 Task: Find connections with filter location Neubrück with filter topic #constructionwith filter profile language Potuguese with filter current company Rayden Interactive with filter school Lloyd Law College - India with filter industry Rail Transportation with filter service category DUI Law with filter keywords title Accounts Payable/Receivable Clerk
Action: Mouse moved to (644, 90)
Screenshot: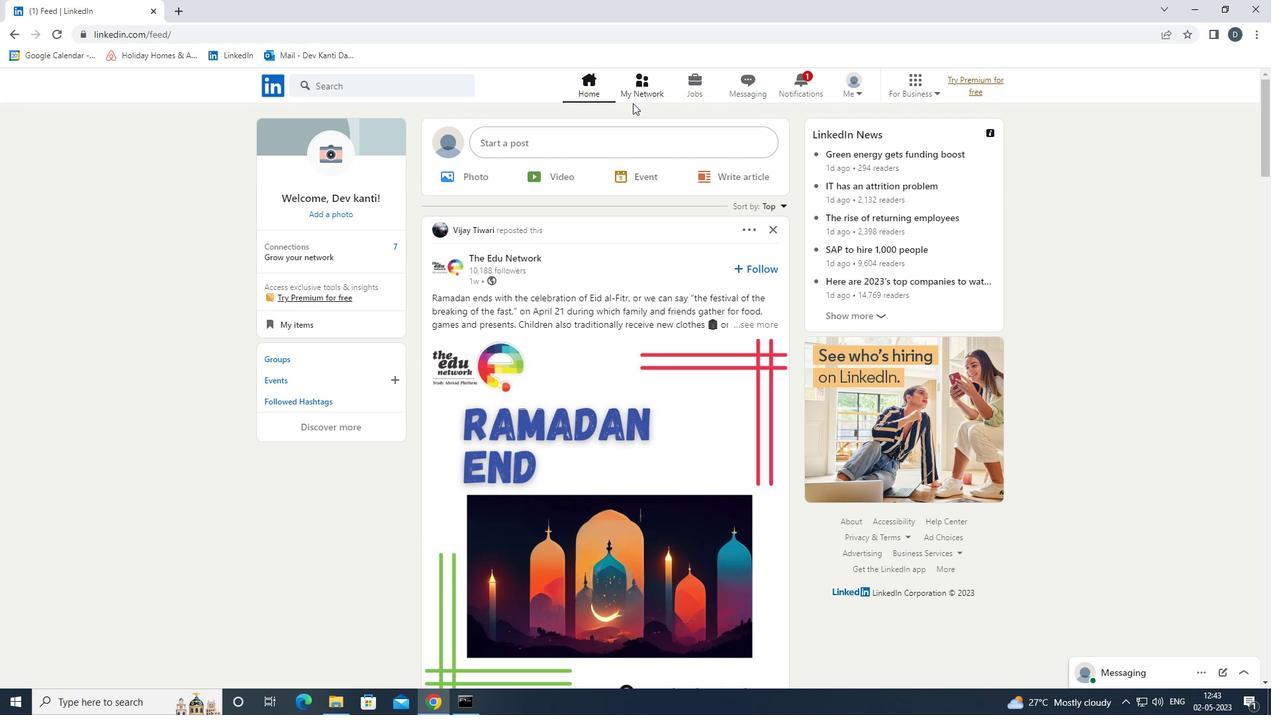
Action: Mouse pressed left at (644, 90)
Screenshot: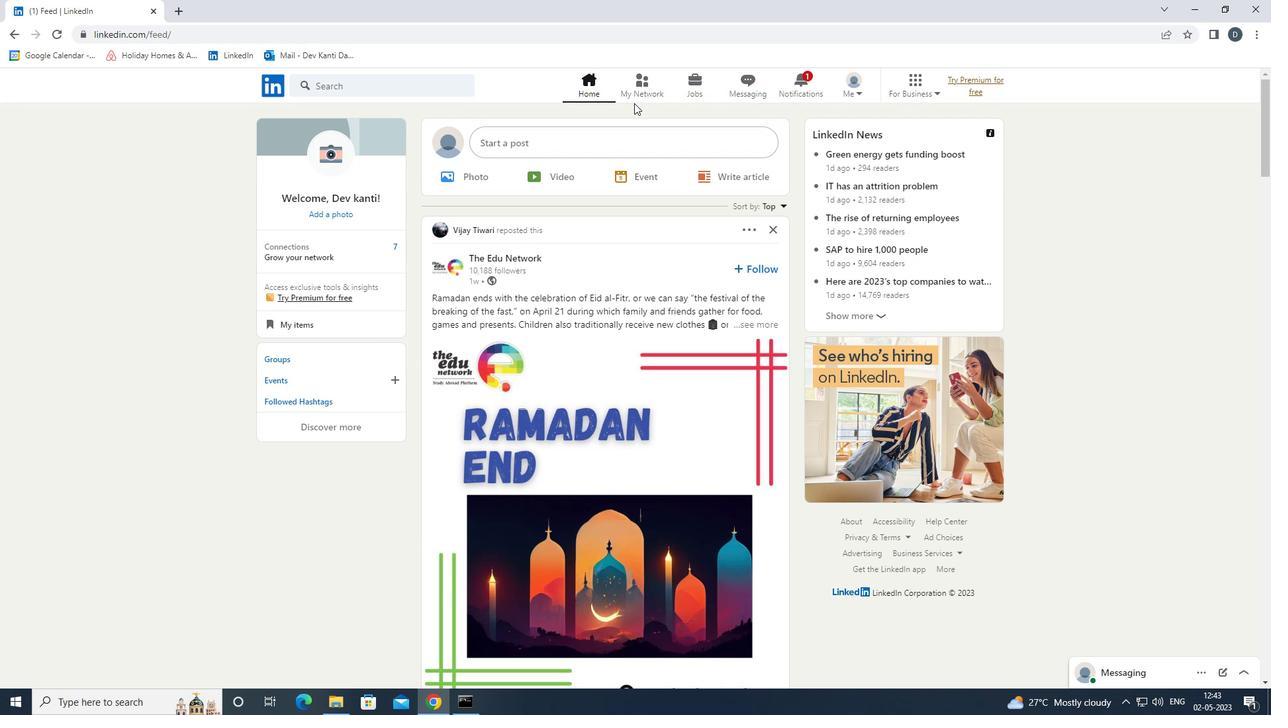 
Action: Mouse moved to (439, 160)
Screenshot: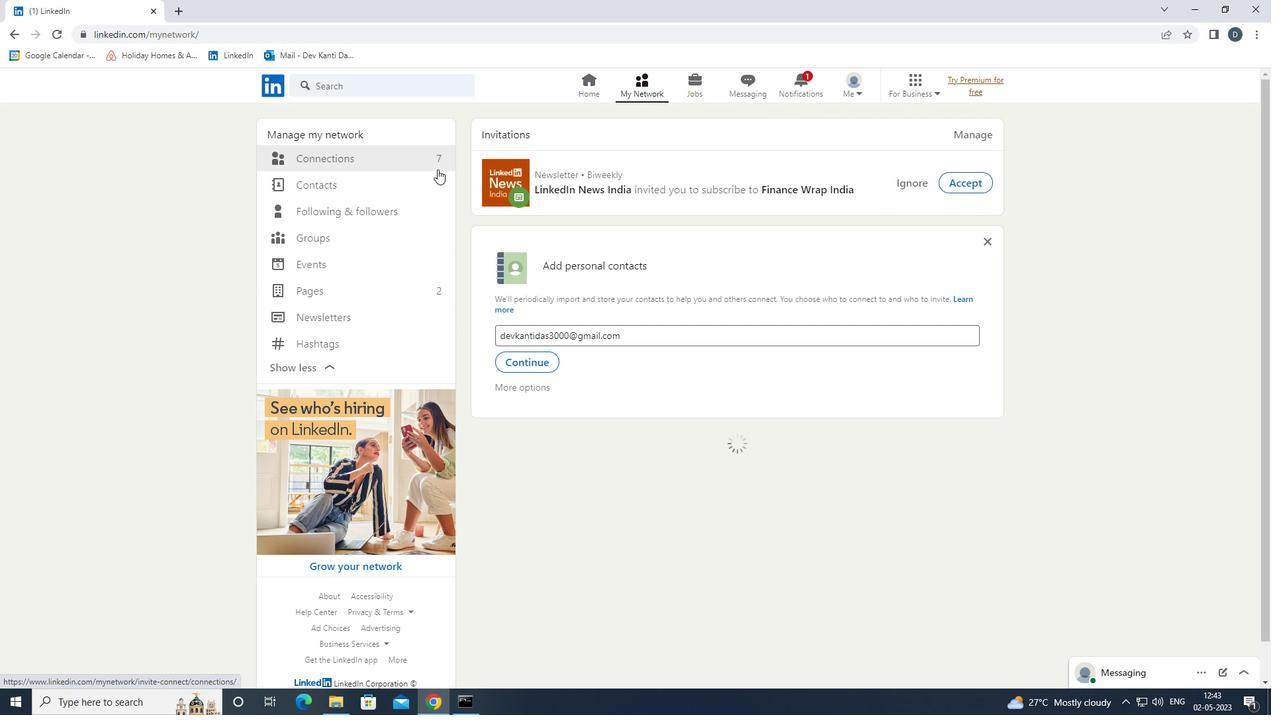 
Action: Mouse pressed left at (439, 160)
Screenshot: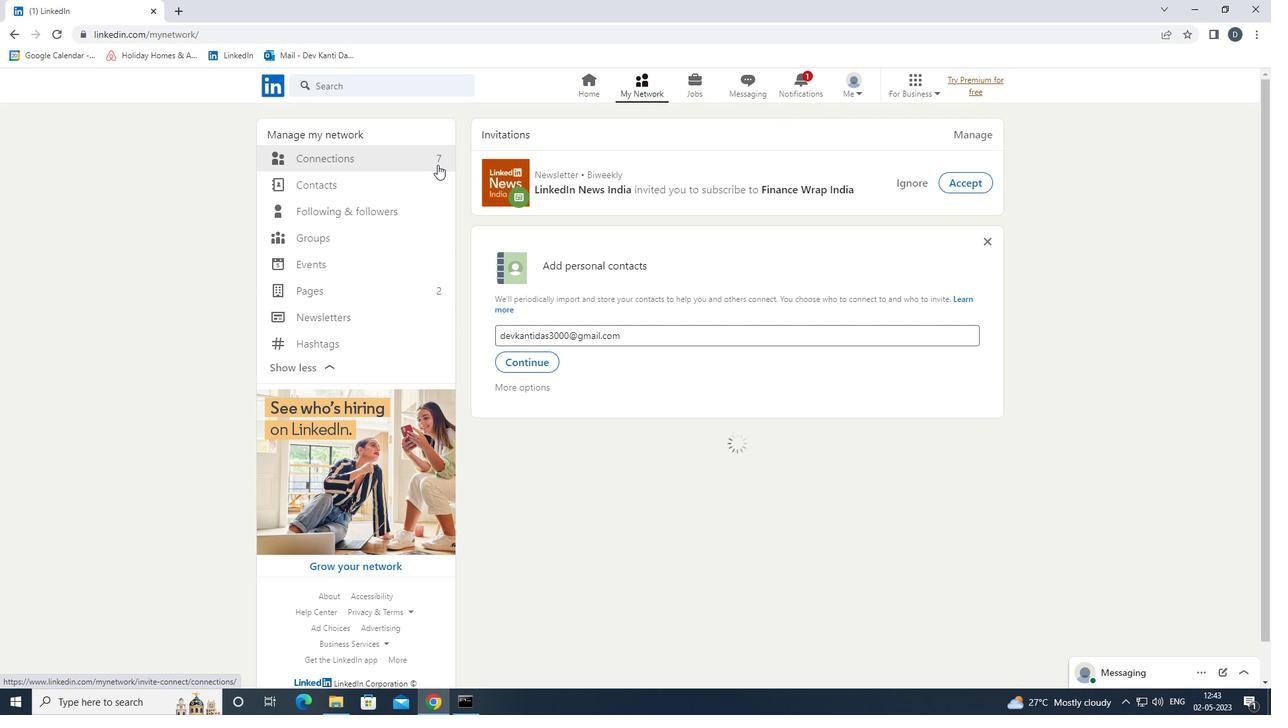
Action: Mouse moved to (730, 160)
Screenshot: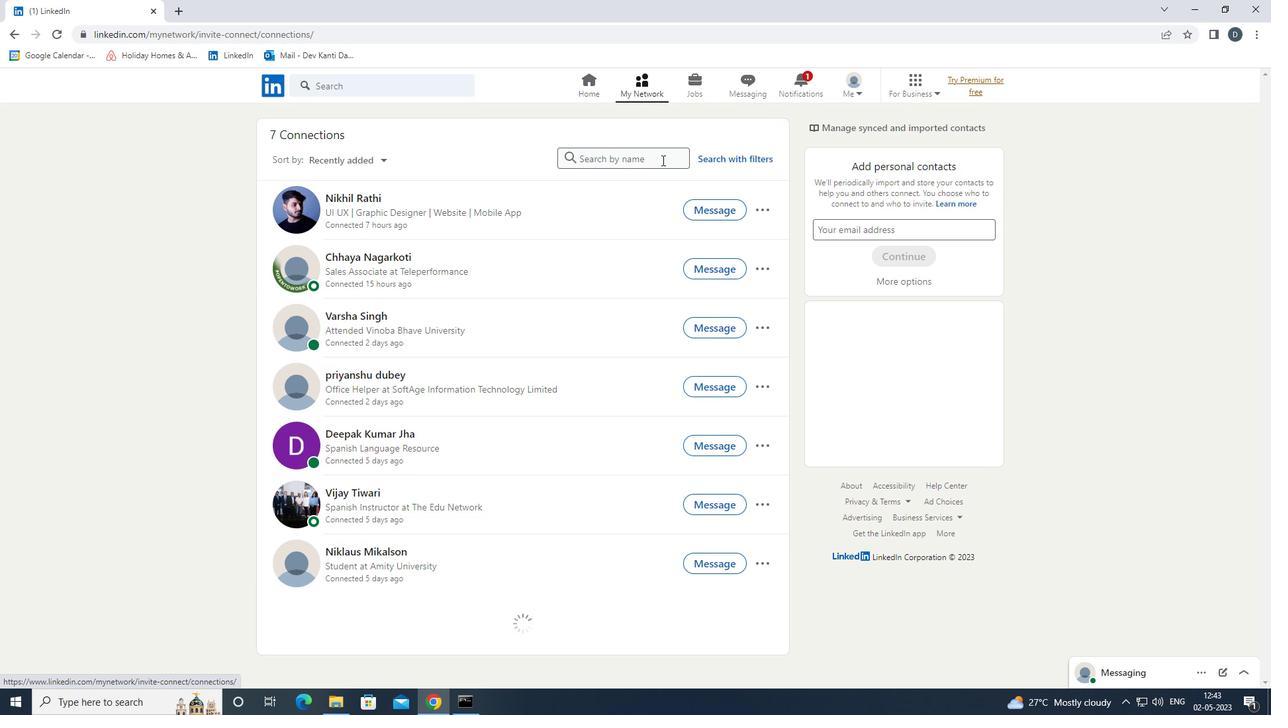 
Action: Mouse pressed left at (730, 160)
Screenshot: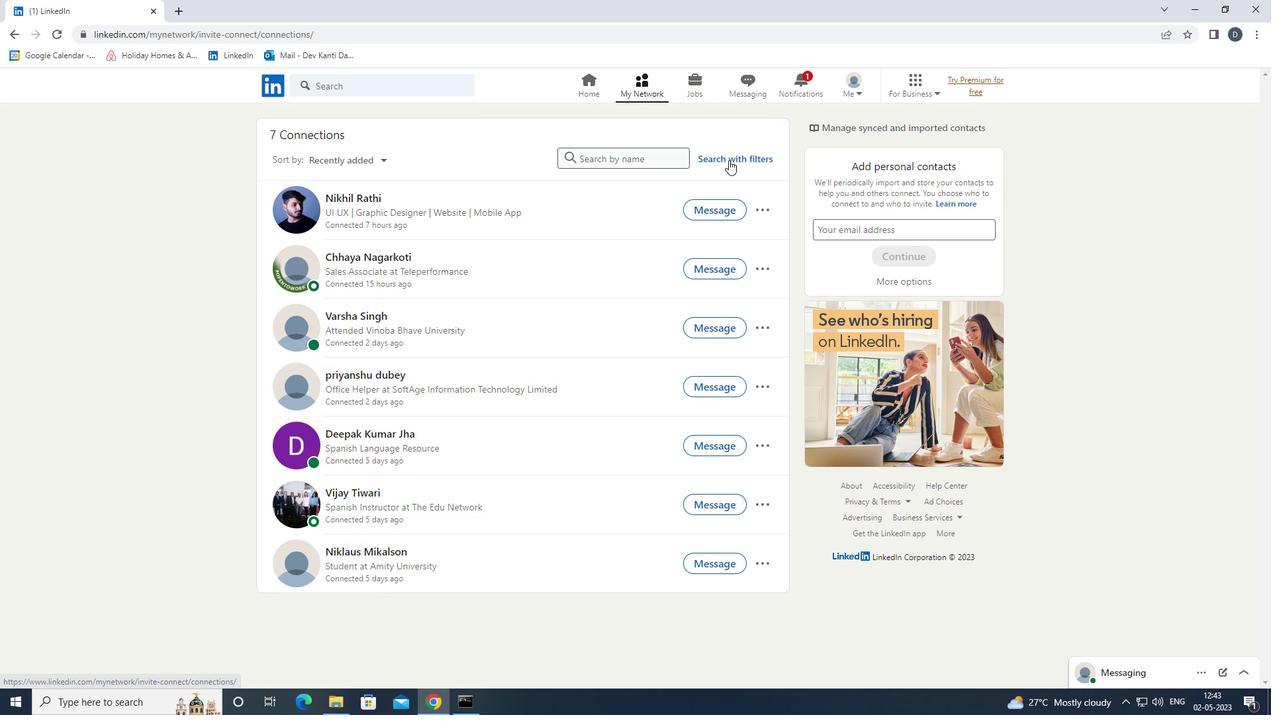 
Action: Mouse moved to (672, 122)
Screenshot: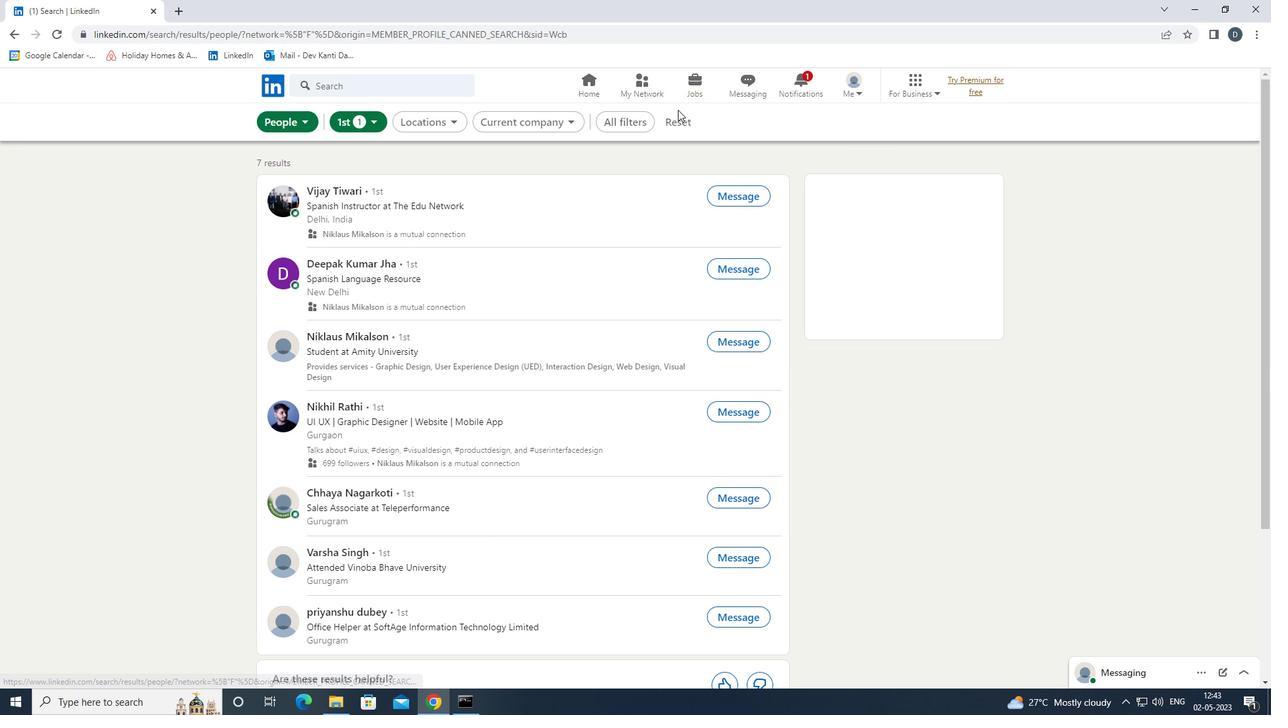 
Action: Mouse pressed left at (672, 122)
Screenshot: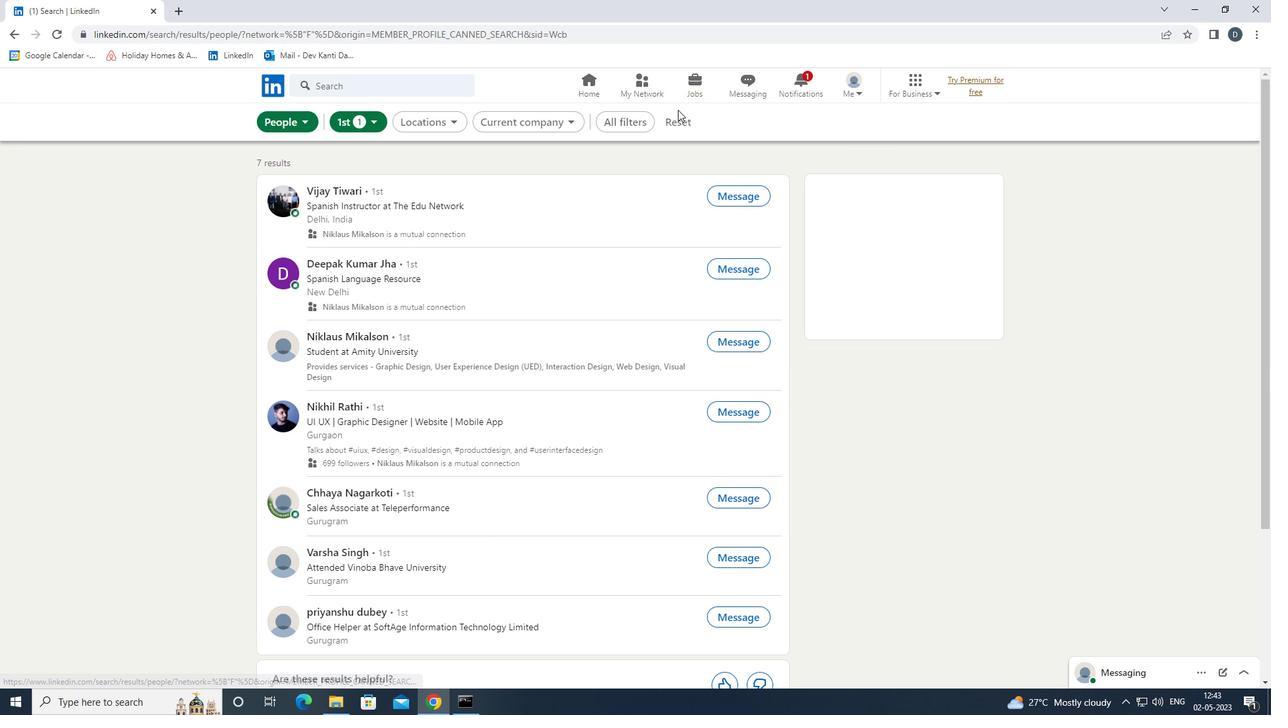 
Action: Mouse moved to (644, 121)
Screenshot: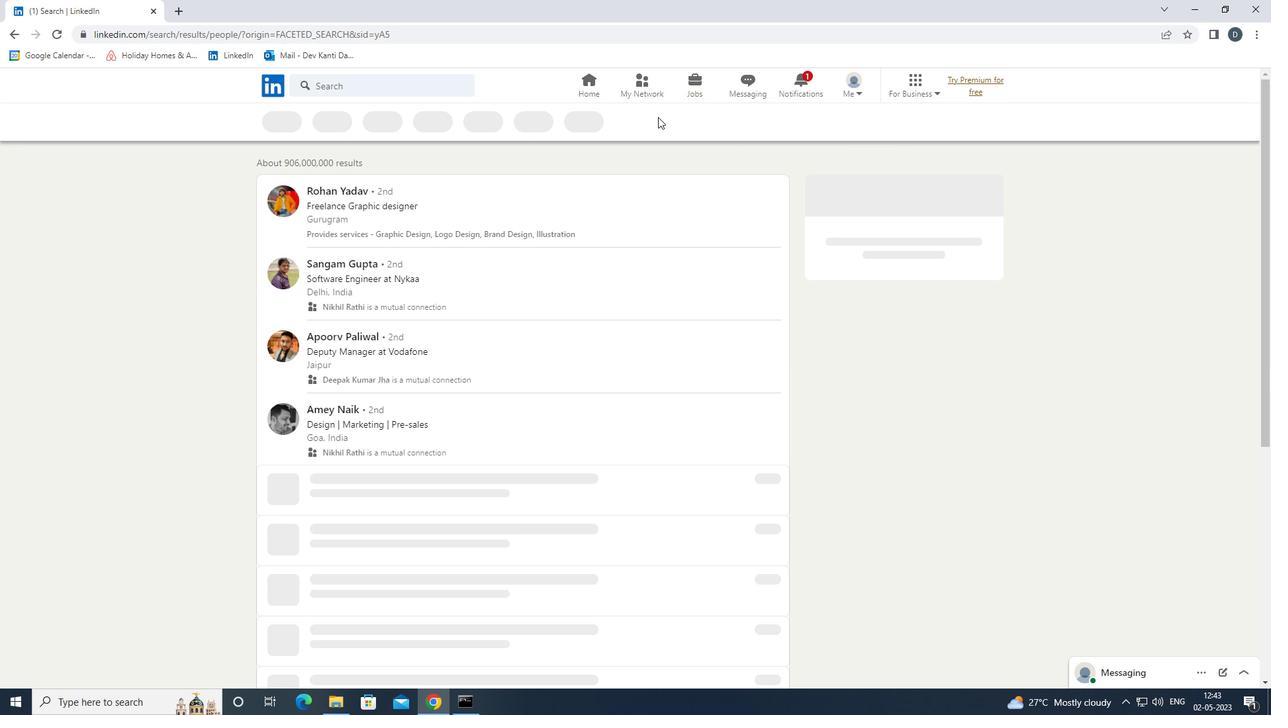 
Action: Mouse pressed left at (644, 121)
Screenshot: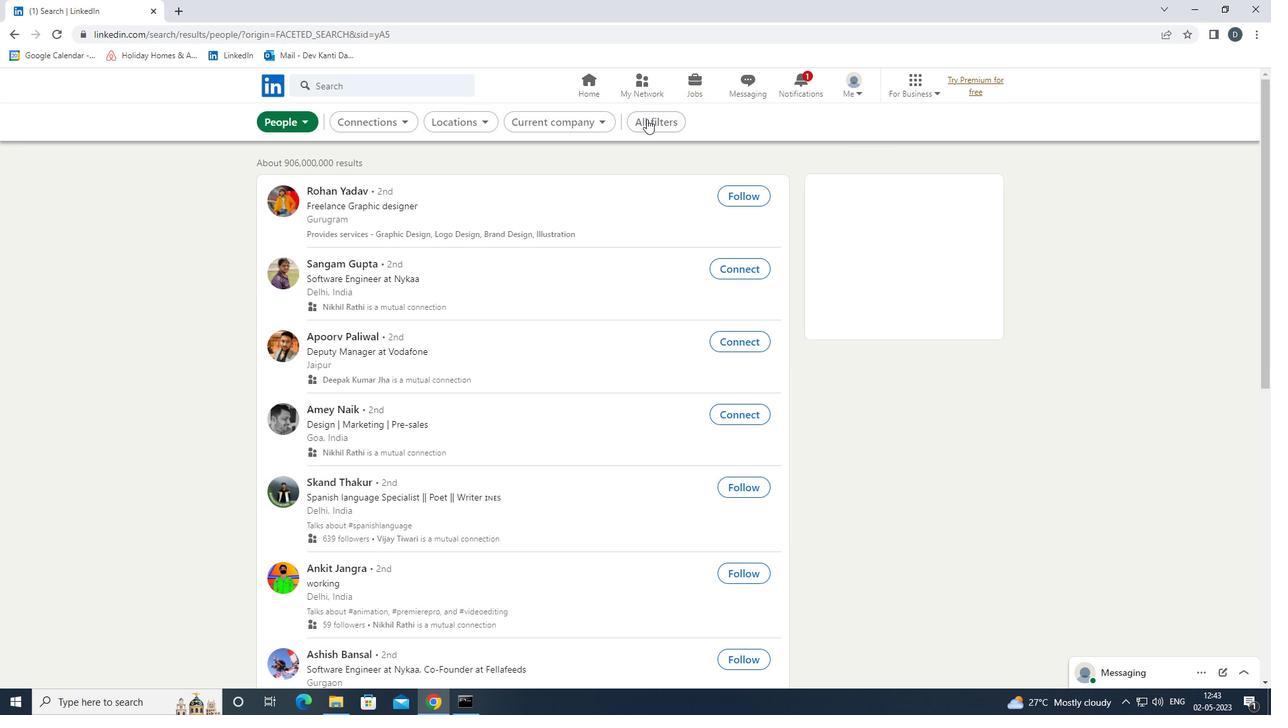
Action: Mouse moved to (1155, 591)
Screenshot: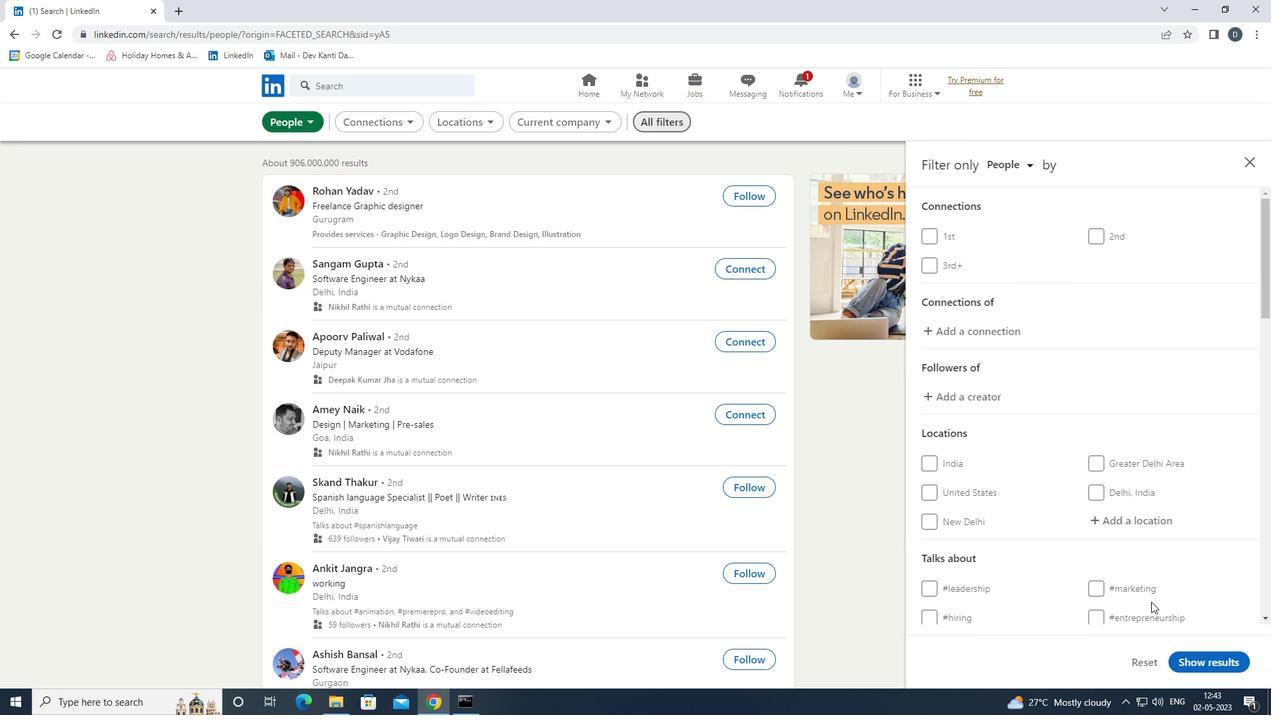 
Action: Mouse scrolled (1155, 591) with delta (0, 0)
Screenshot: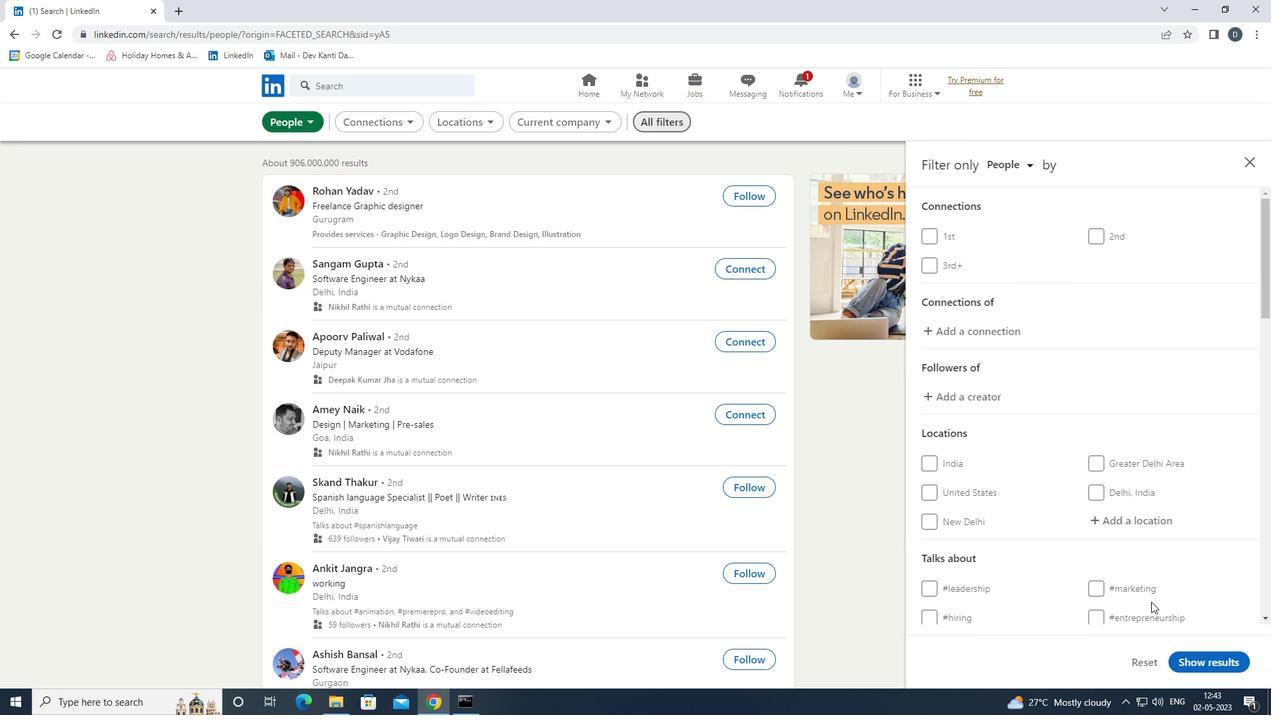 
Action: Mouse moved to (1156, 591)
Screenshot: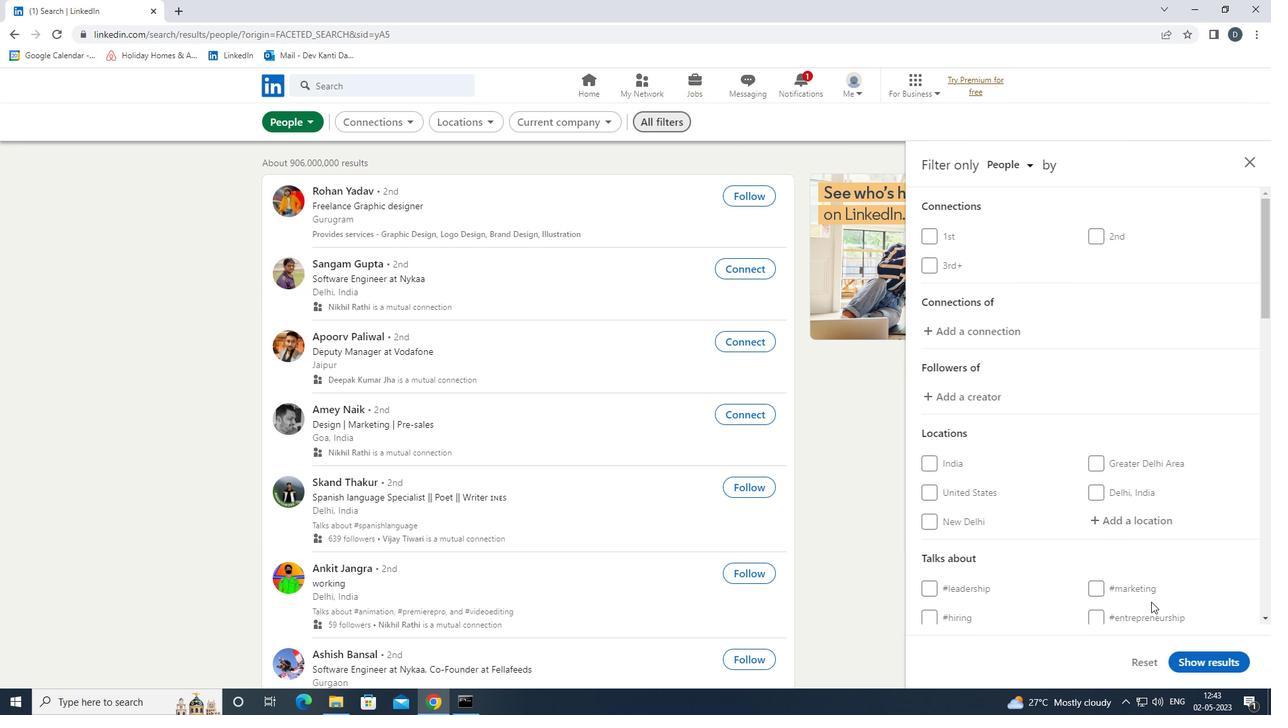 
Action: Mouse scrolled (1156, 590) with delta (0, 0)
Screenshot: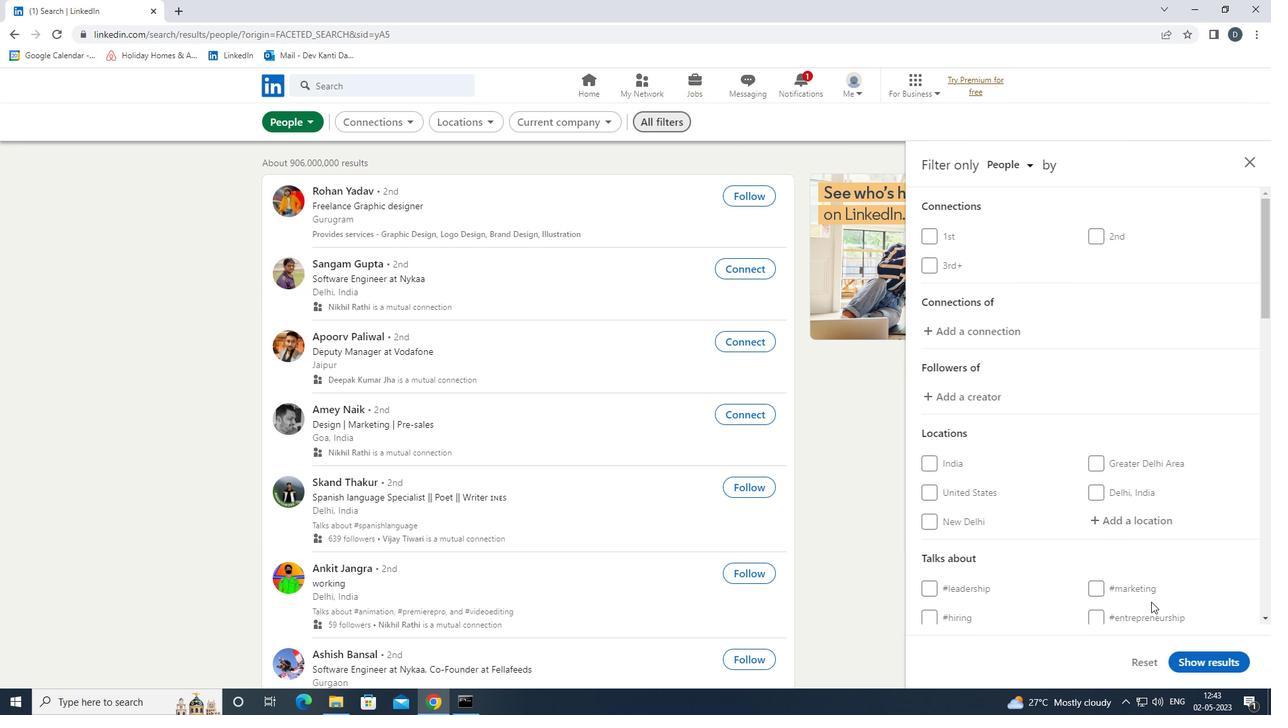 
Action: Mouse moved to (1143, 386)
Screenshot: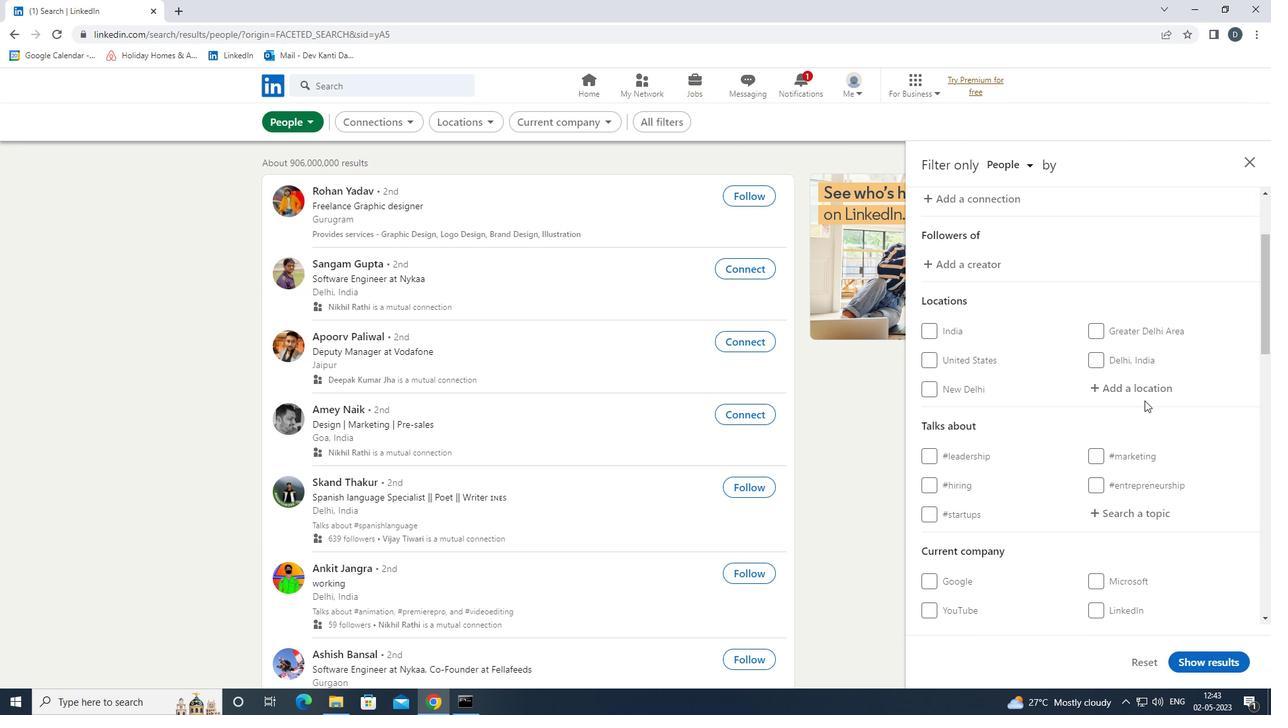 
Action: Mouse pressed left at (1143, 386)
Screenshot: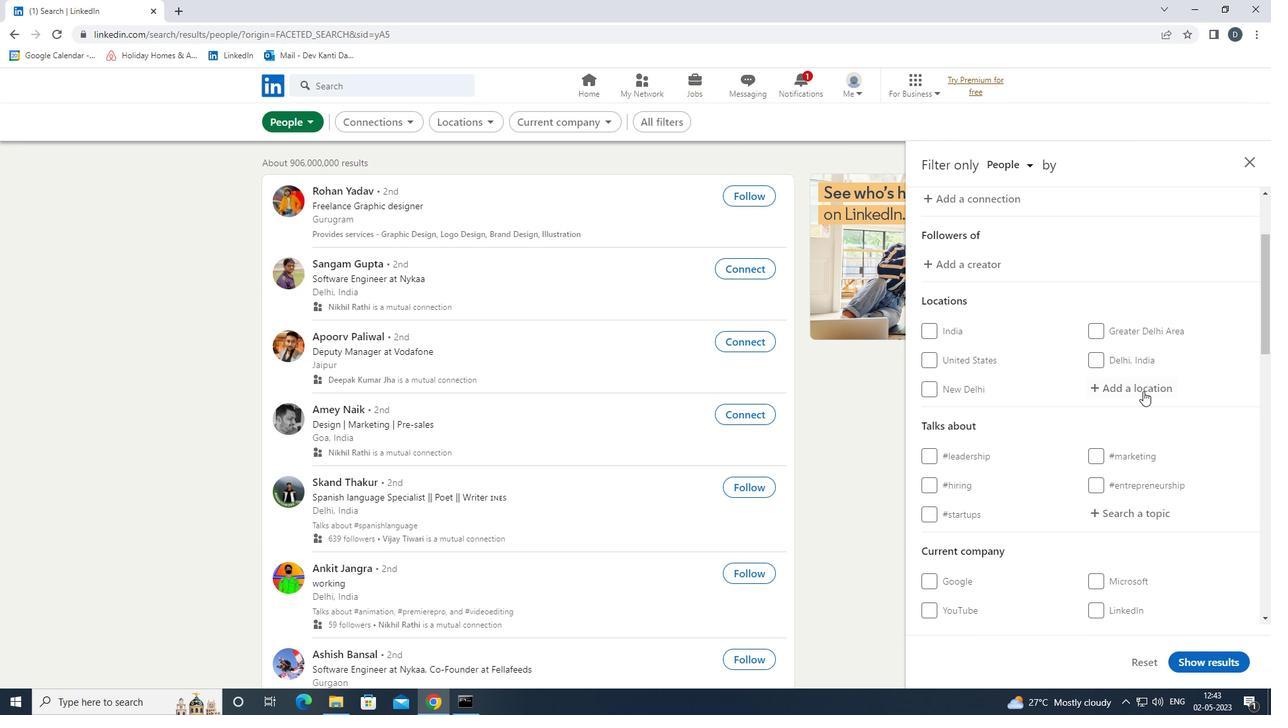 
Action: Mouse moved to (1141, 390)
Screenshot: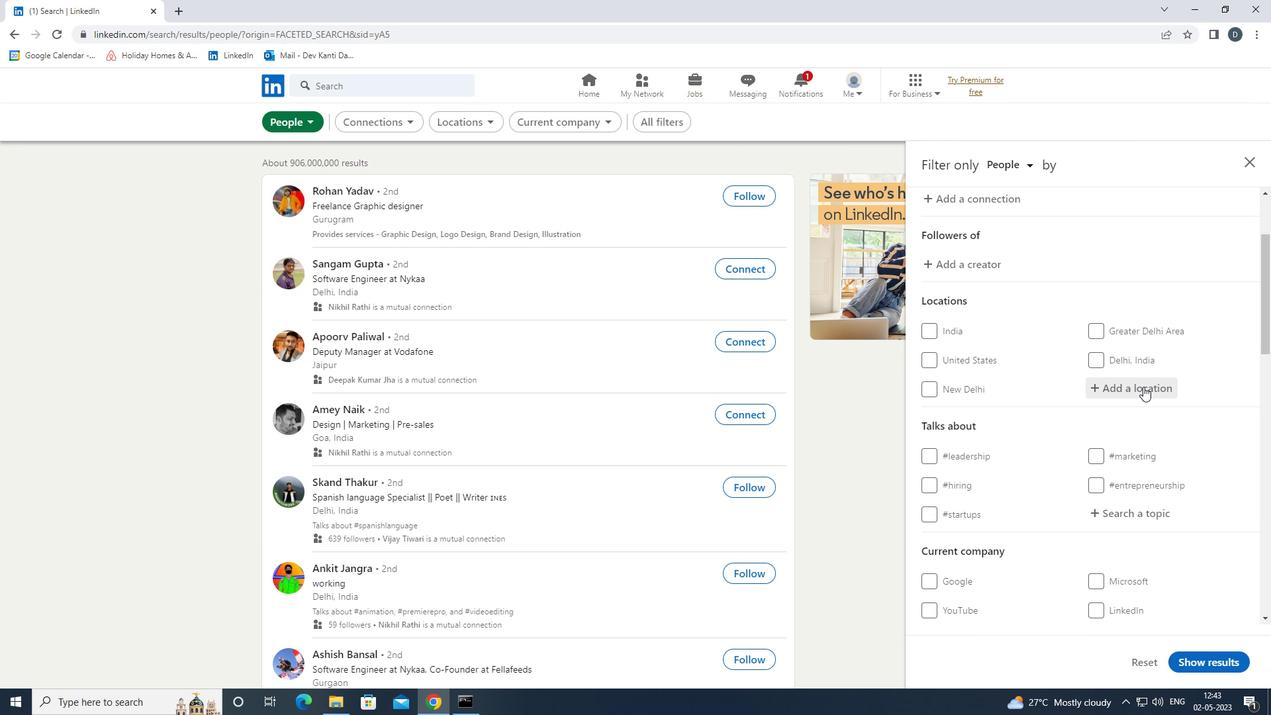 
Action: Key pressed <Key.shift><Key.shift><Key.shift>NEUBRUCK
Screenshot: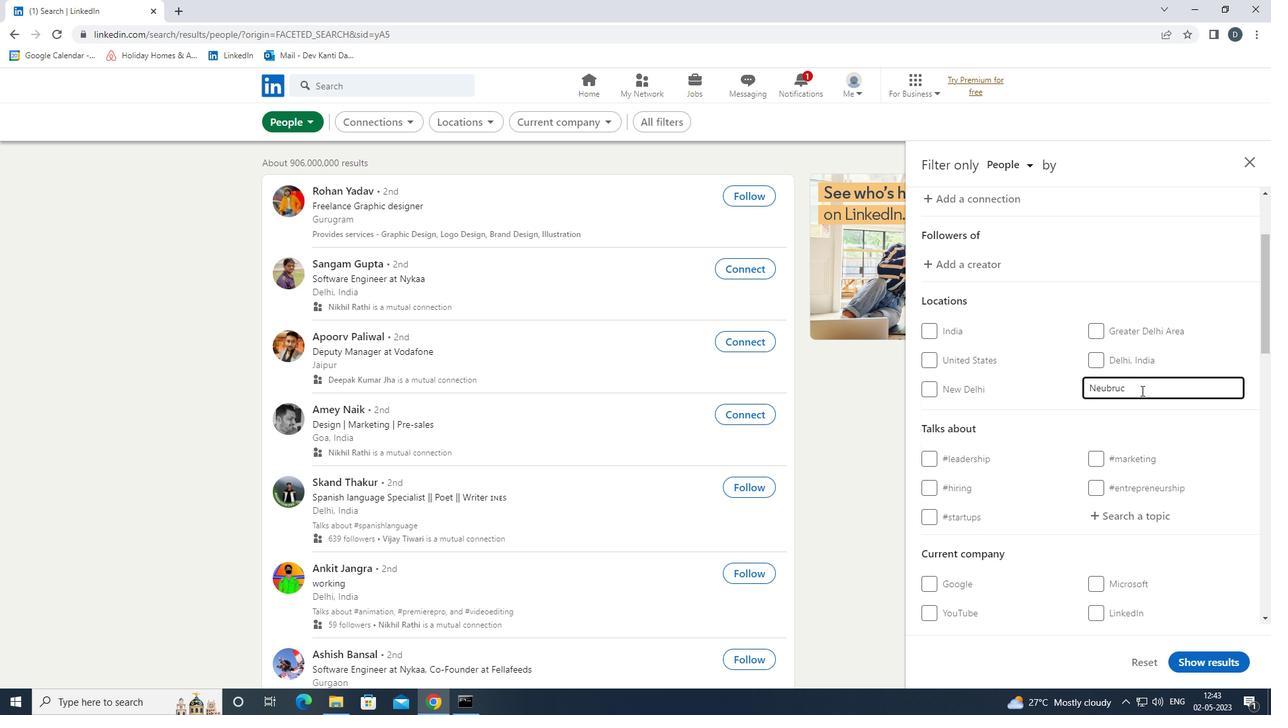 
Action: Mouse scrolled (1141, 390) with delta (0, 0)
Screenshot: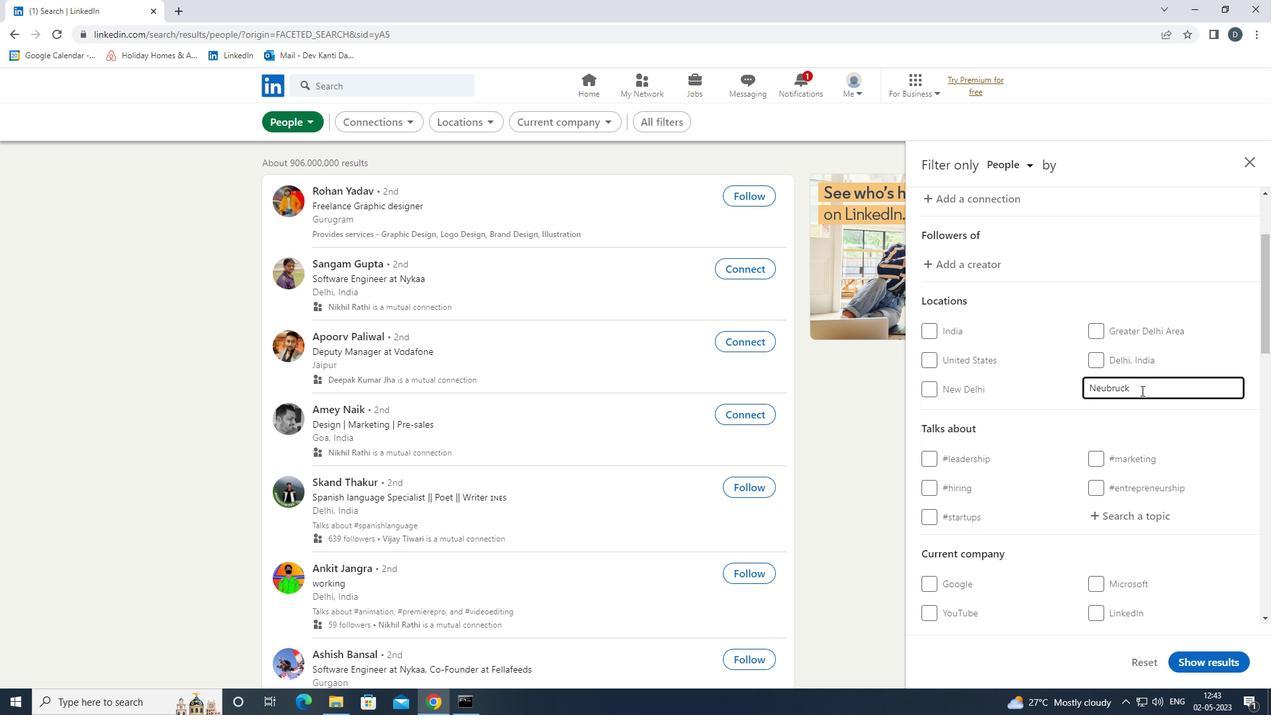 
Action: Mouse moved to (1140, 447)
Screenshot: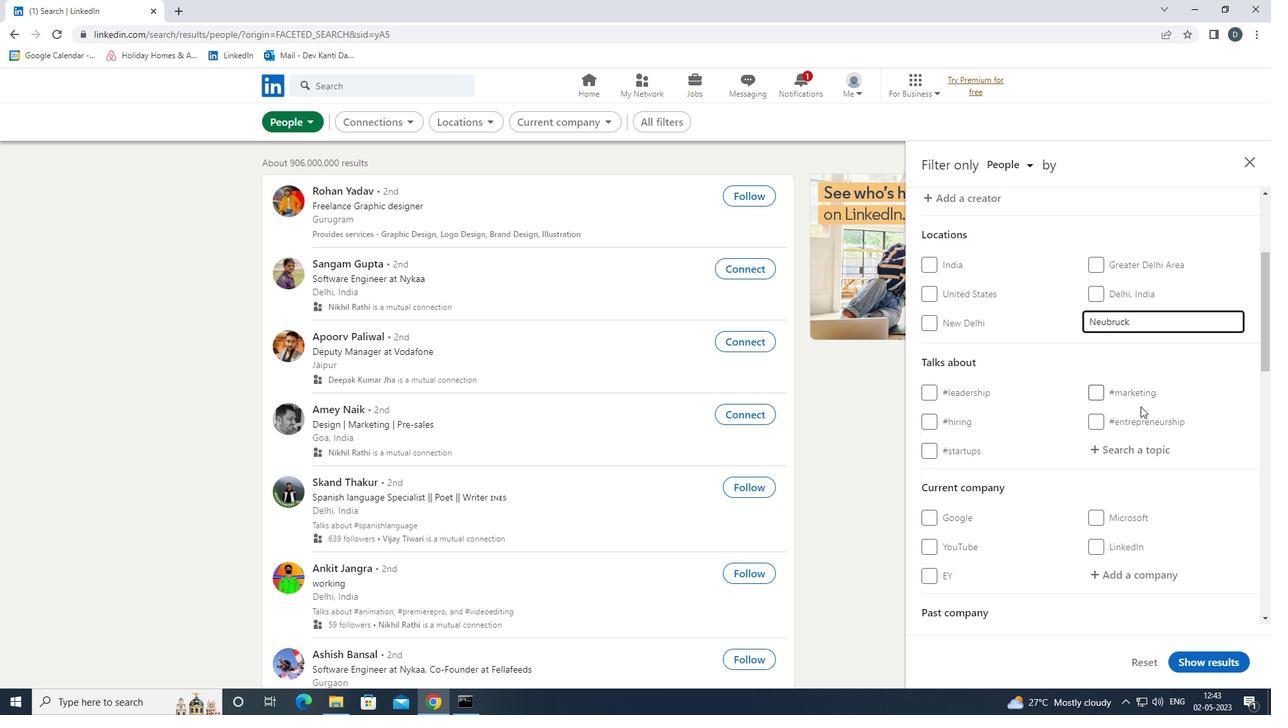 
Action: Mouse pressed left at (1140, 447)
Screenshot: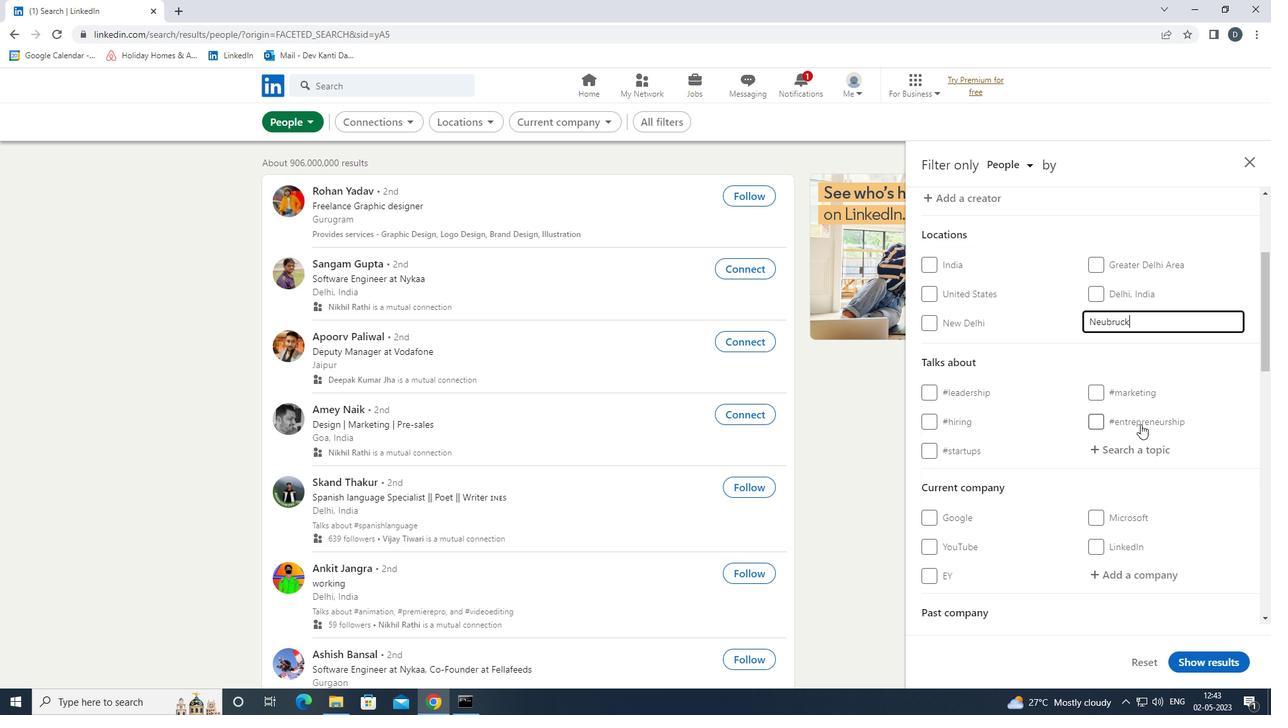 
Action: Key pressed <Key.shift>CON<Key.backspace><Key.backspace><Key.backspace><Key.backspace>CONSTRU<Key.down><Key.enter>
Screenshot: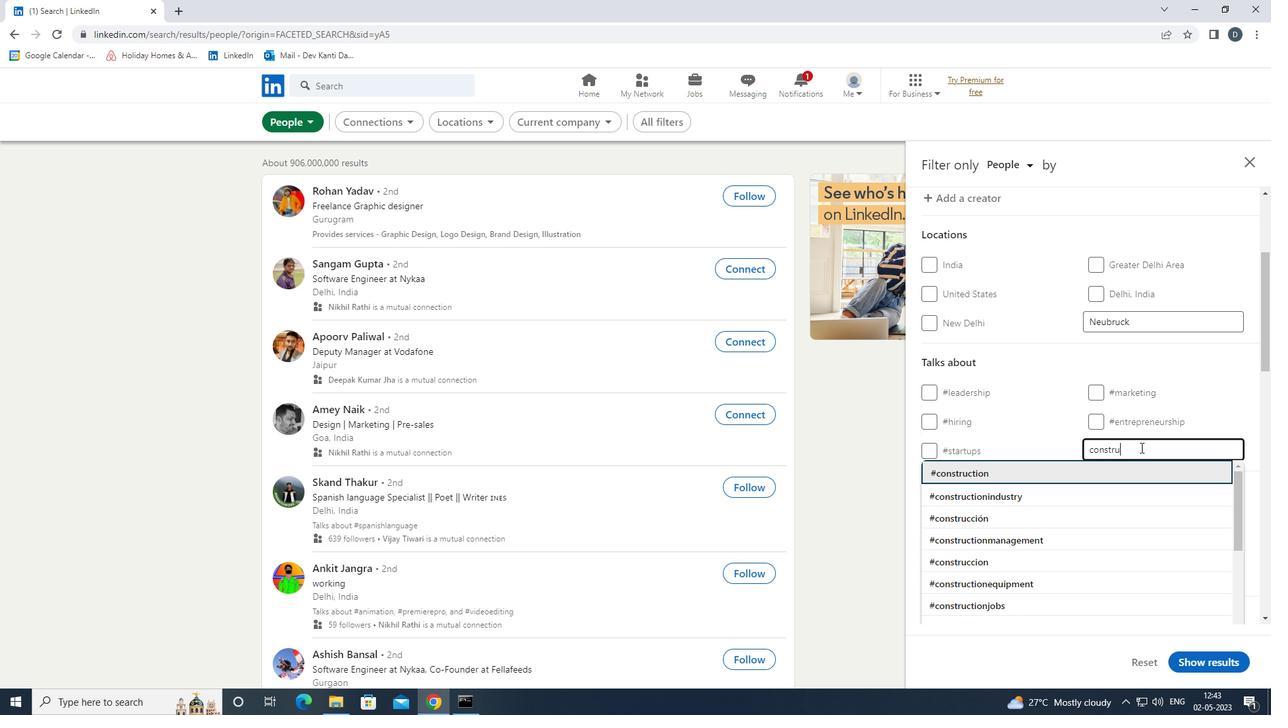 
Action: Mouse moved to (1147, 464)
Screenshot: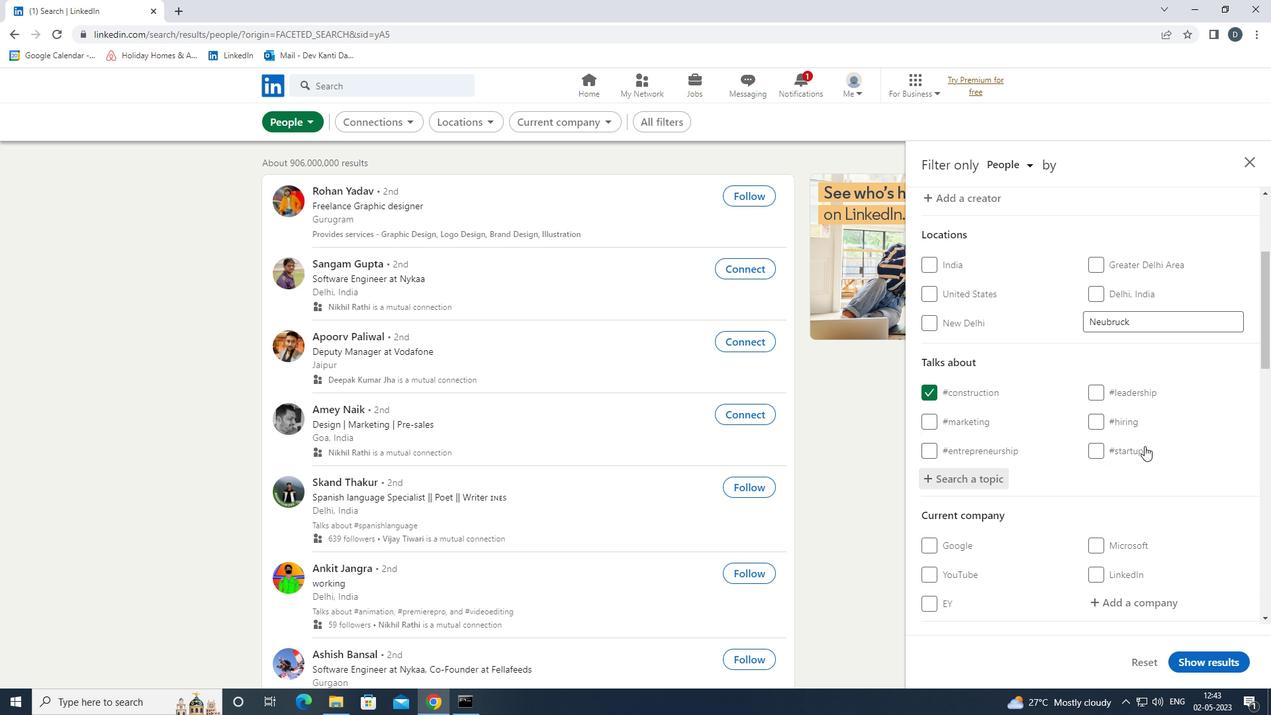 
Action: Mouse scrolled (1147, 464) with delta (0, 0)
Screenshot: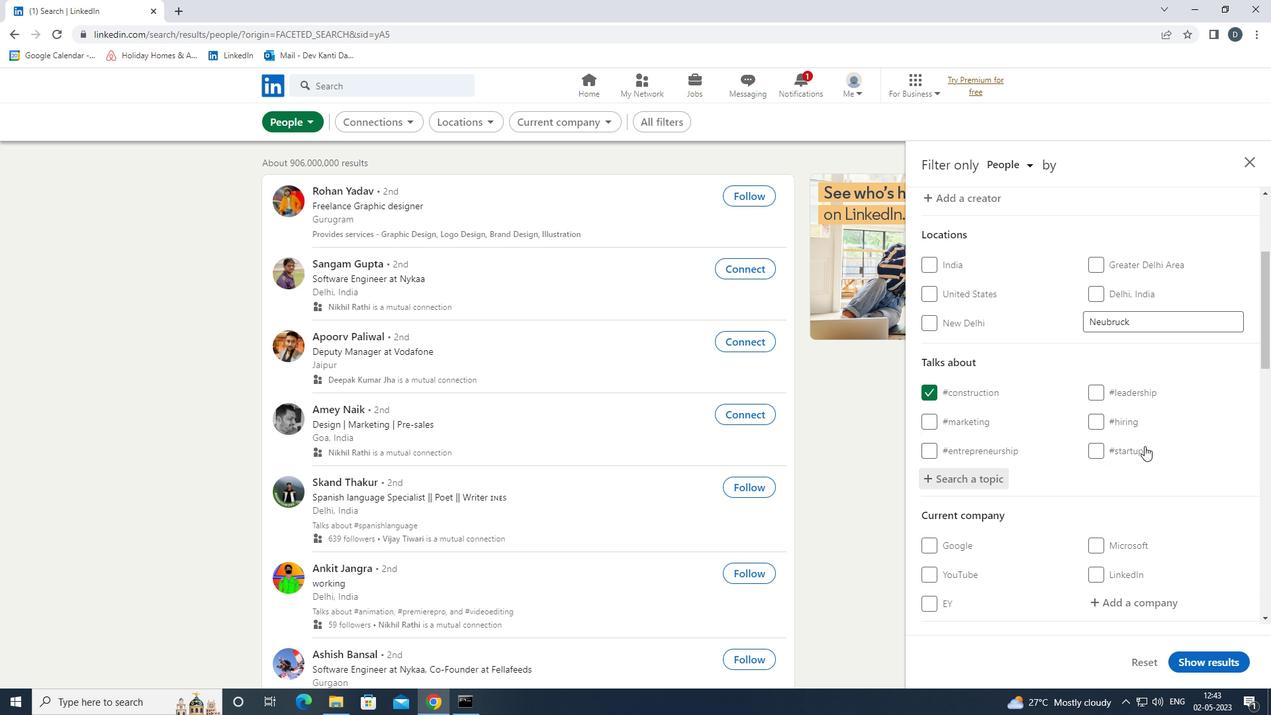 
Action: Mouse moved to (1147, 467)
Screenshot: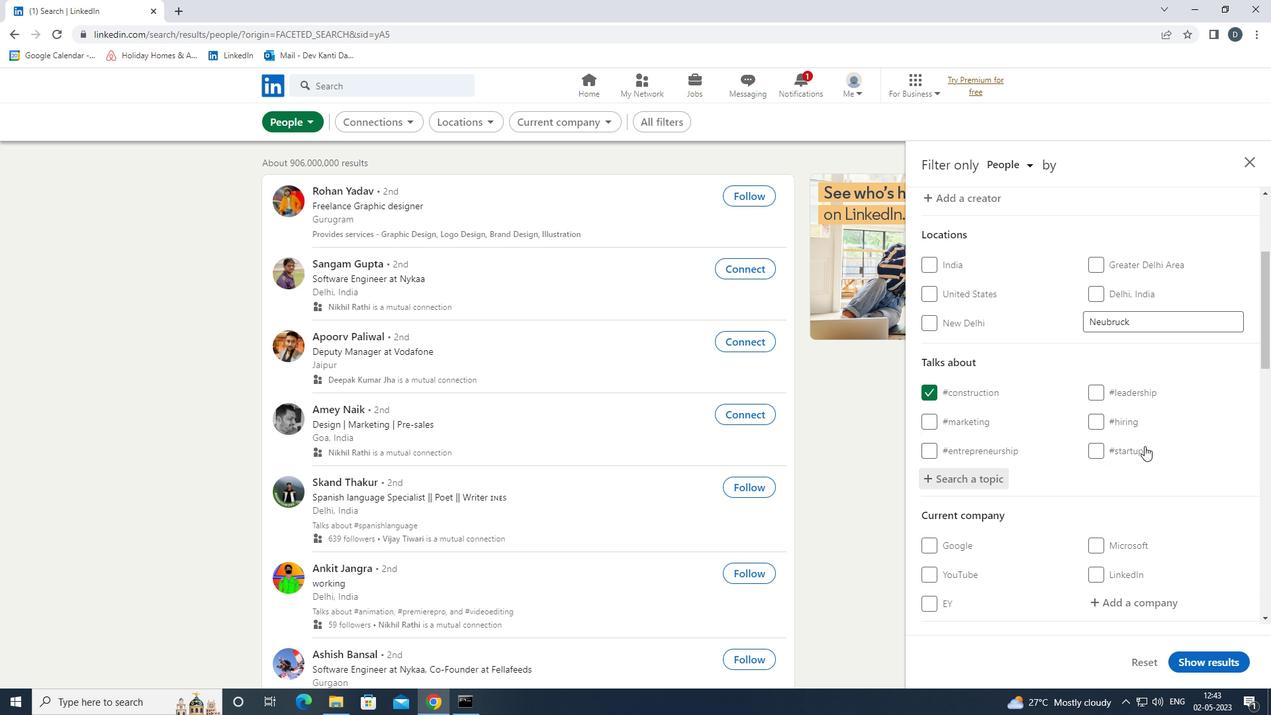 
Action: Mouse scrolled (1147, 466) with delta (0, 0)
Screenshot: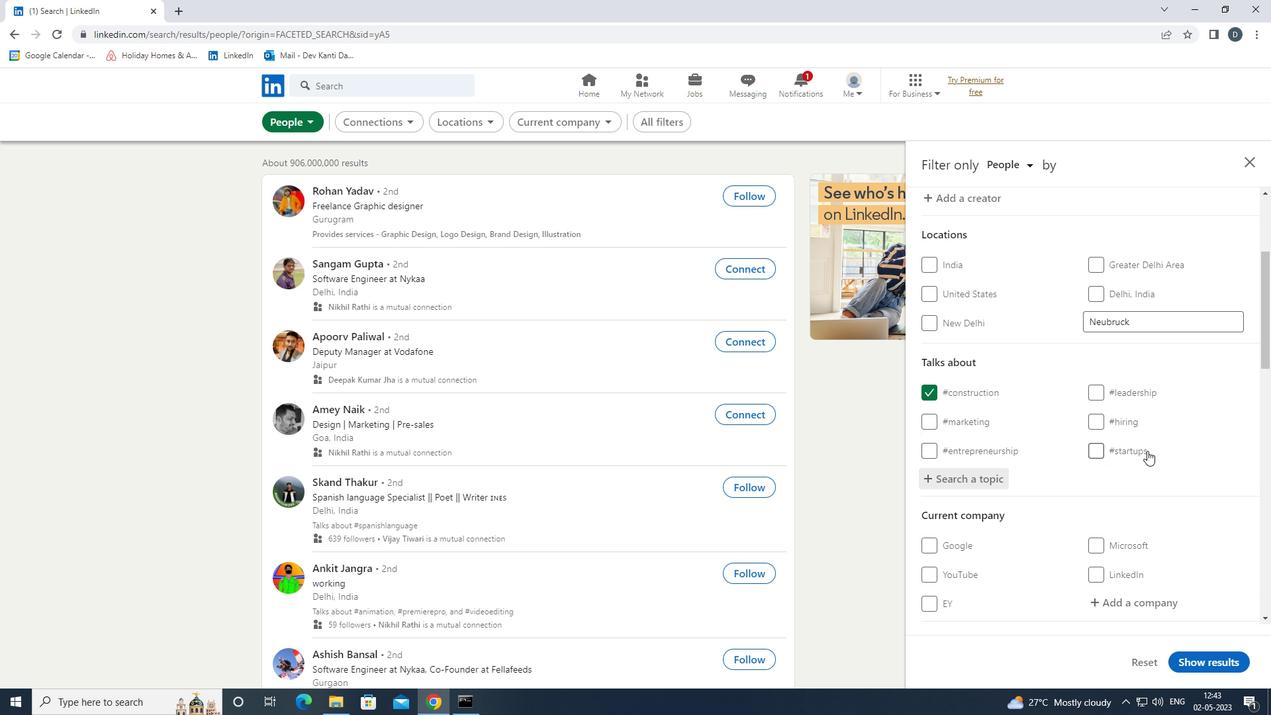 
Action: Mouse scrolled (1147, 466) with delta (0, 0)
Screenshot: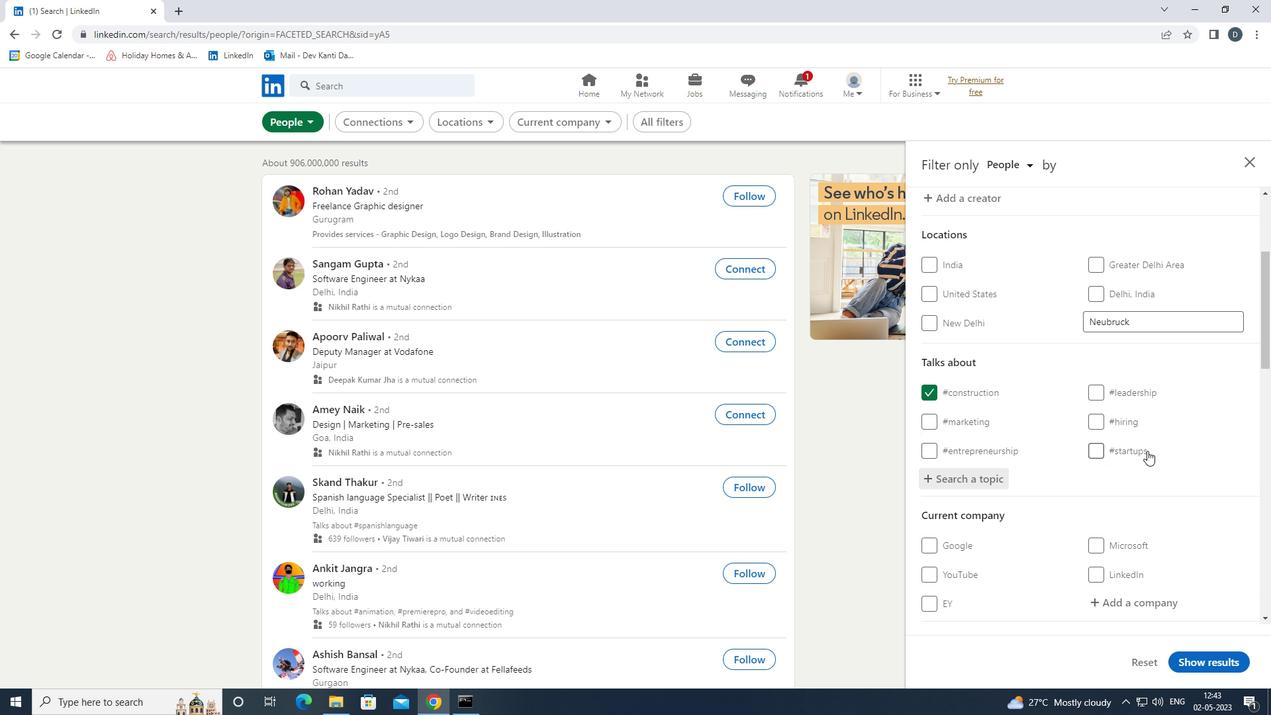 
Action: Mouse scrolled (1147, 466) with delta (0, 0)
Screenshot: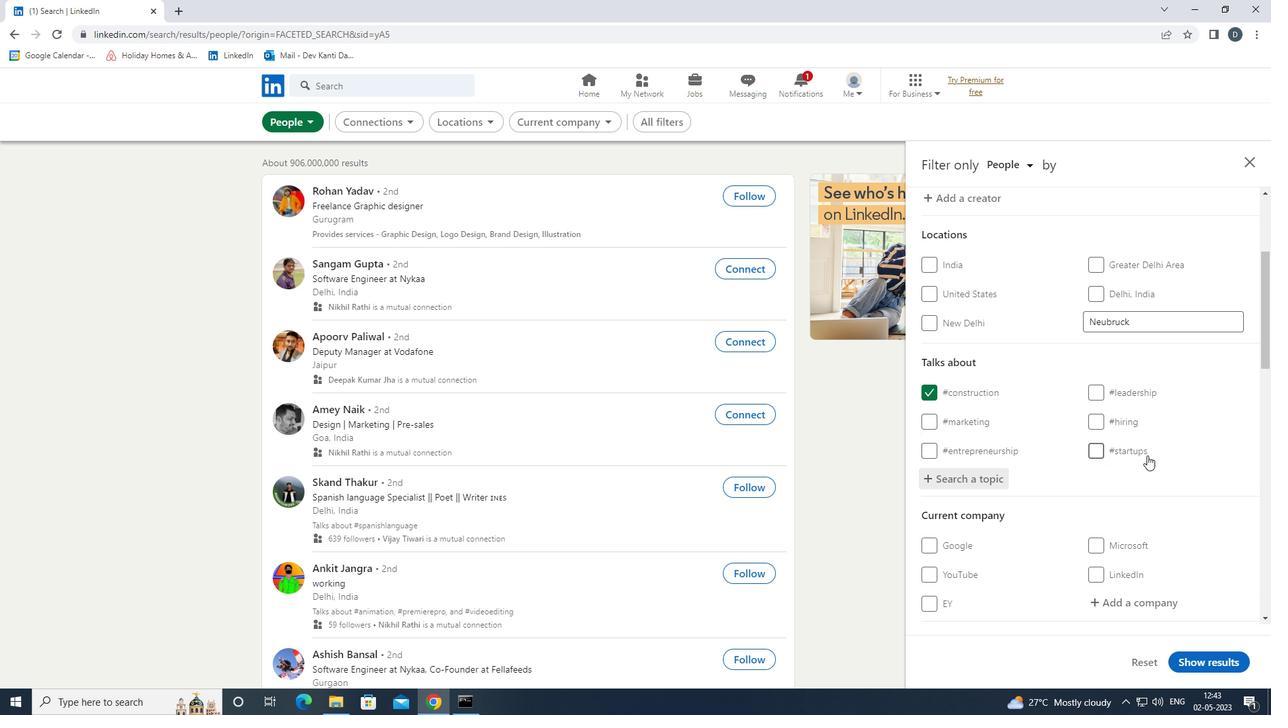 
Action: Mouse moved to (1140, 429)
Screenshot: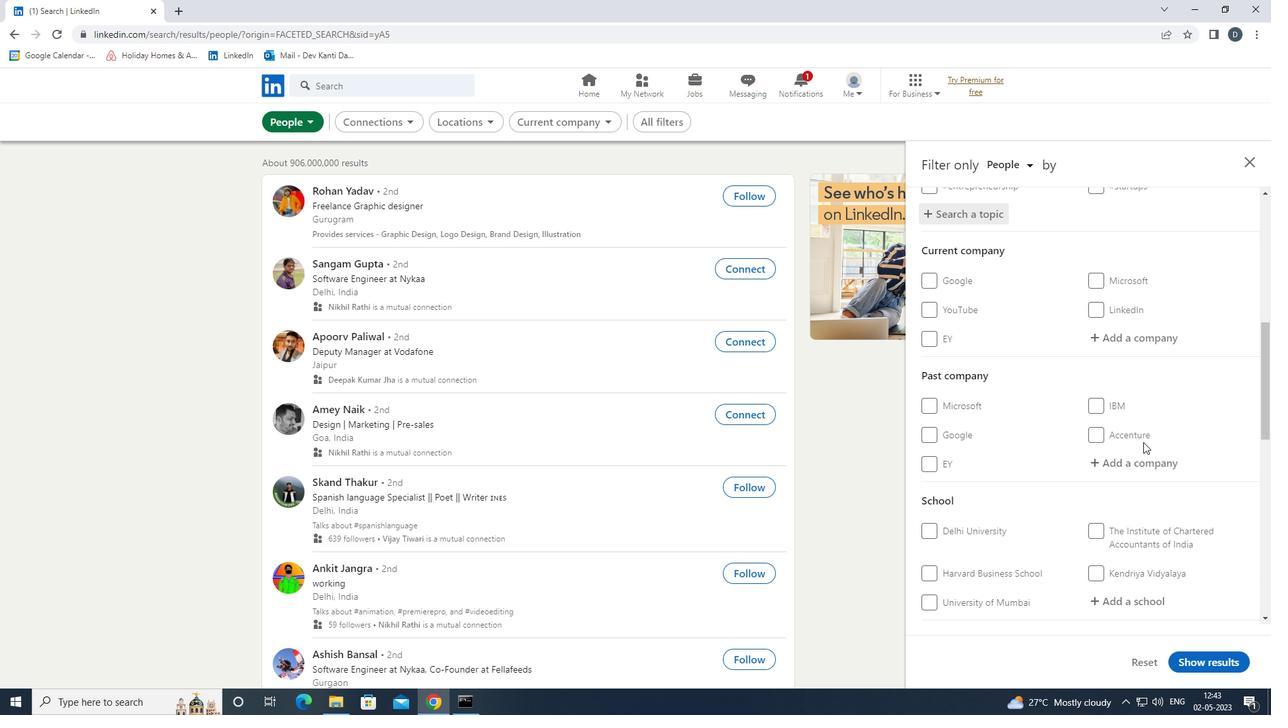 
Action: Mouse scrolled (1140, 428) with delta (0, 0)
Screenshot: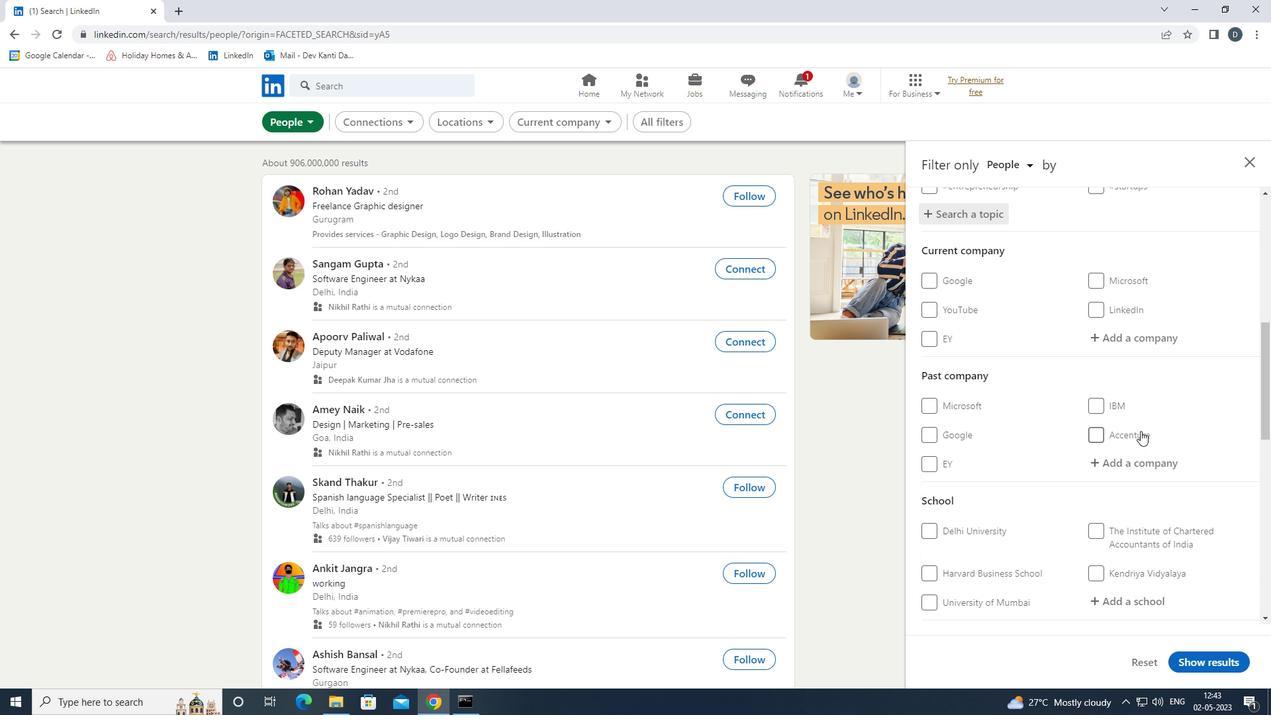 
Action: Mouse scrolled (1140, 428) with delta (0, 0)
Screenshot: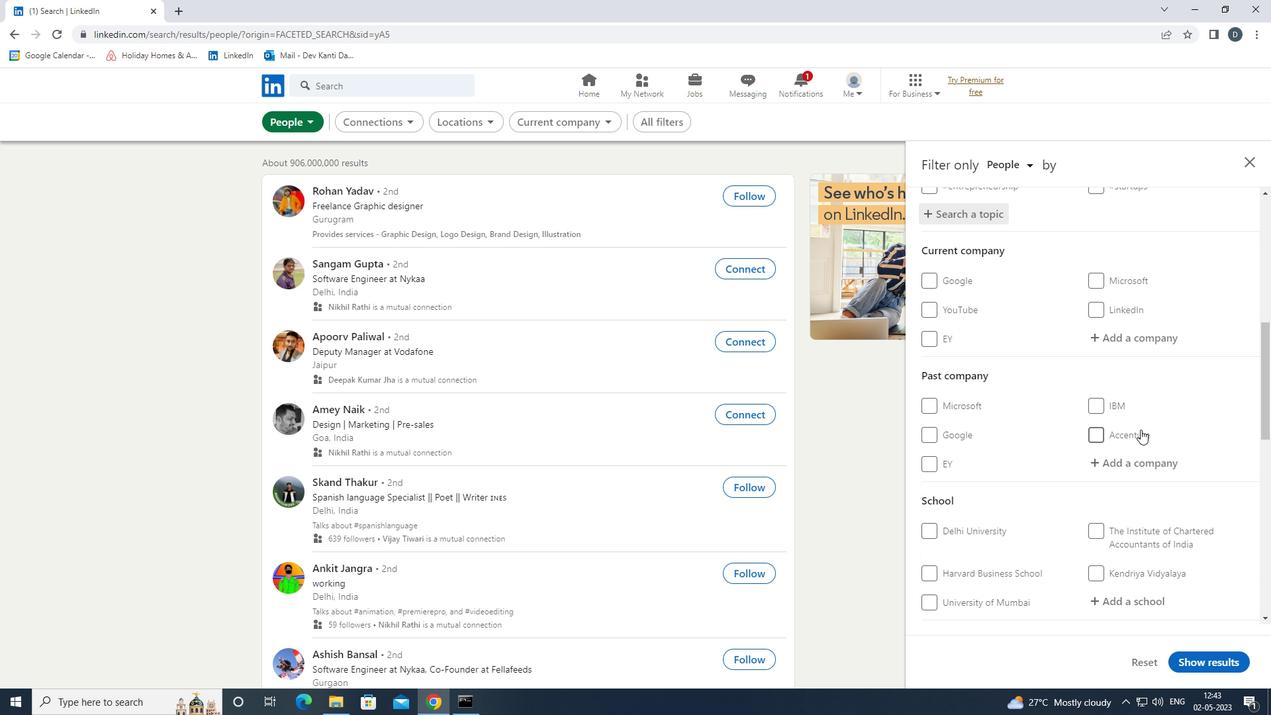 
Action: Mouse scrolled (1140, 428) with delta (0, 0)
Screenshot: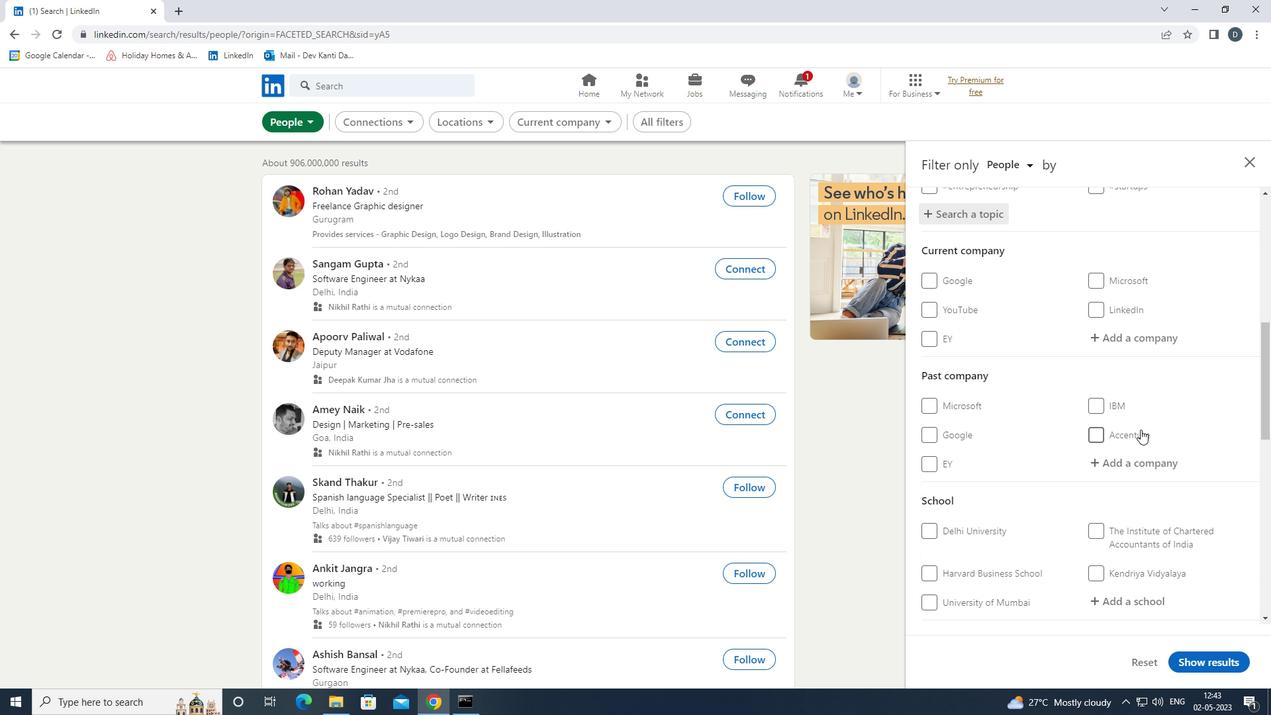
Action: Mouse scrolled (1140, 428) with delta (0, 0)
Screenshot: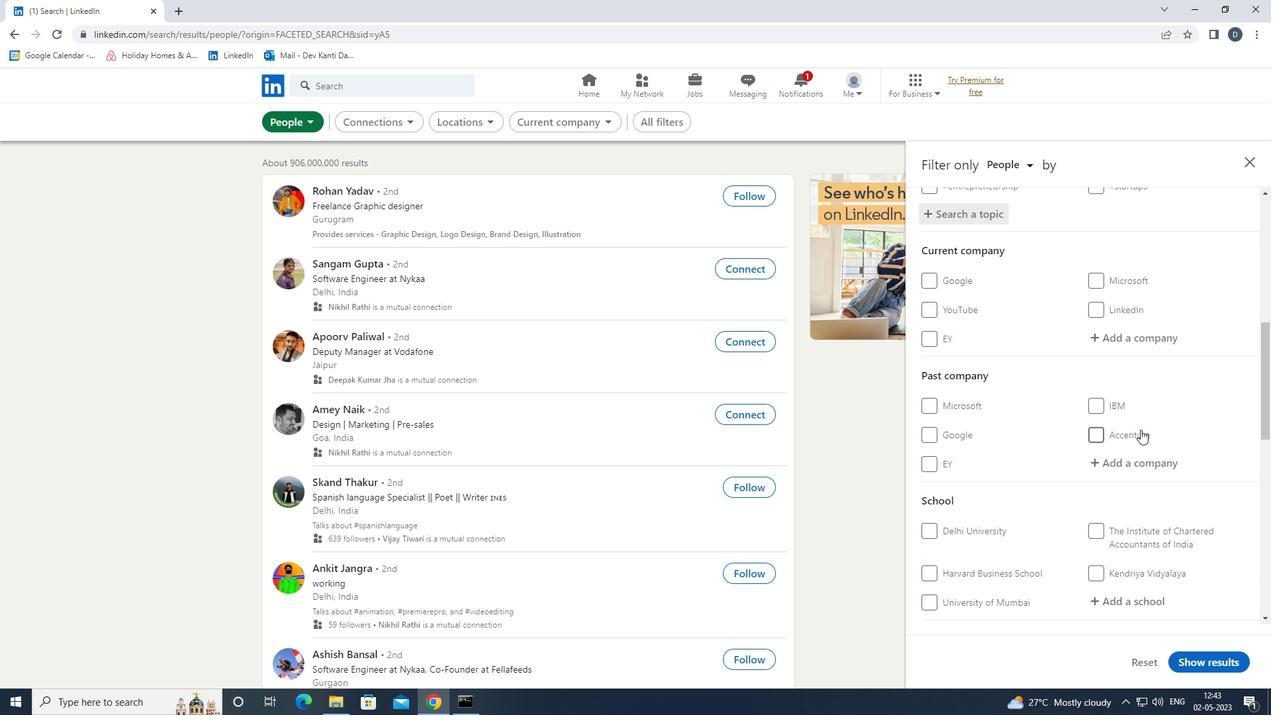 
Action: Mouse scrolled (1140, 428) with delta (0, 0)
Screenshot: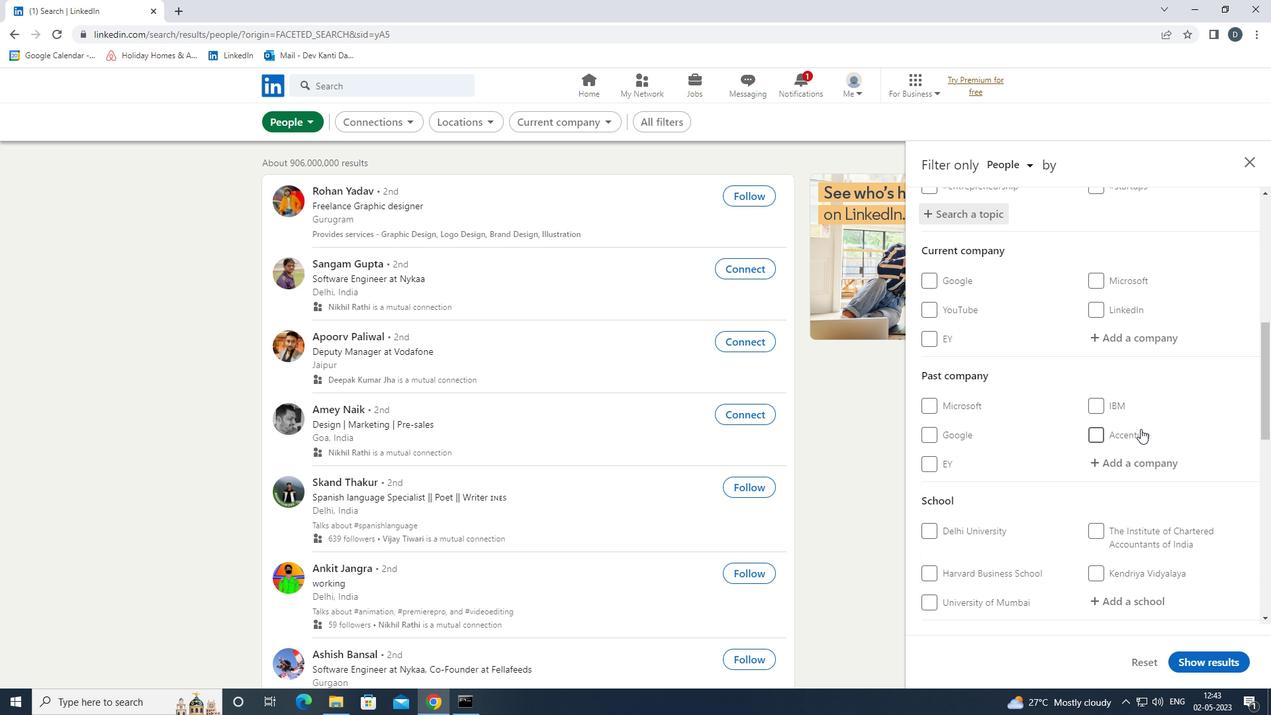 
Action: Mouse moved to (1120, 518)
Screenshot: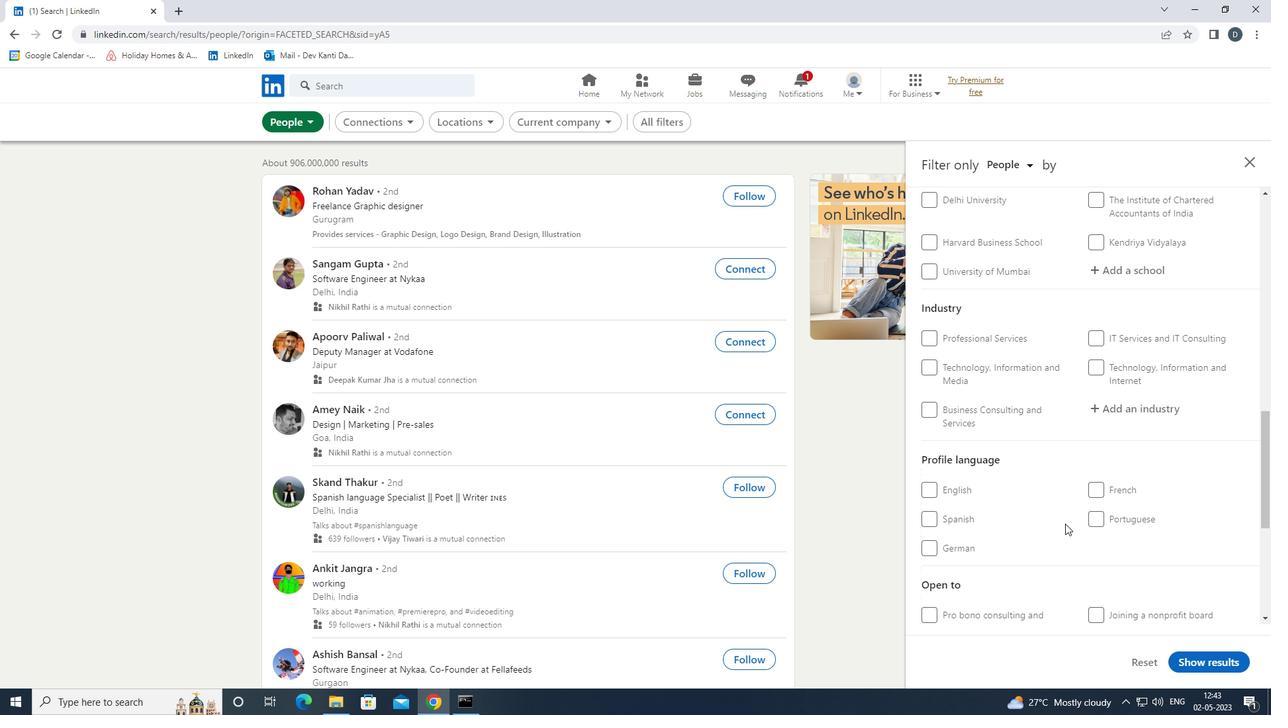 
Action: Mouse pressed left at (1120, 518)
Screenshot: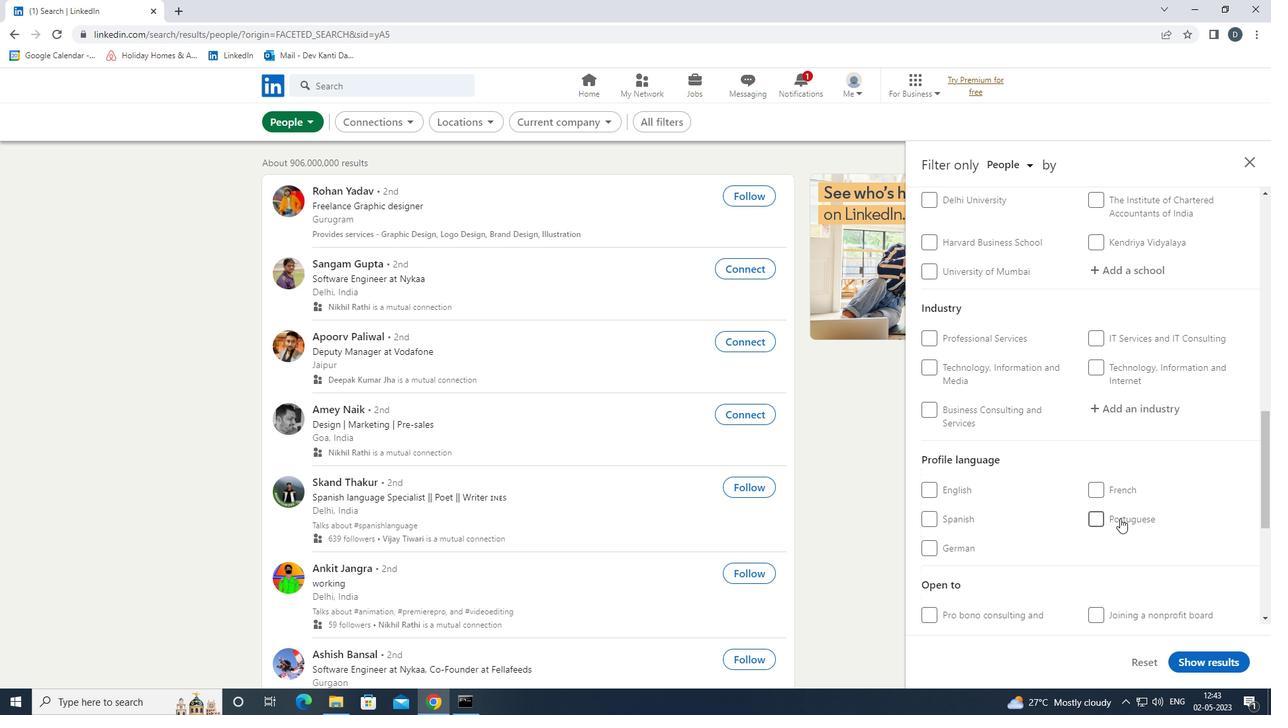 
Action: Mouse moved to (1121, 518)
Screenshot: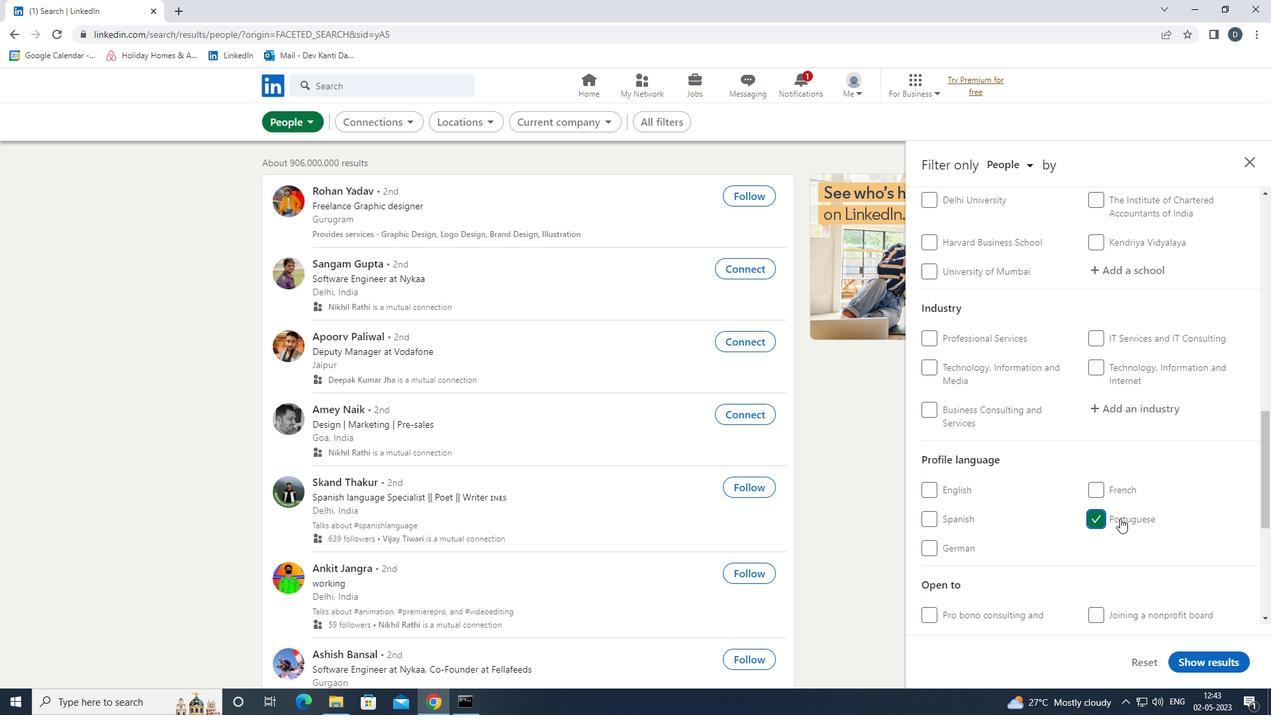 
Action: Mouse scrolled (1121, 519) with delta (0, 0)
Screenshot: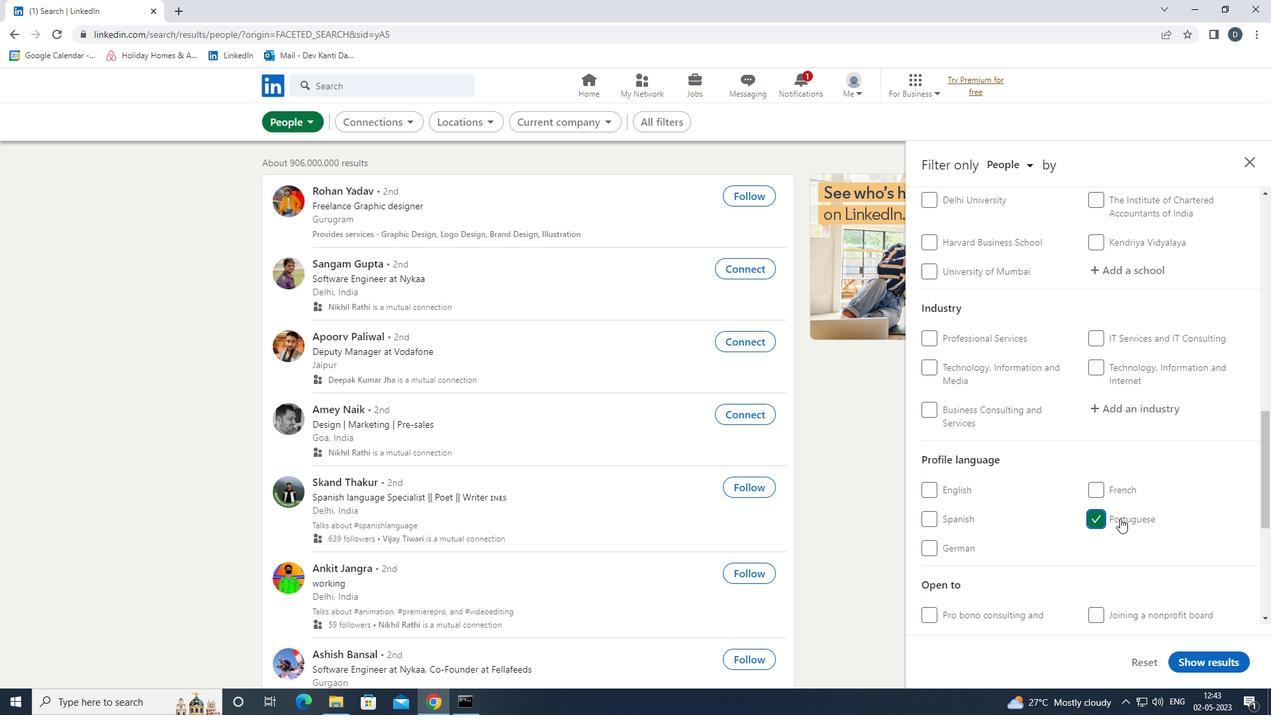 
Action: Mouse scrolled (1121, 519) with delta (0, 0)
Screenshot: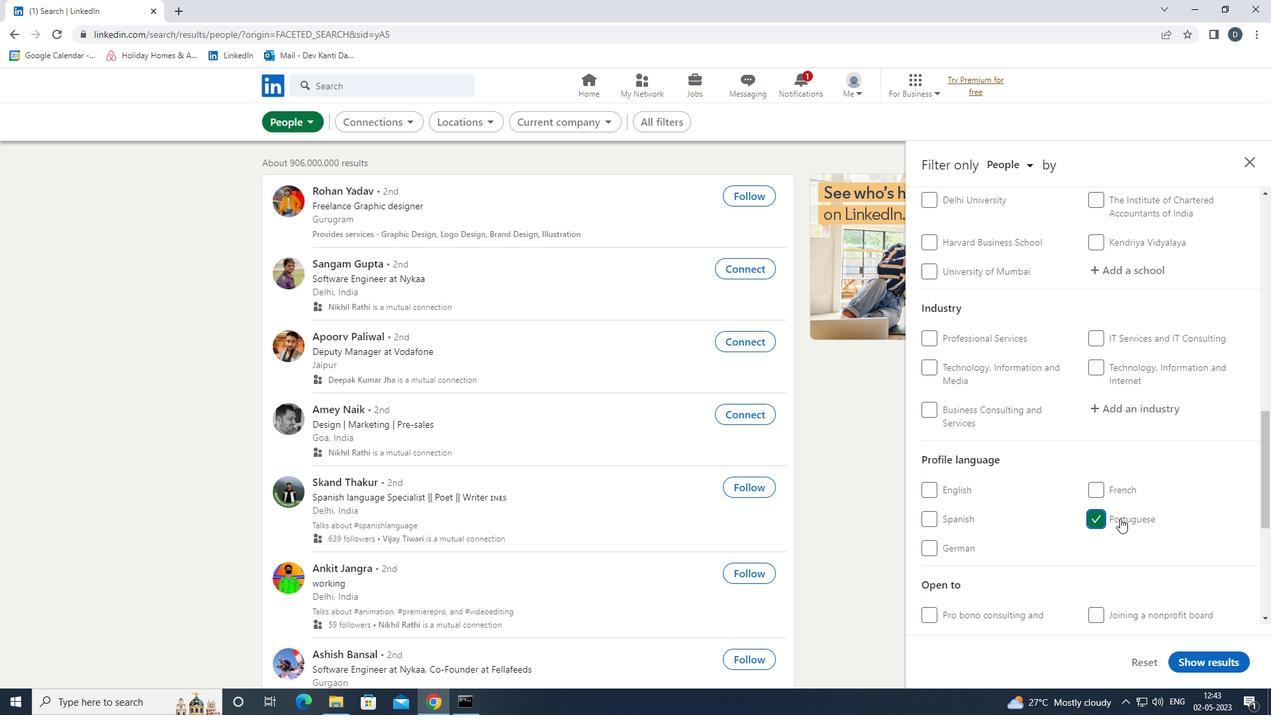 
Action: Mouse scrolled (1121, 519) with delta (0, 0)
Screenshot: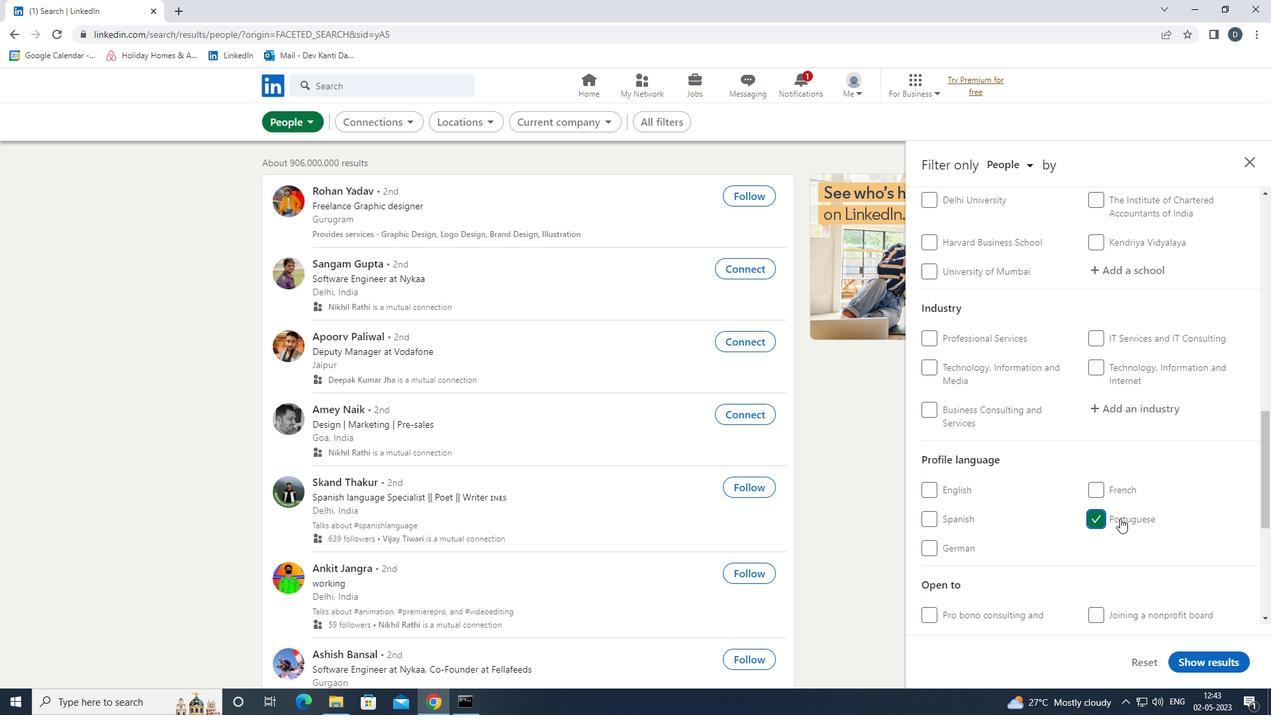 
Action: Mouse scrolled (1121, 519) with delta (0, 0)
Screenshot: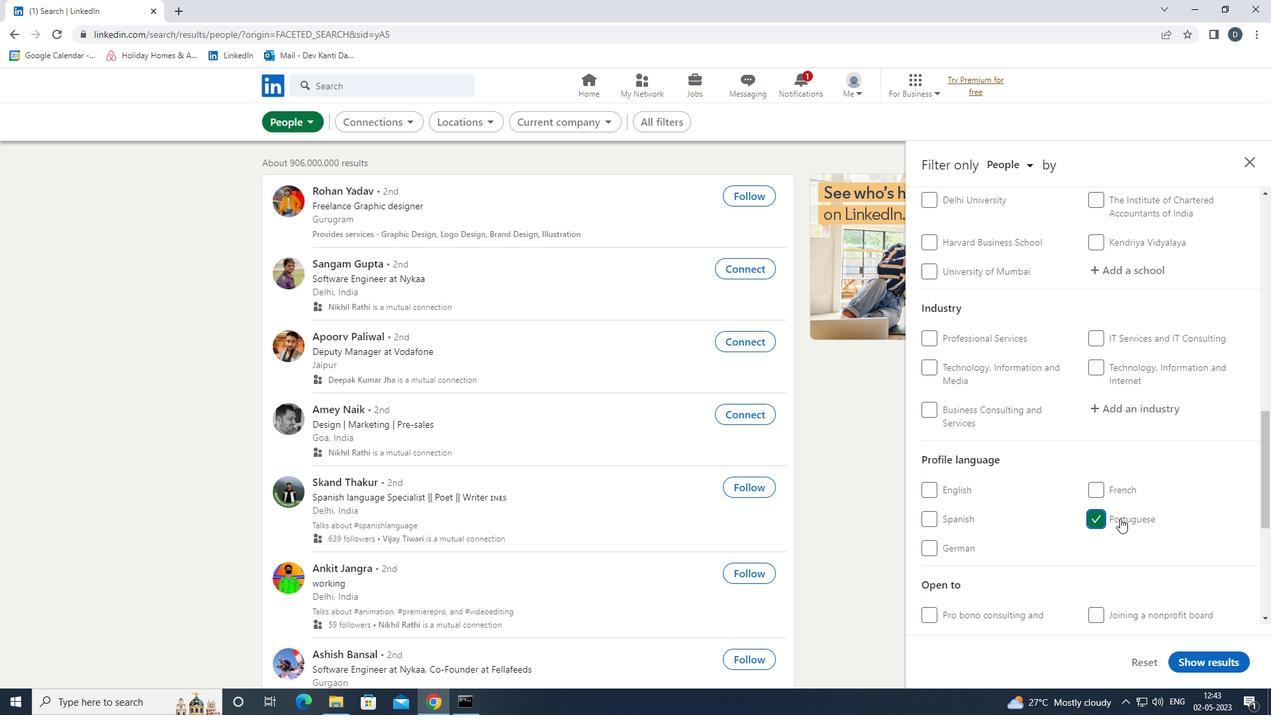 
Action: Mouse scrolled (1121, 519) with delta (0, 0)
Screenshot: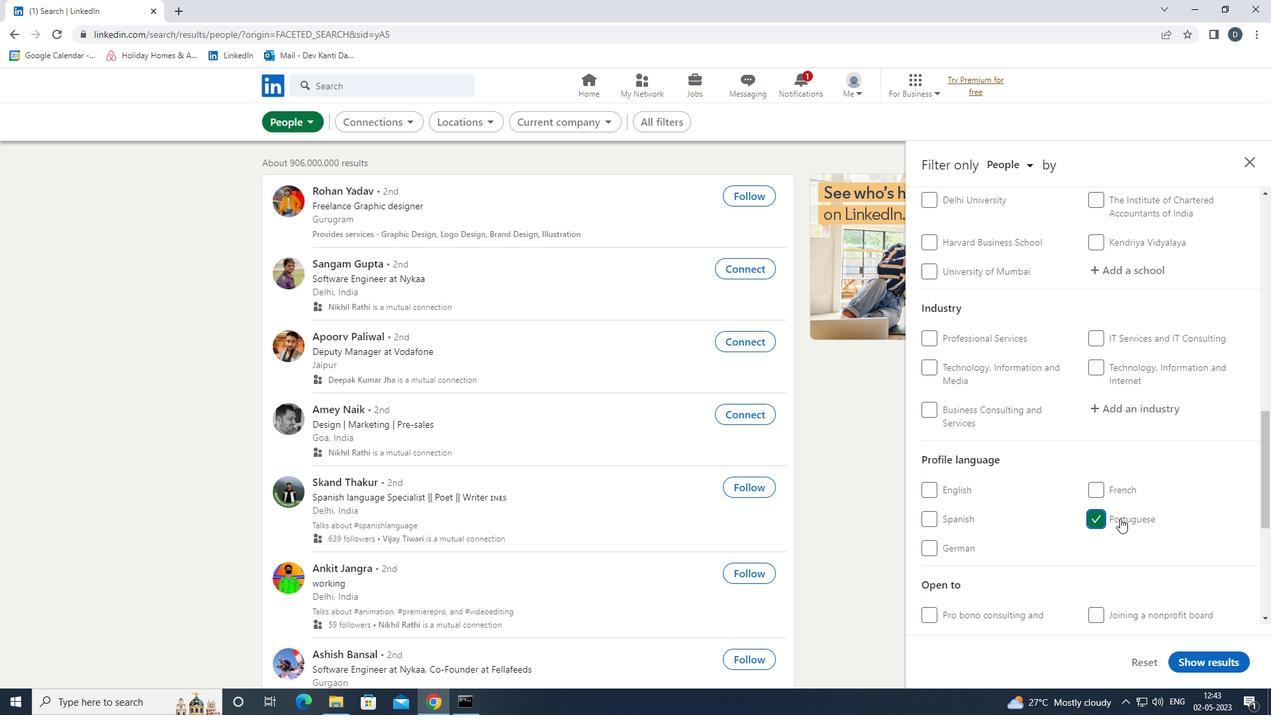 
Action: Mouse scrolled (1121, 519) with delta (0, 0)
Screenshot: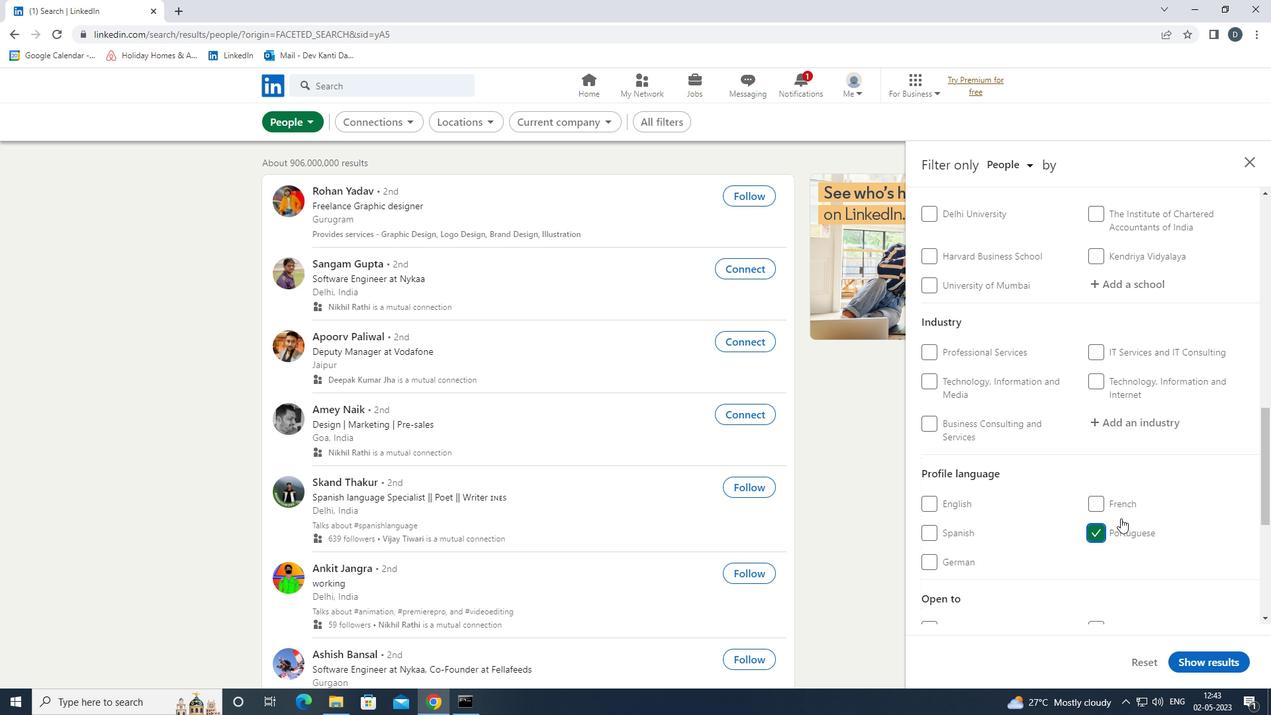 
Action: Mouse scrolled (1121, 519) with delta (0, 0)
Screenshot: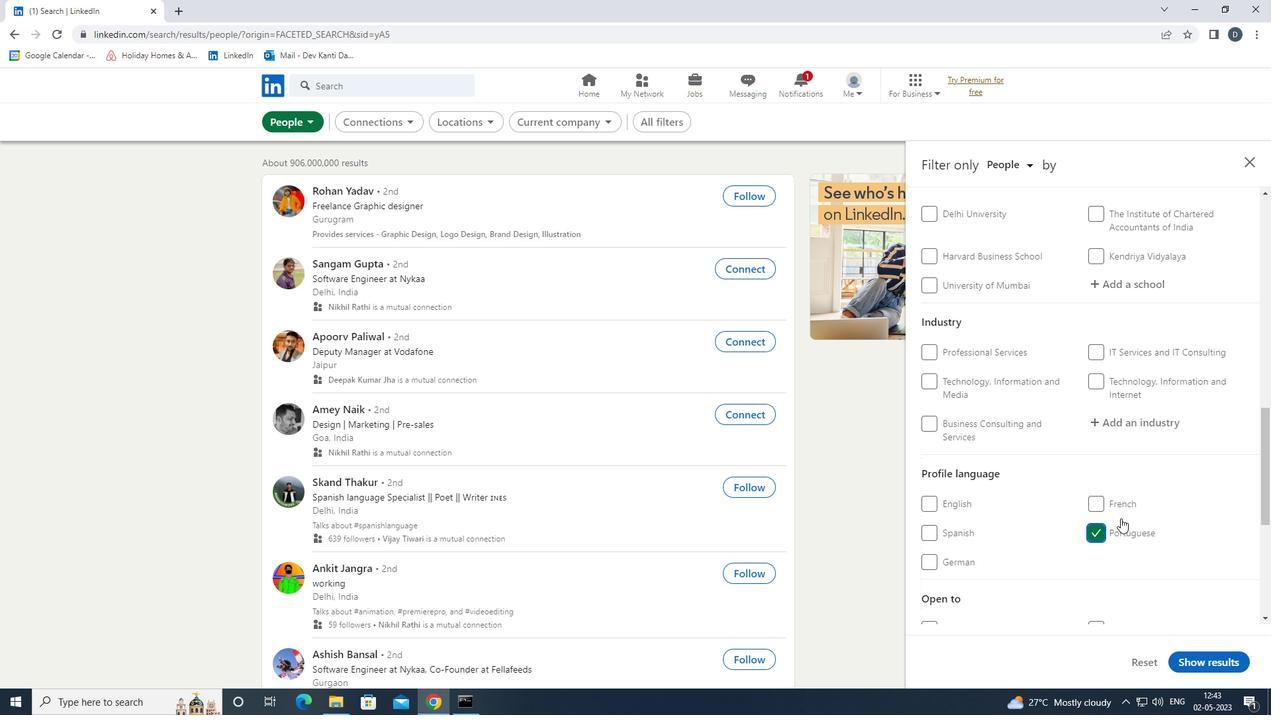 
Action: Mouse scrolled (1121, 519) with delta (0, 0)
Screenshot: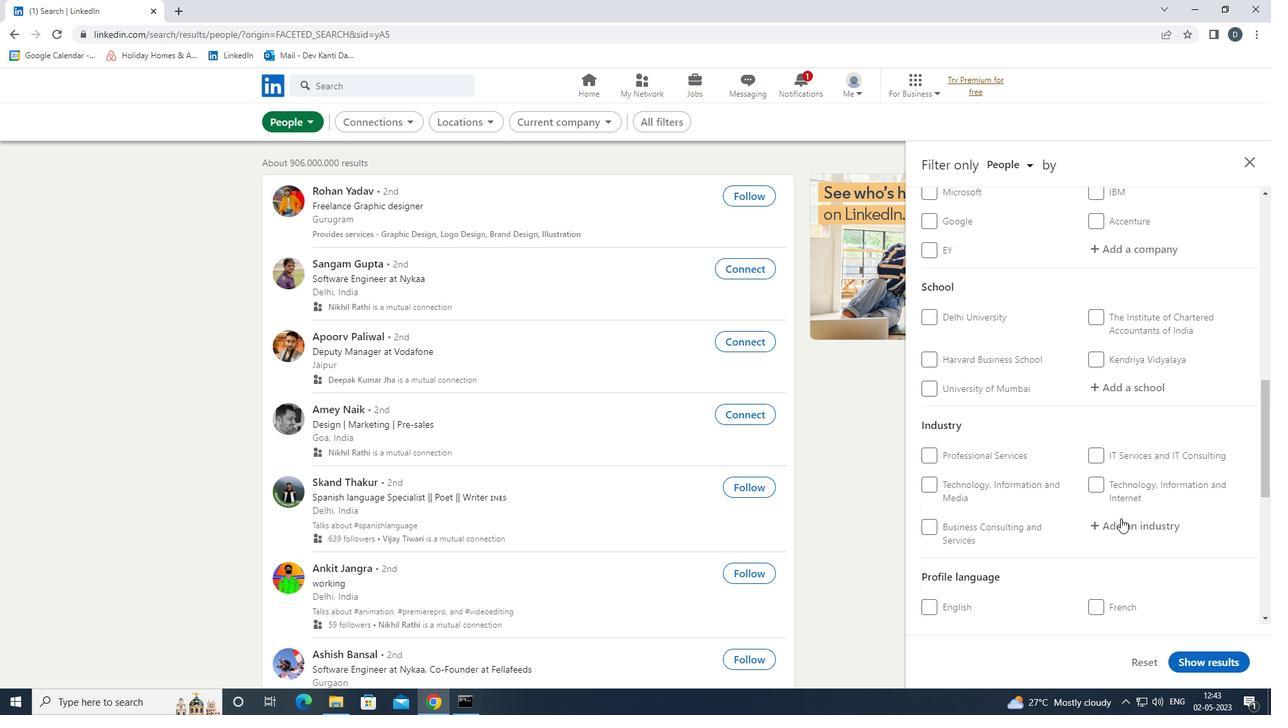 
Action: Mouse moved to (1125, 538)
Screenshot: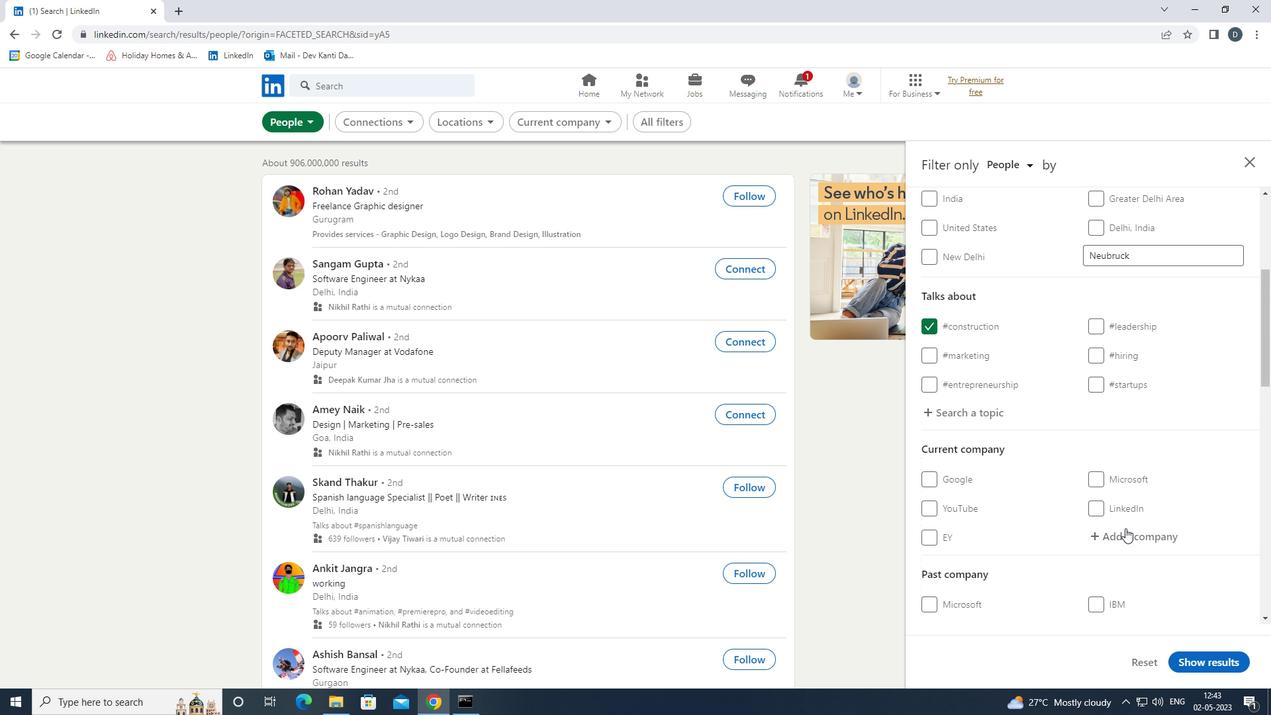 
Action: Mouse pressed left at (1125, 538)
Screenshot: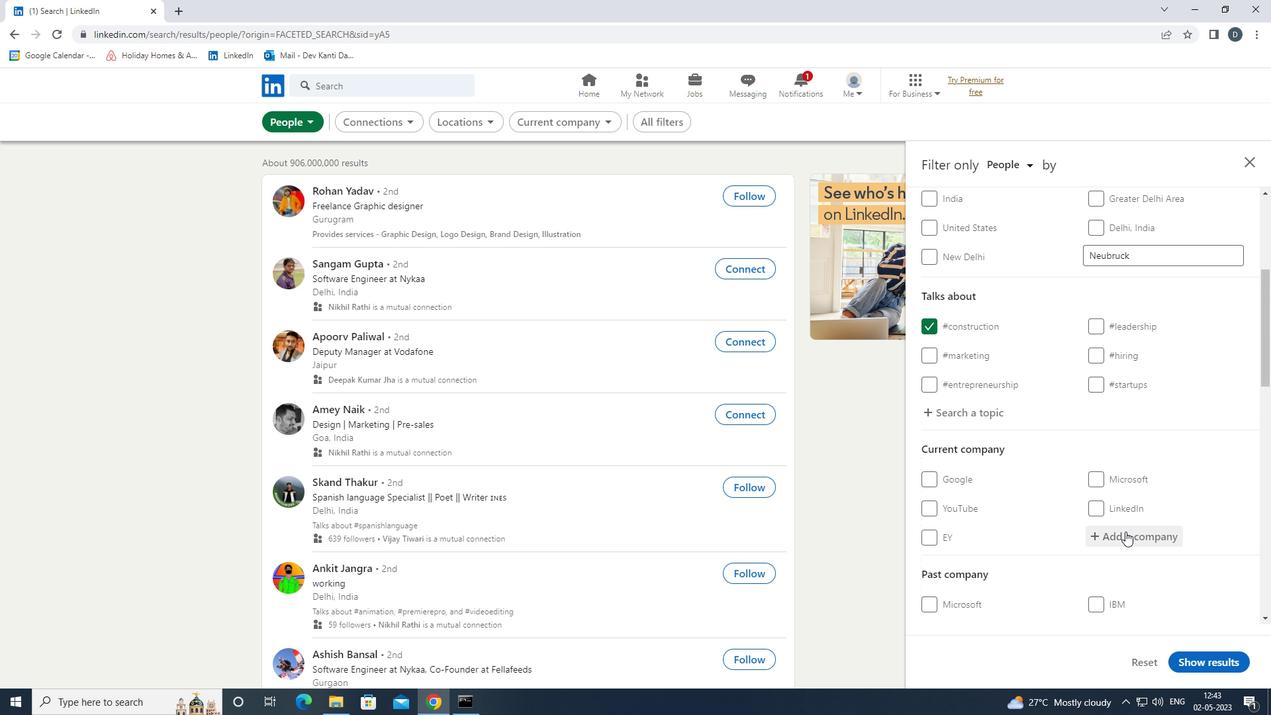 
Action: Mouse moved to (1211, 465)
Screenshot: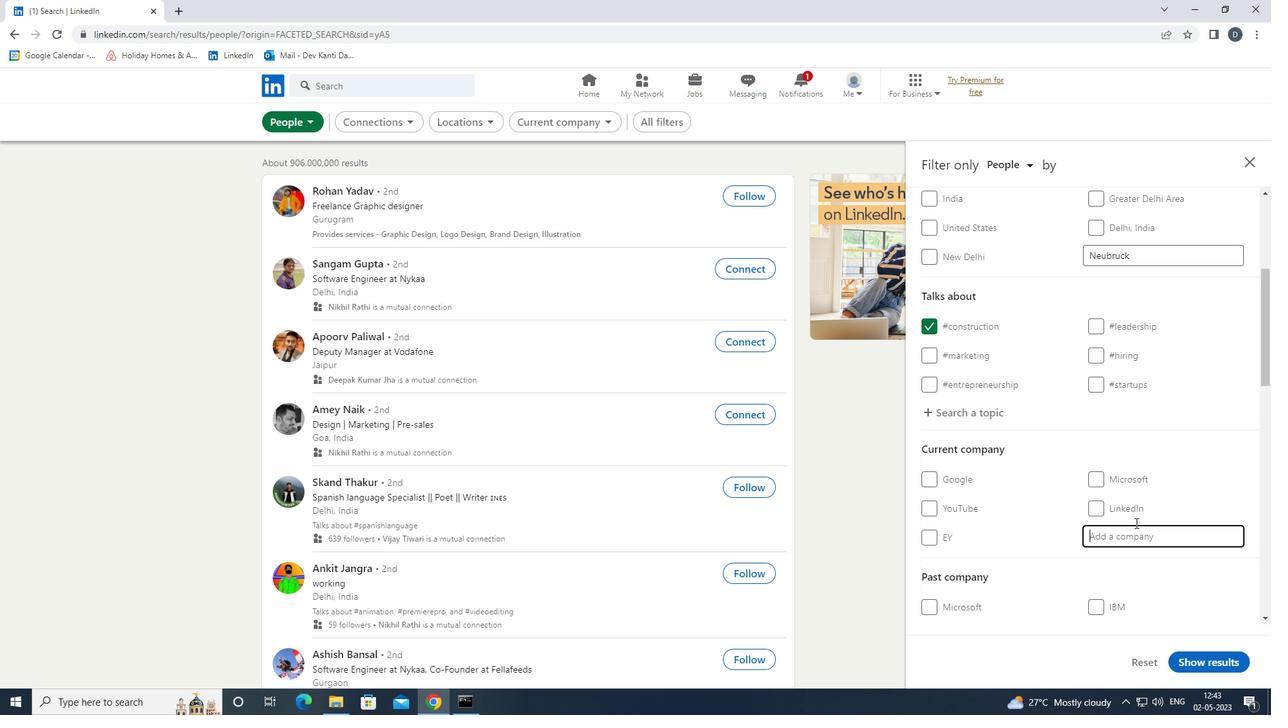 
Action: Mouse scrolled (1211, 464) with delta (0, 0)
Screenshot: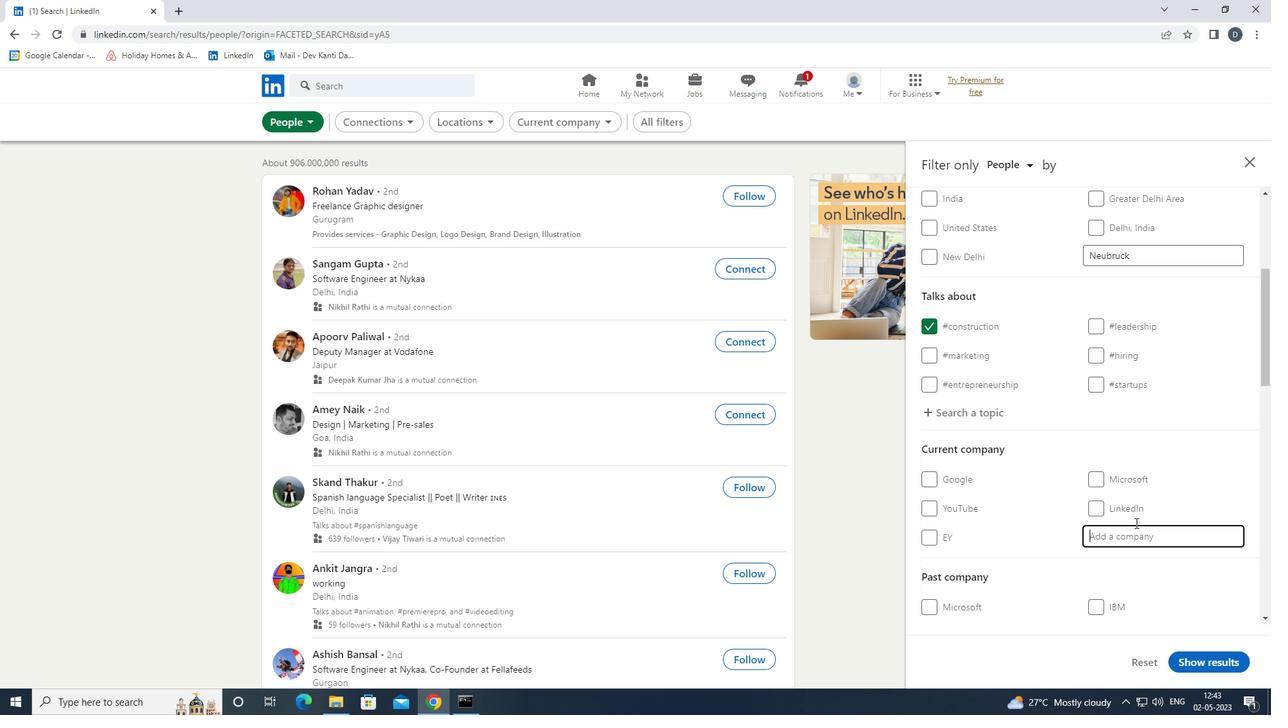
Action: Mouse moved to (1209, 465)
Screenshot: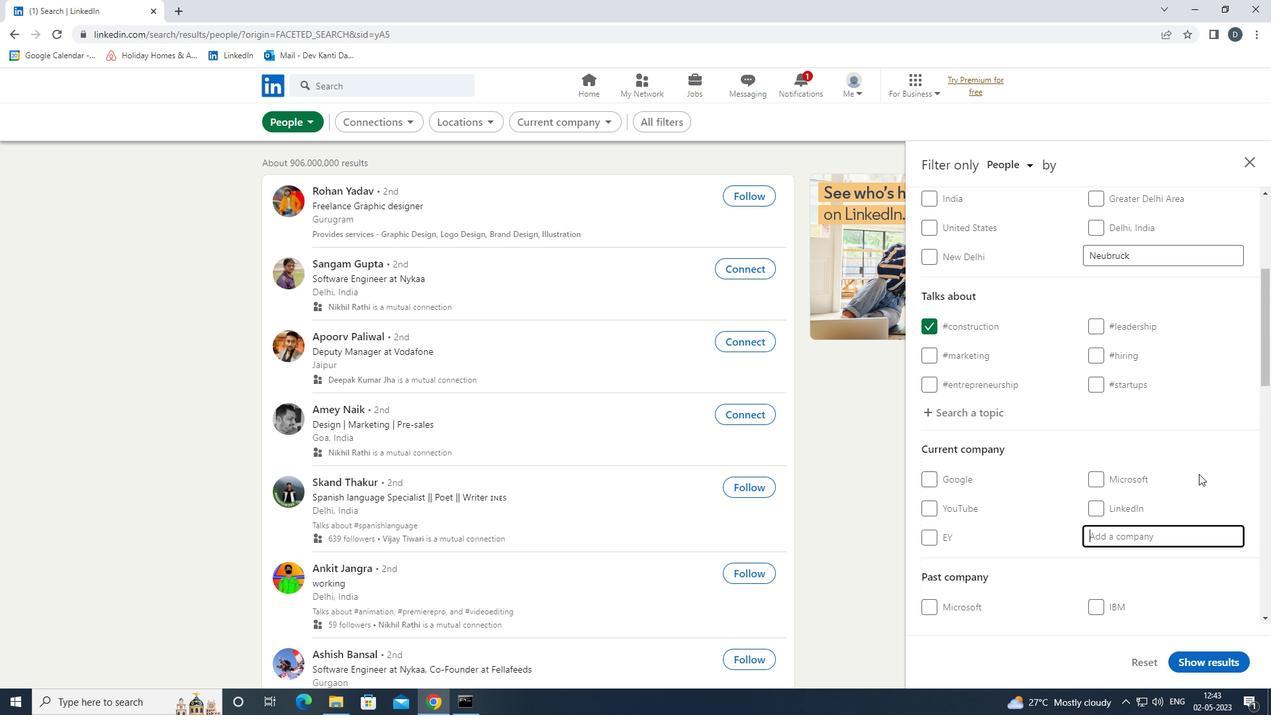 
Action: Mouse scrolled (1209, 464) with delta (0, 0)
Screenshot: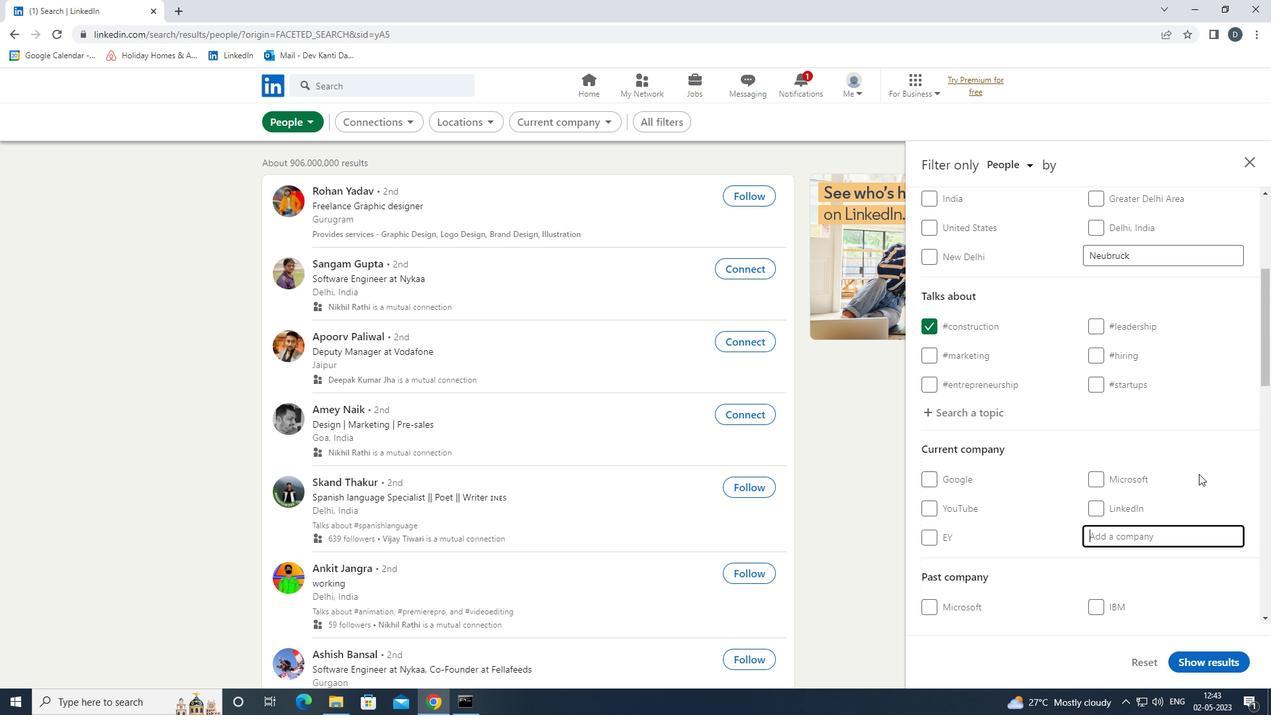 
Action: Key pressed <Key.shift>RAYDEN<Key.down><Key.enter>
Screenshot: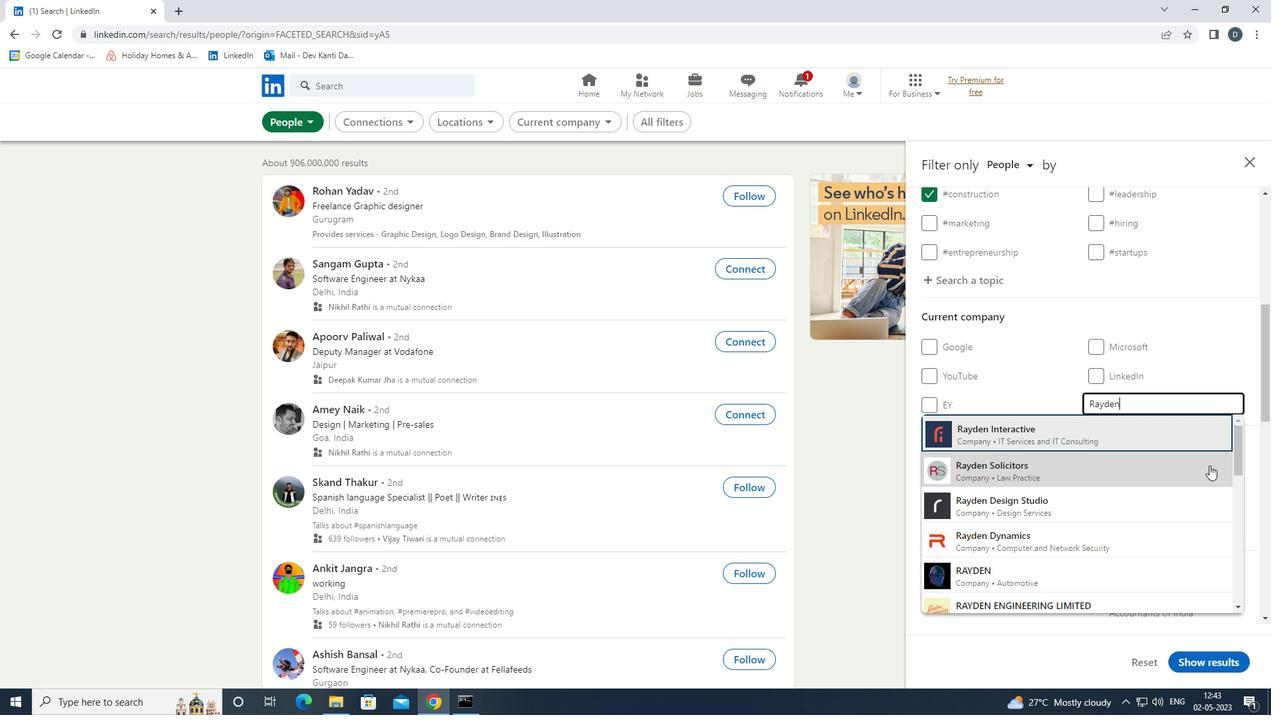 
Action: Mouse moved to (1222, 454)
Screenshot: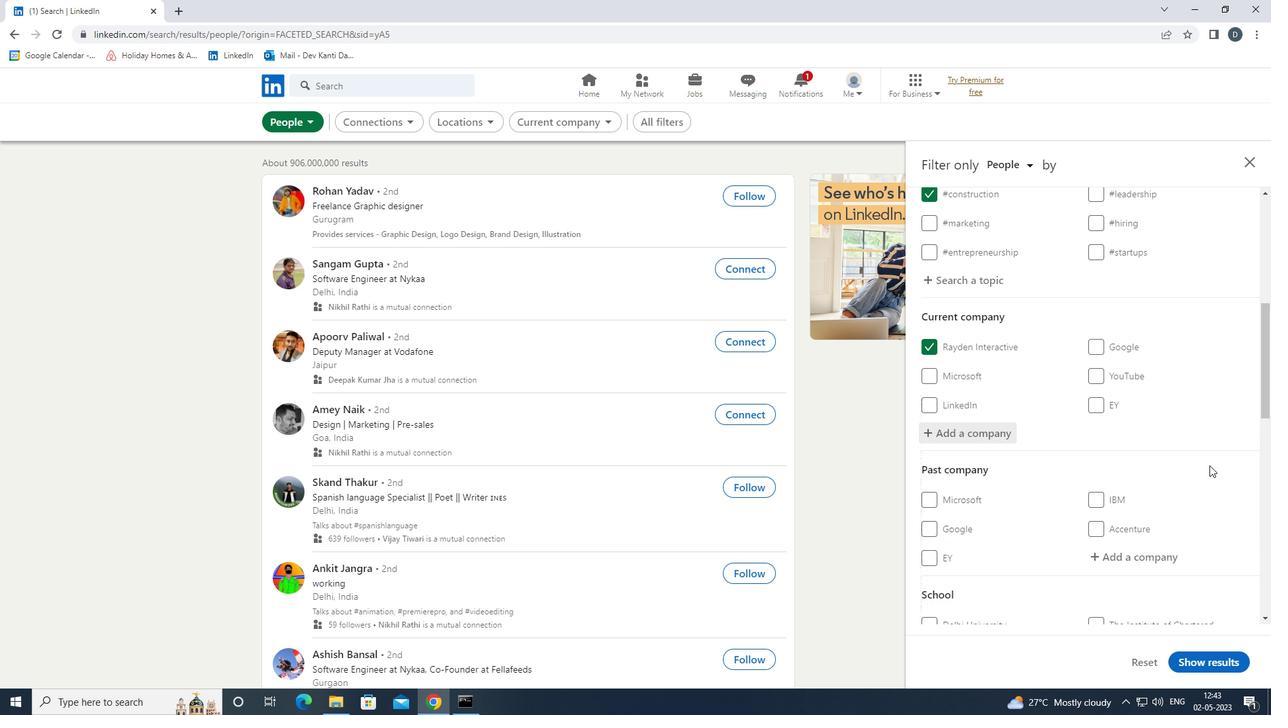 
Action: Mouse scrolled (1222, 454) with delta (0, 0)
Screenshot: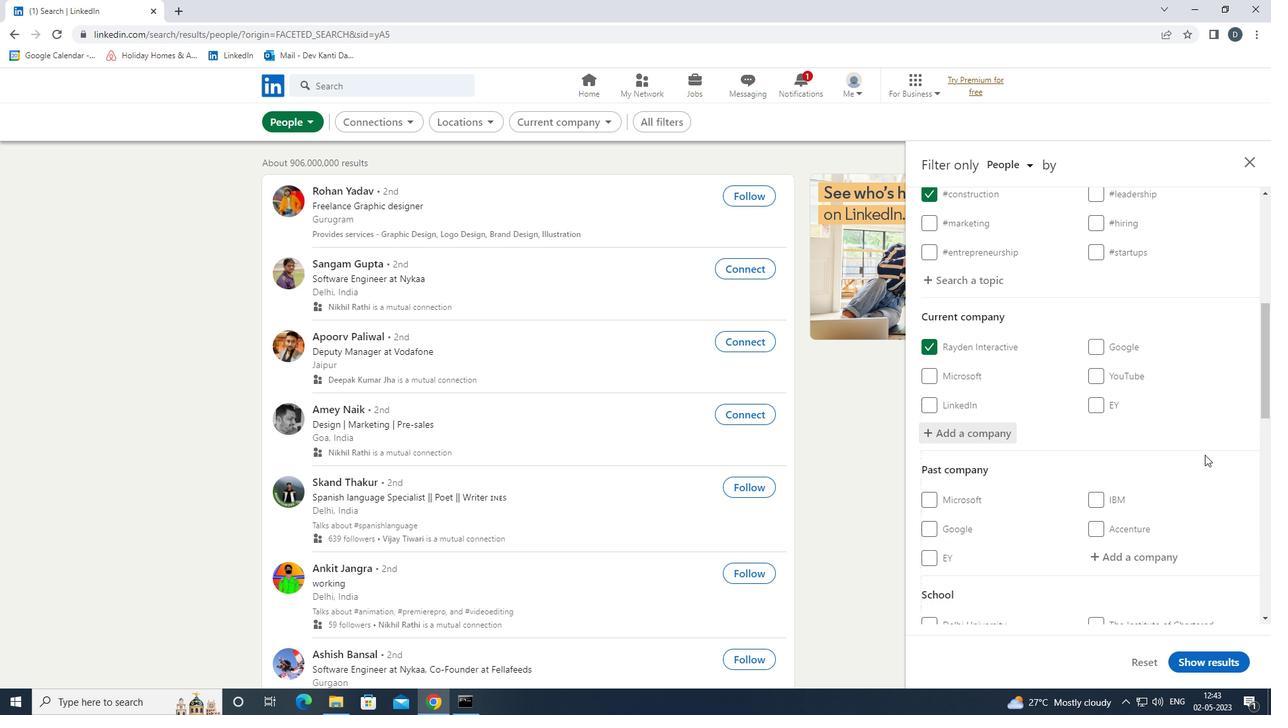 
Action: Mouse scrolled (1222, 454) with delta (0, 0)
Screenshot: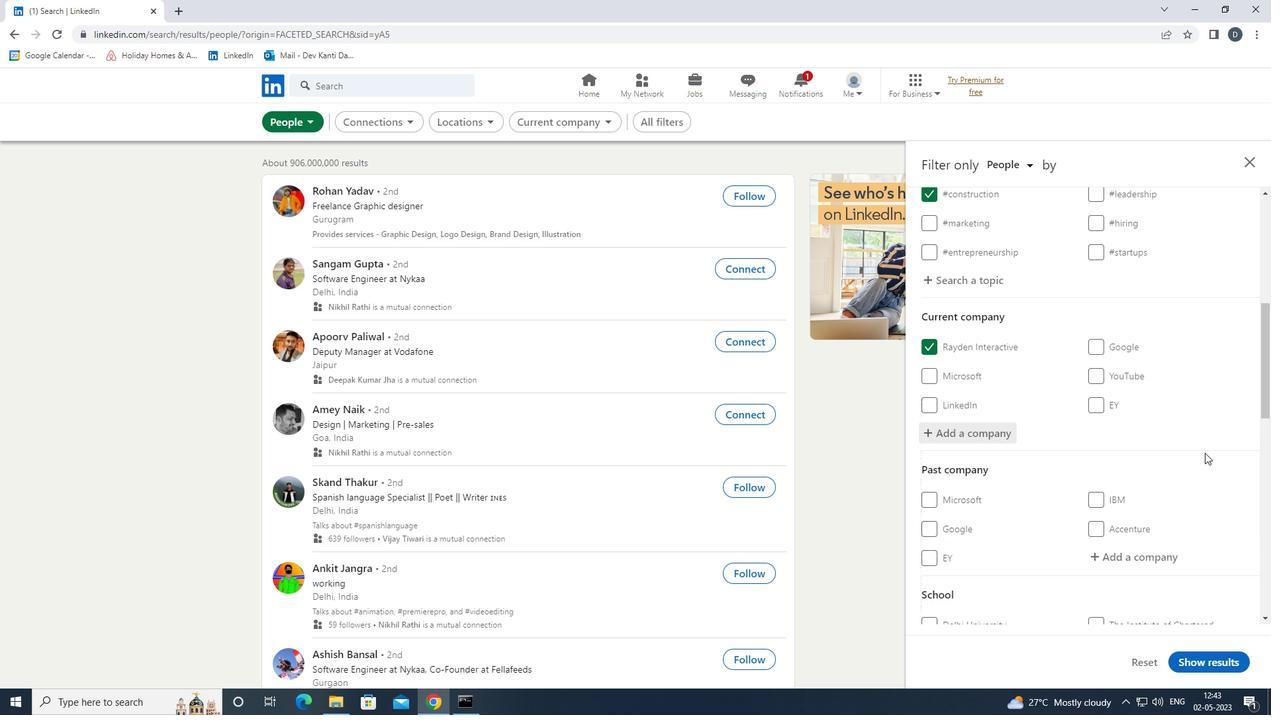 
Action: Mouse scrolled (1222, 454) with delta (0, 0)
Screenshot: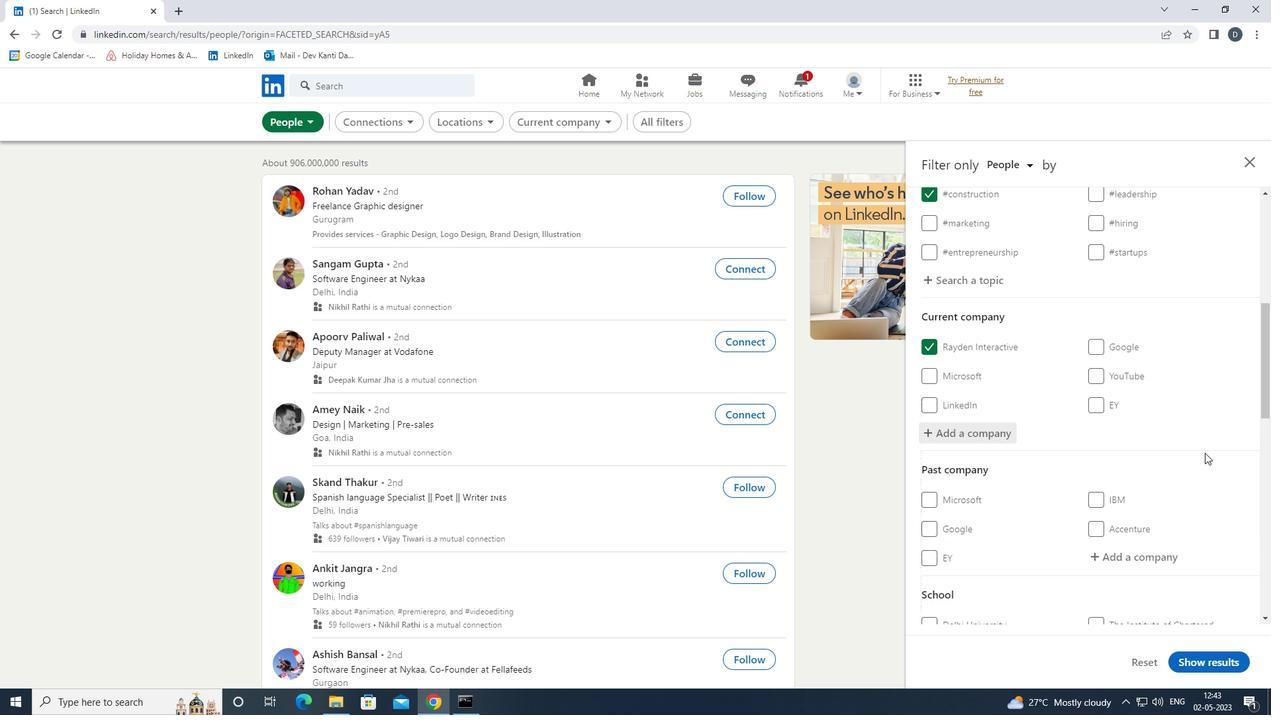 
Action: Mouse moved to (1223, 454)
Screenshot: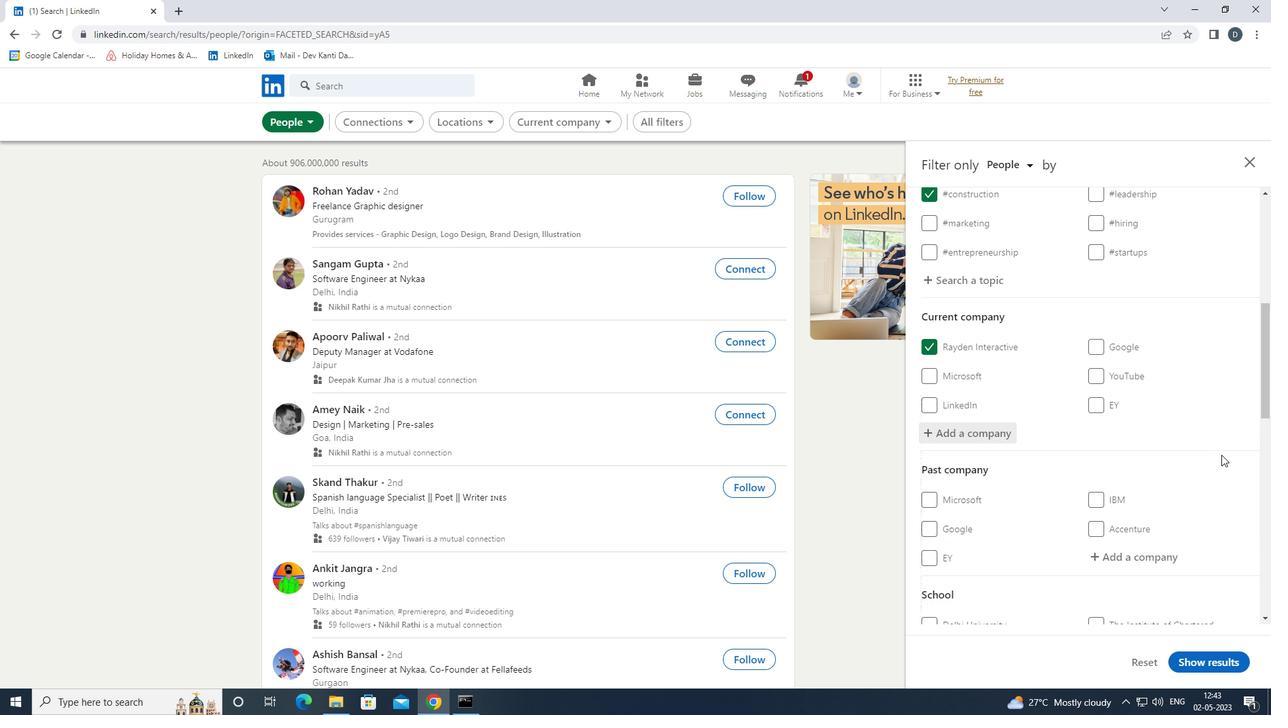 
Action: Mouse scrolled (1223, 454) with delta (0, 0)
Screenshot: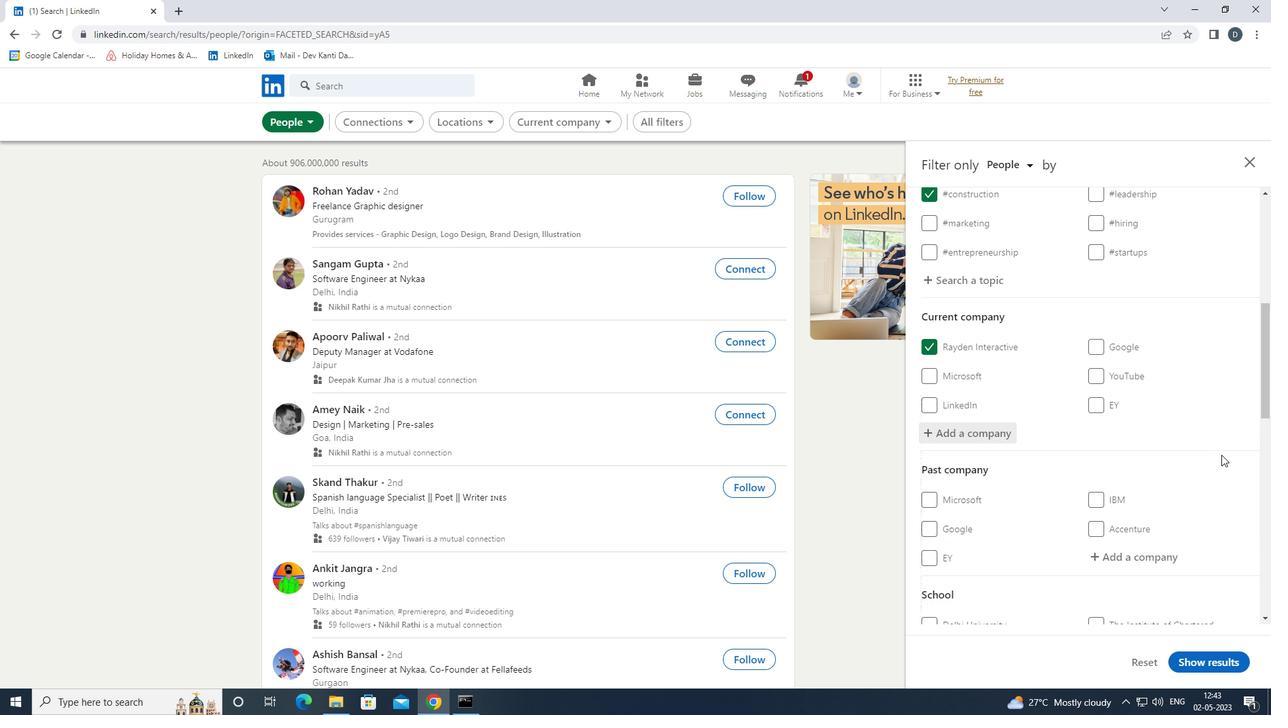 
Action: Mouse moved to (1141, 430)
Screenshot: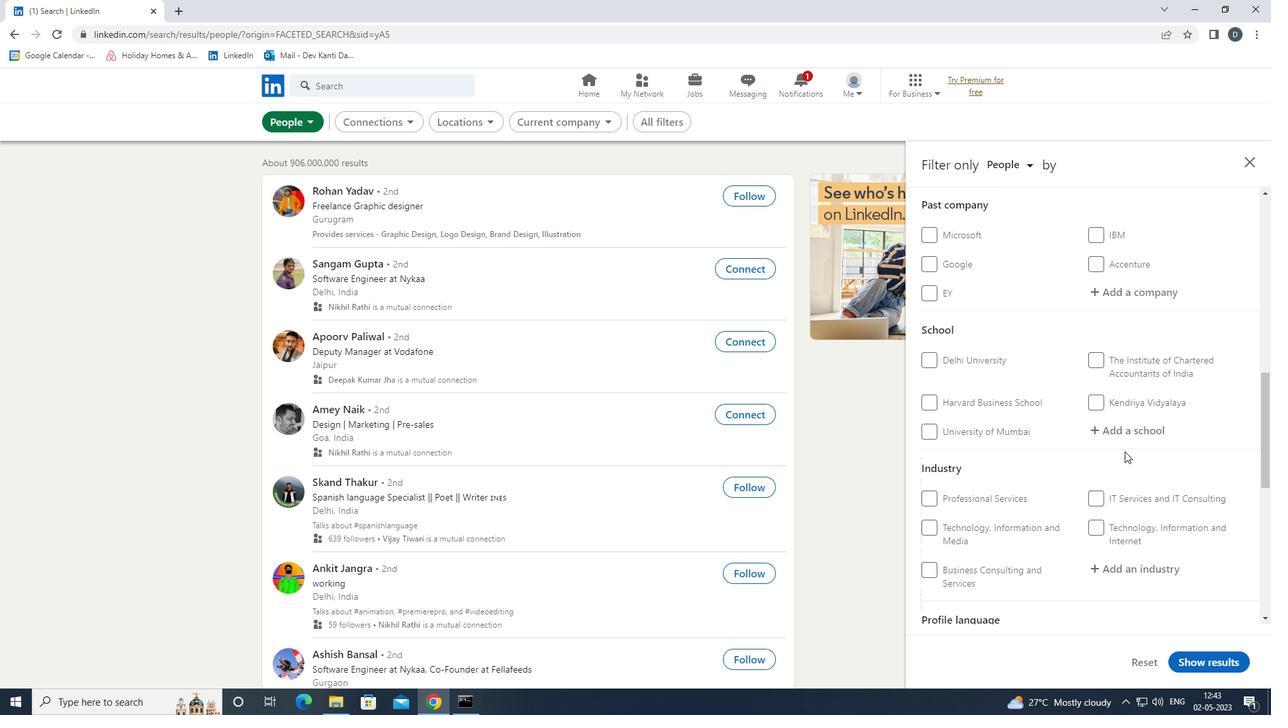 
Action: Mouse pressed left at (1141, 430)
Screenshot: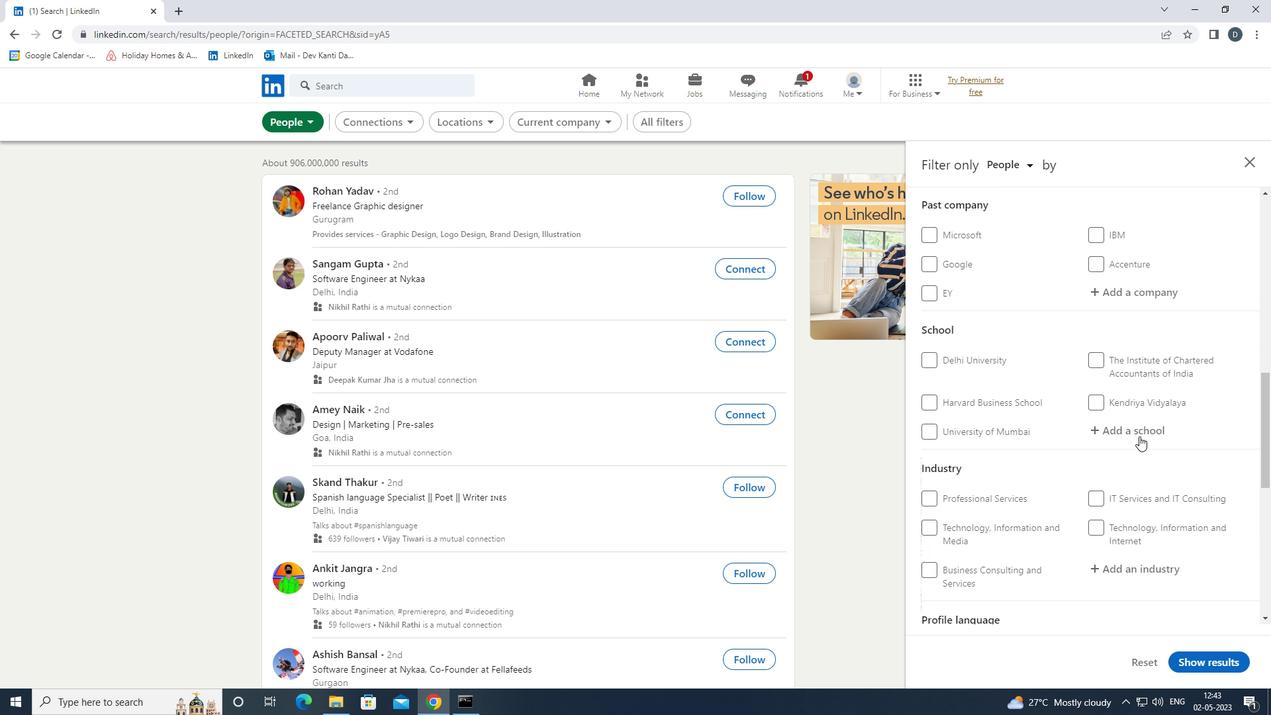 
Action: Key pressed <Key.shift>L<Key.shift><Key.shift><Key.shift><Key.shift><Key.shift><Key.shift><Key.shift><Key.shift><Key.shift><Key.shift><Key.shift><Key.shift><Key.shift><Key.shift><Key.shift><Key.shift><Key.shift><Key.shift><Key.shift><Key.shift><Key.shift><Key.shift><Key.shift><Key.shift><Key.shift><Key.shift><Key.shift>IOYD<Key.backspace><Key.backspace><Key.backspace><Key.backspace>LOYD<Key.down><Key.enter>
Screenshot: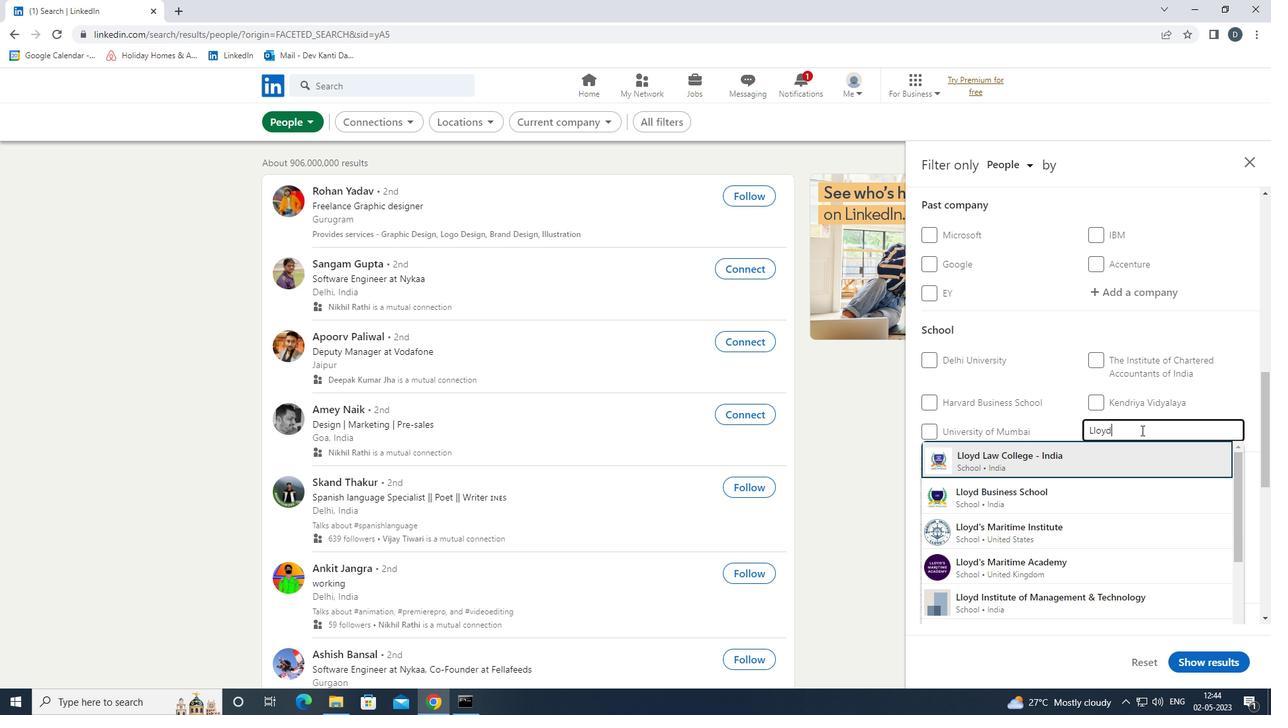 
Action: Mouse moved to (1141, 429)
Screenshot: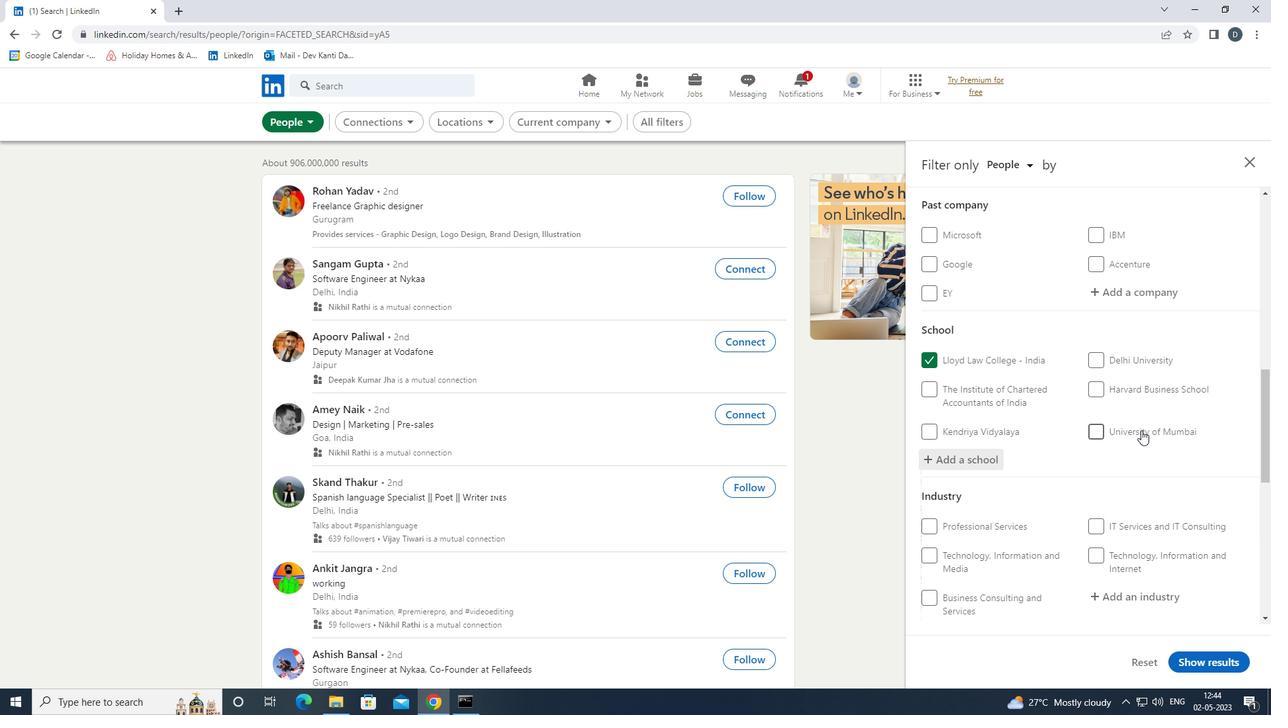 
Action: Mouse scrolled (1141, 429) with delta (0, 0)
Screenshot: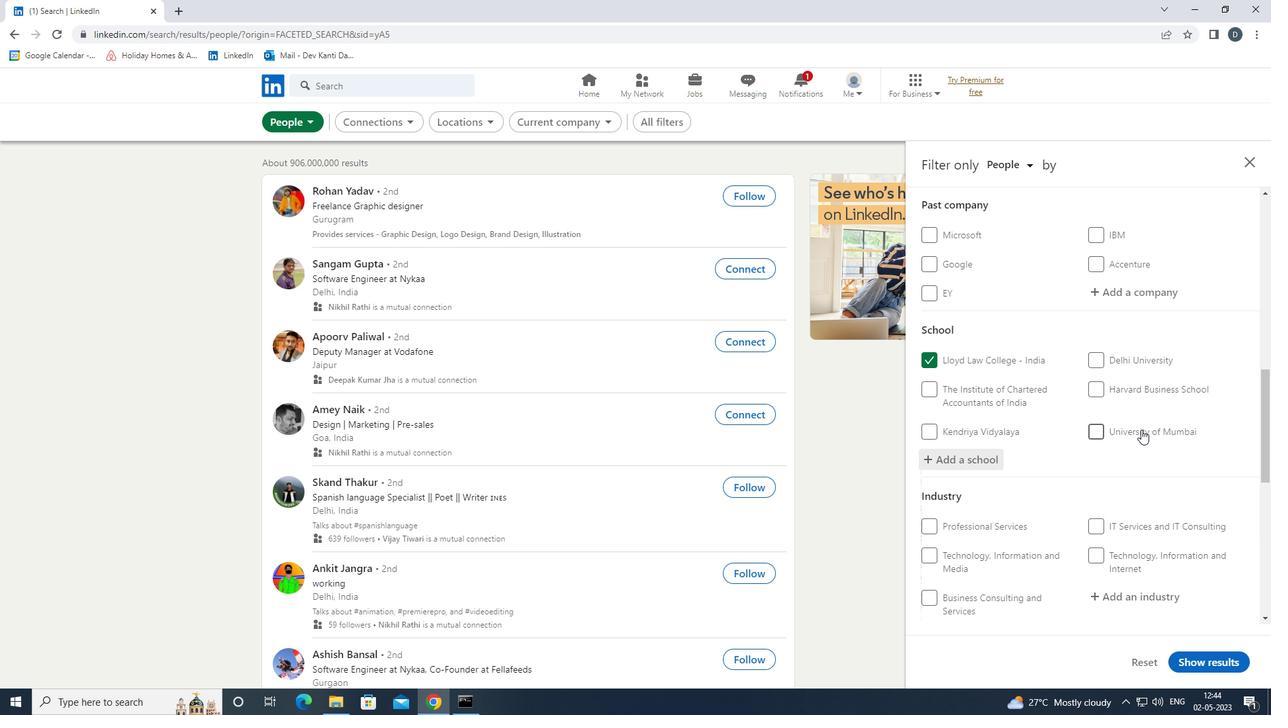 
Action: Mouse scrolled (1141, 429) with delta (0, 0)
Screenshot: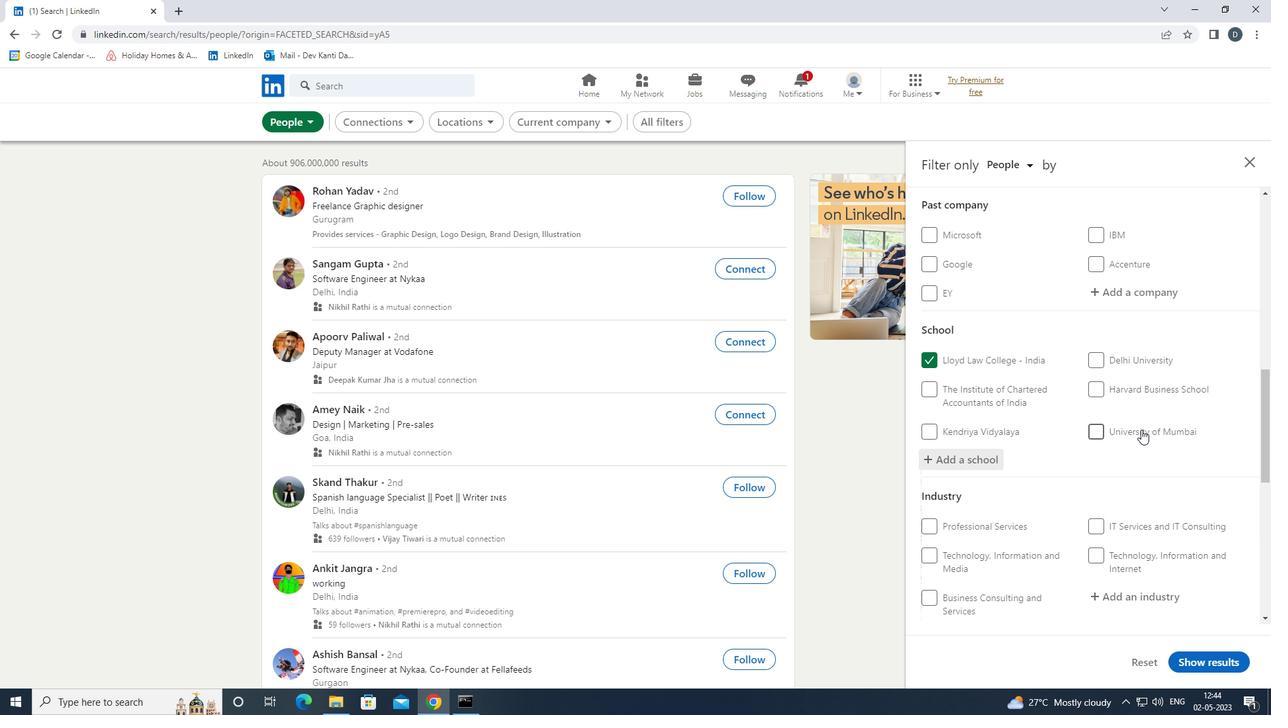 
Action: Mouse moved to (1143, 422)
Screenshot: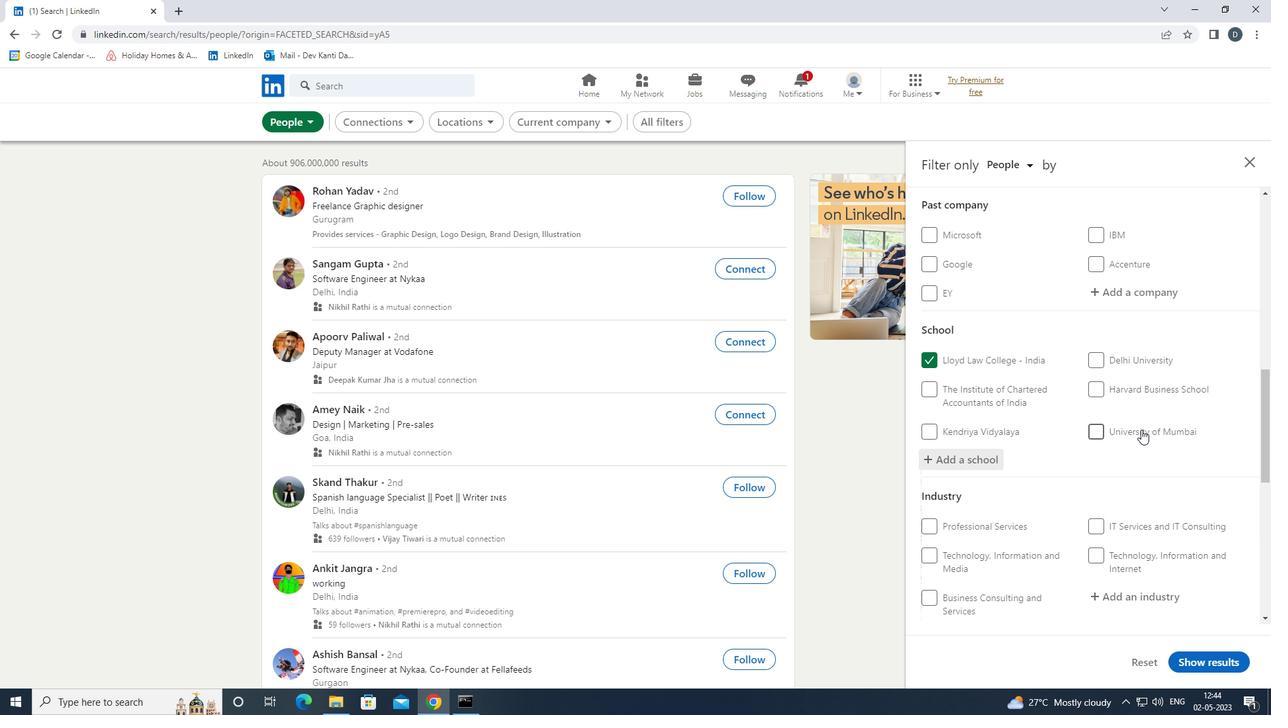 
Action: Mouse scrolled (1143, 421) with delta (0, 0)
Screenshot: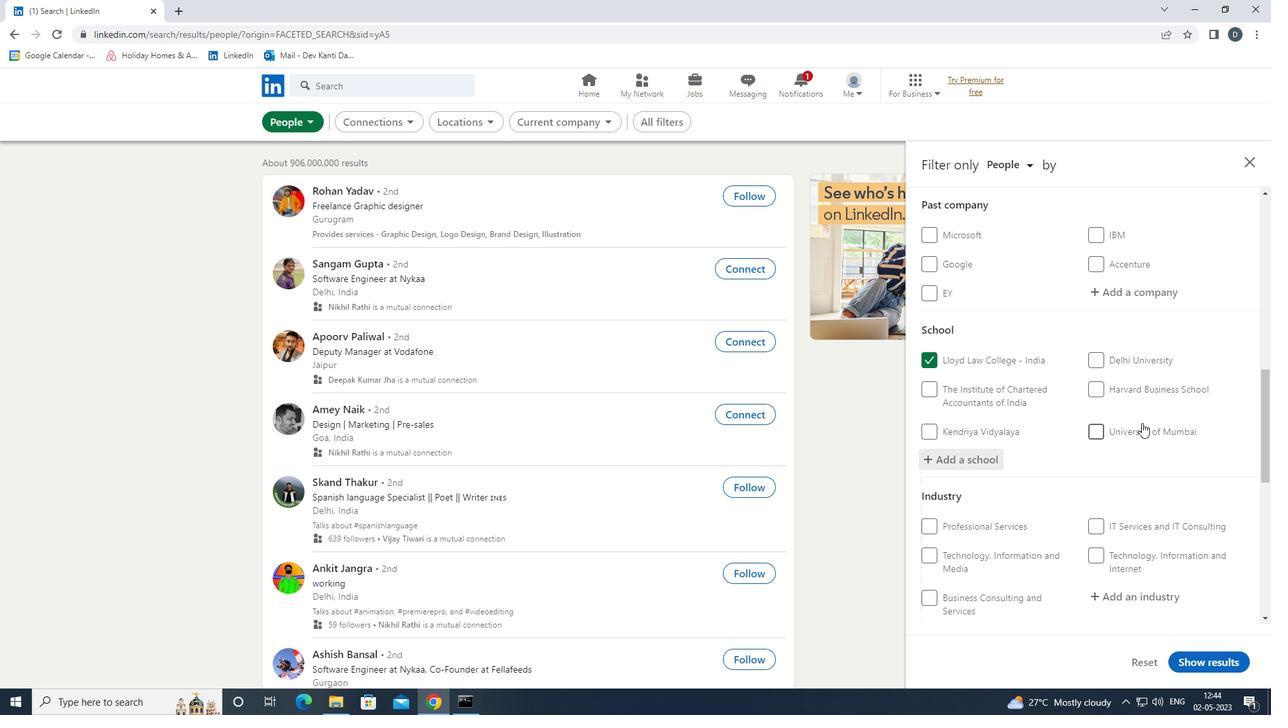 
Action: Mouse scrolled (1143, 421) with delta (0, 0)
Screenshot: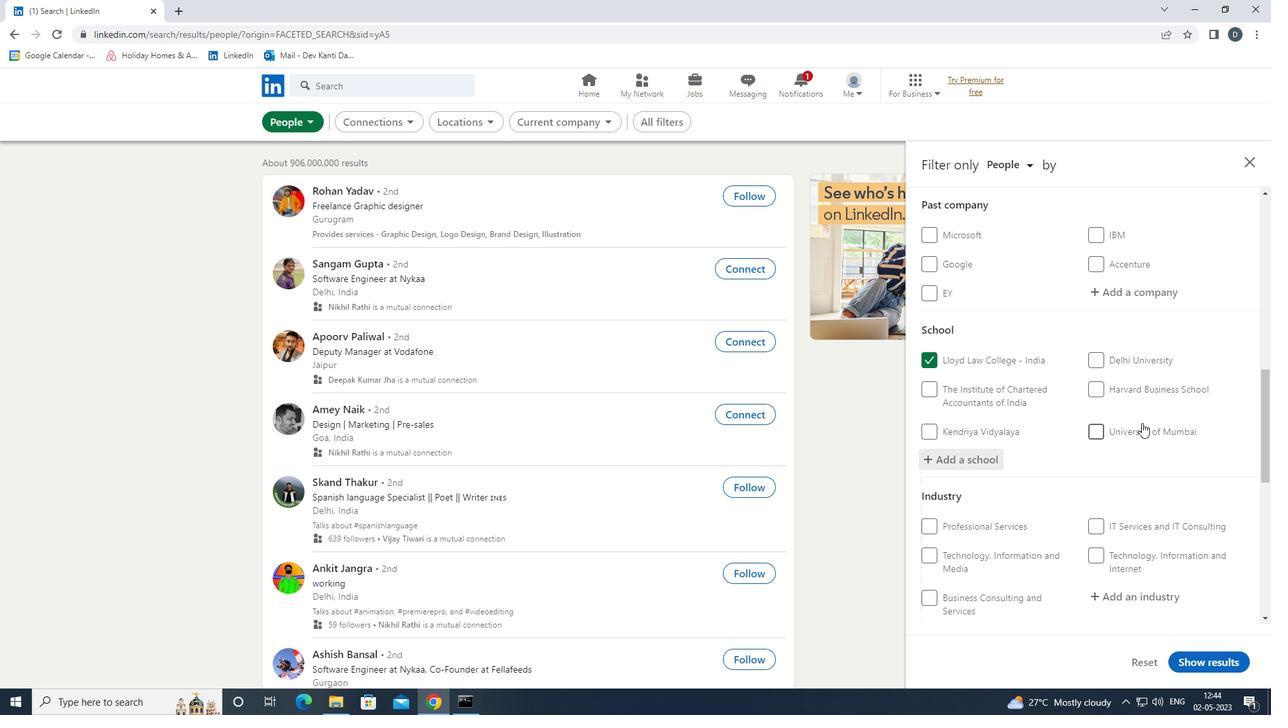 
Action: Mouse moved to (1151, 300)
Screenshot: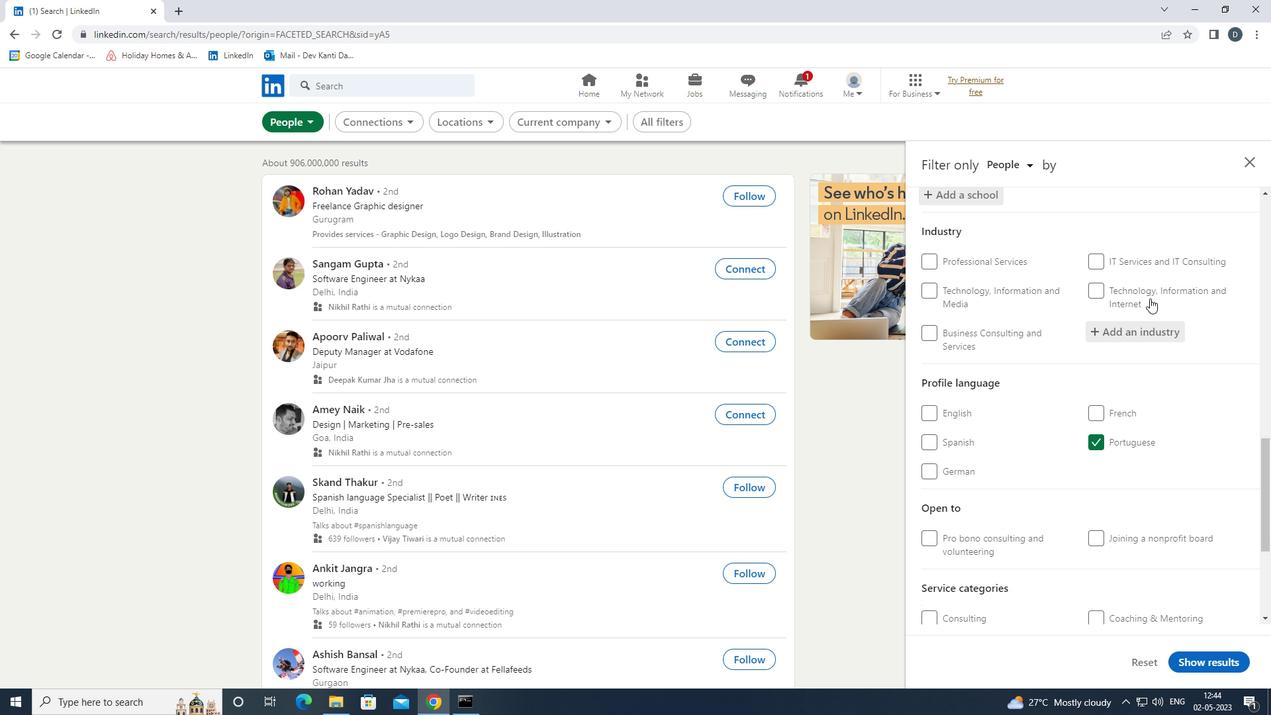 
Action: Mouse scrolled (1151, 301) with delta (0, 0)
Screenshot: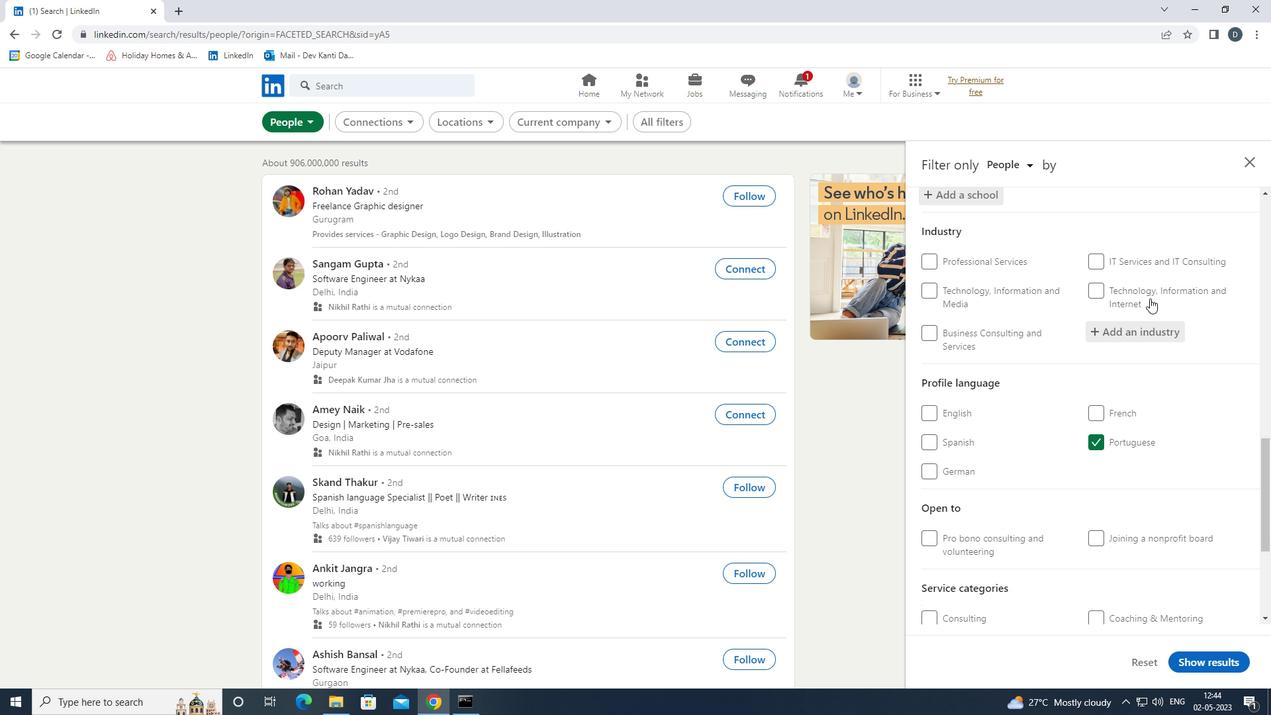 
Action: Mouse moved to (1133, 413)
Screenshot: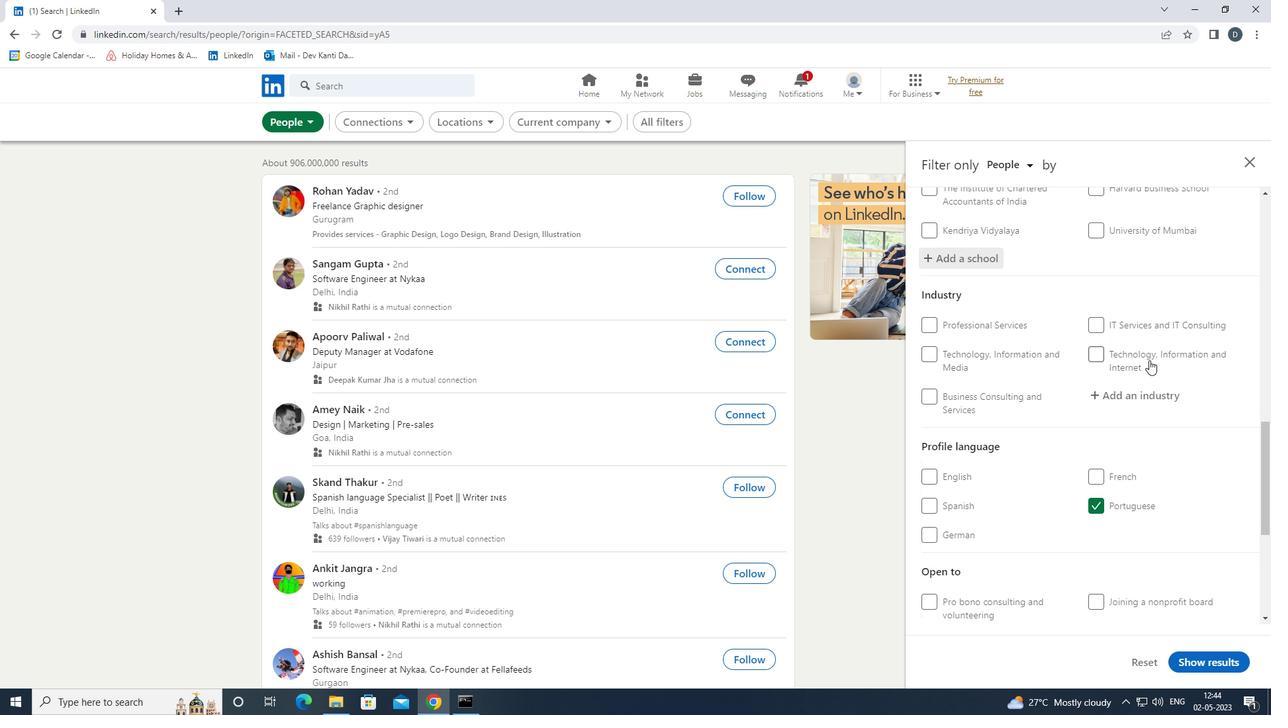 
Action: Mouse pressed left at (1133, 413)
Screenshot: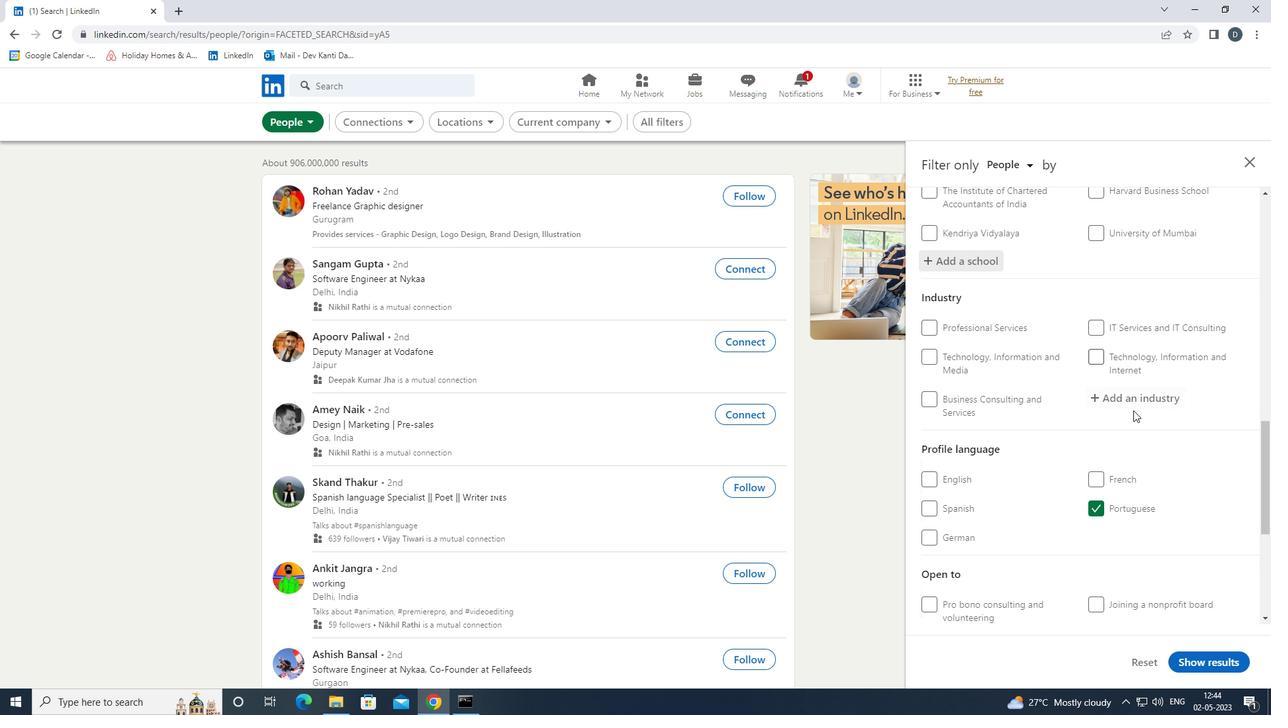 
Action: Mouse moved to (1140, 399)
Screenshot: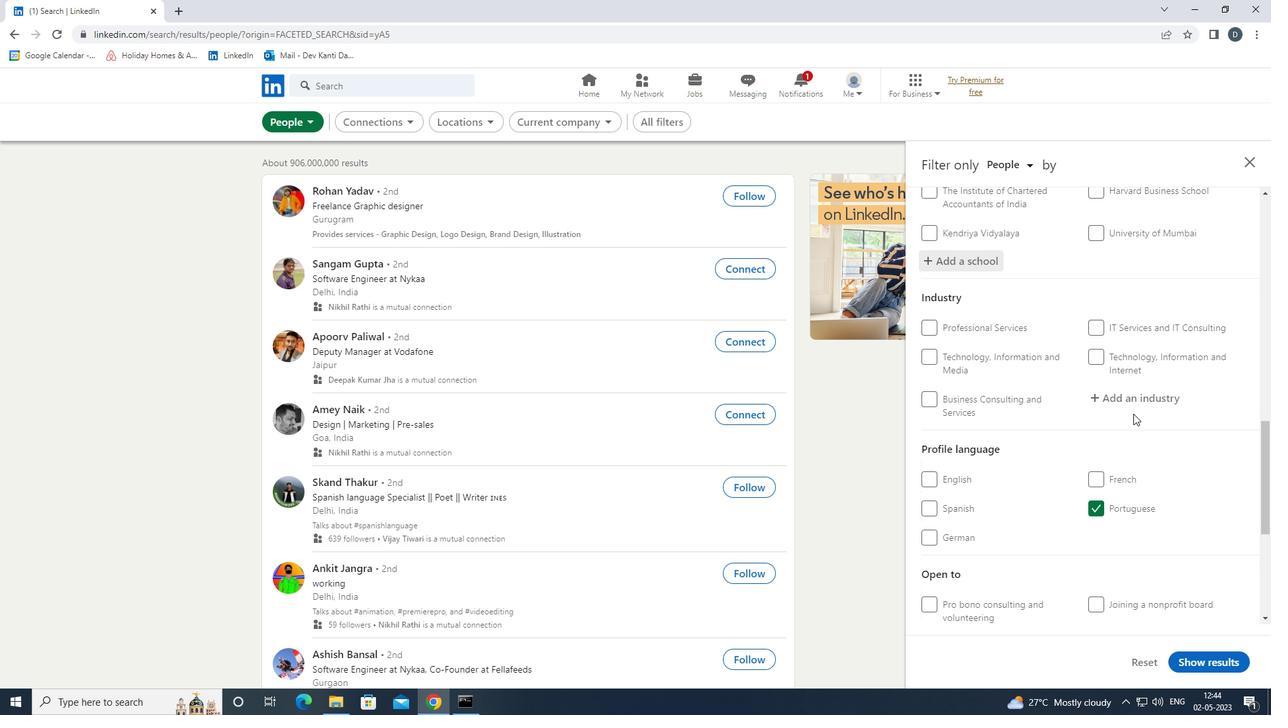 
Action: Mouse pressed left at (1140, 399)
Screenshot: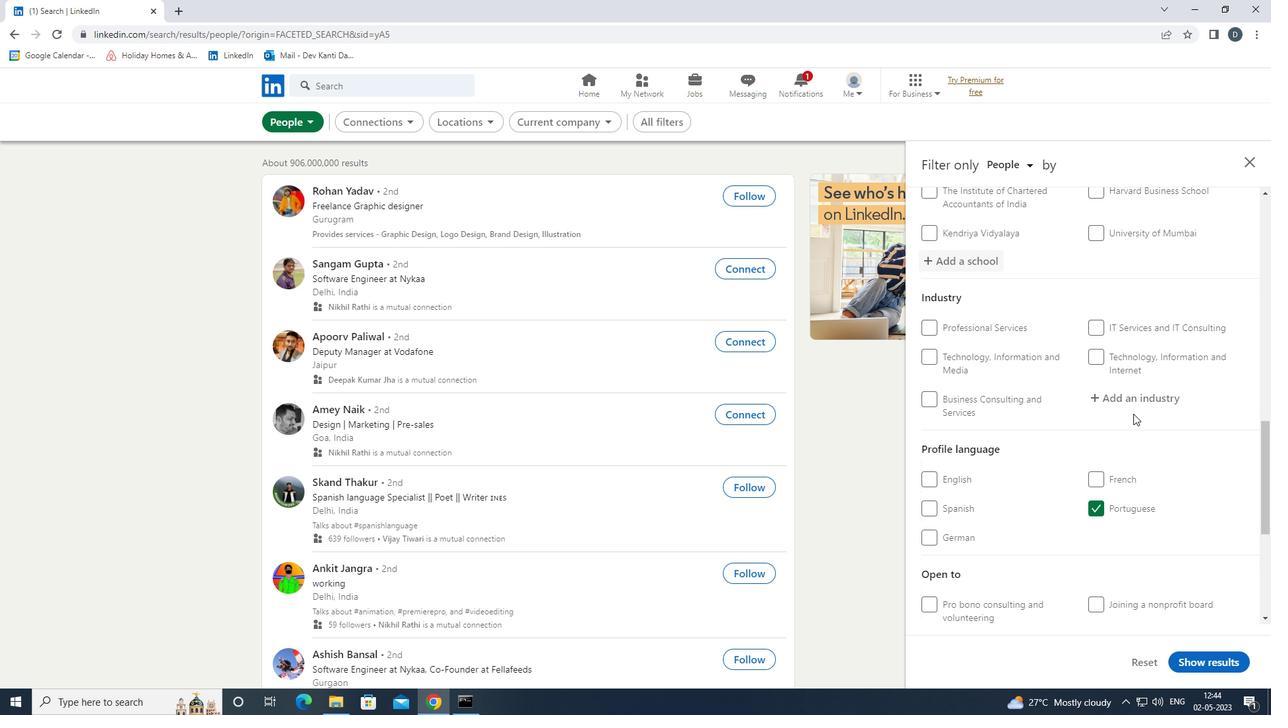 
Action: Key pressed <Key.shift>RAIL<Key.space><Key.shift>TRANS<Key.down><Key.enter>
Screenshot: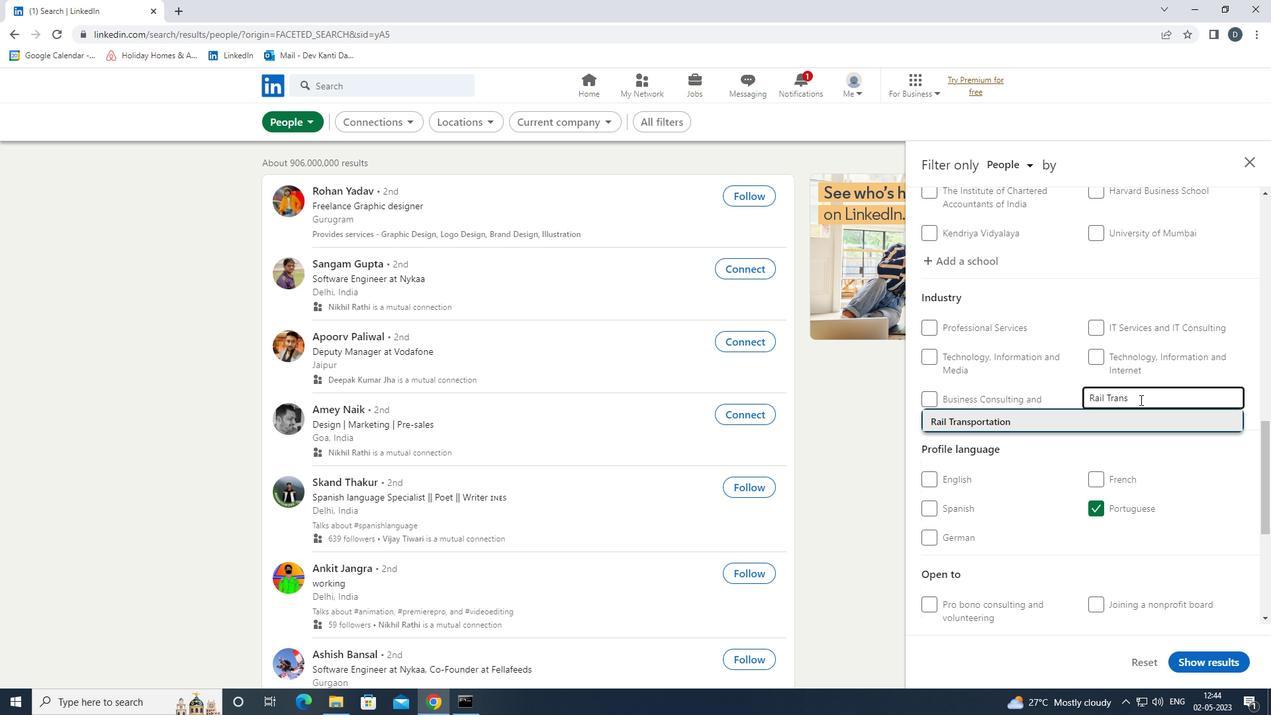 
Action: Mouse scrolled (1140, 399) with delta (0, 0)
Screenshot: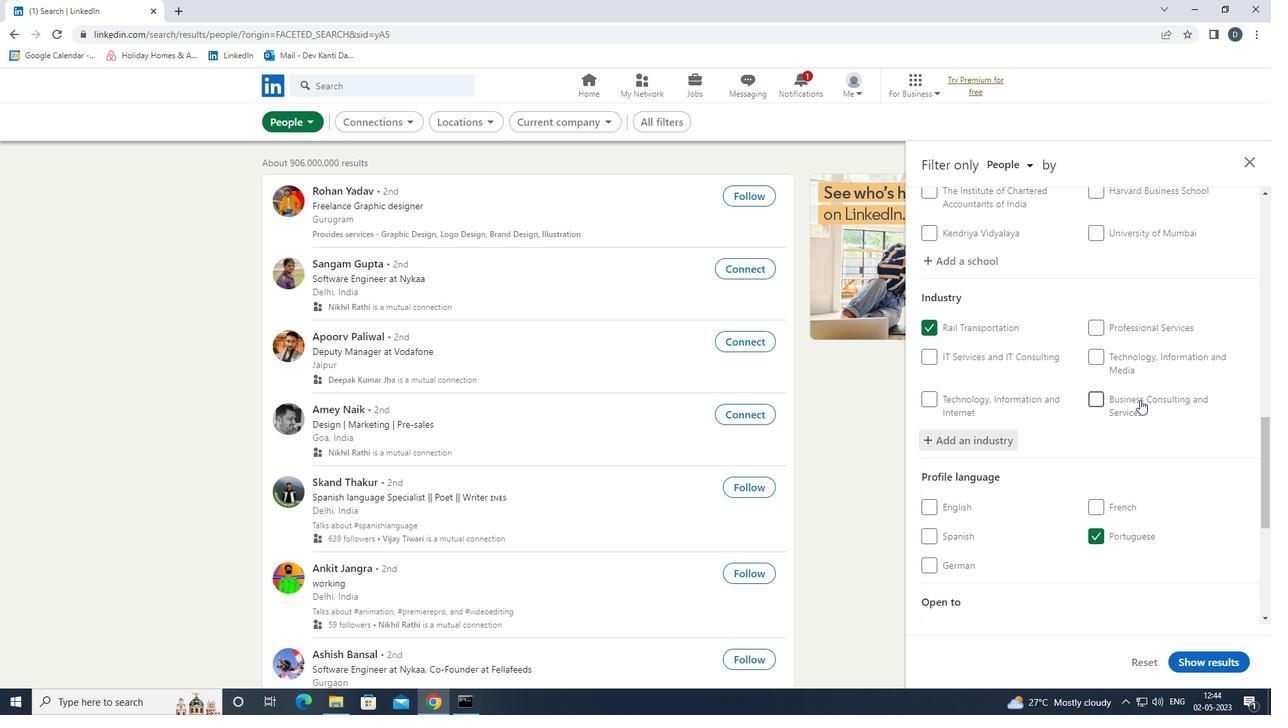 
Action: Mouse scrolled (1140, 399) with delta (0, 0)
Screenshot: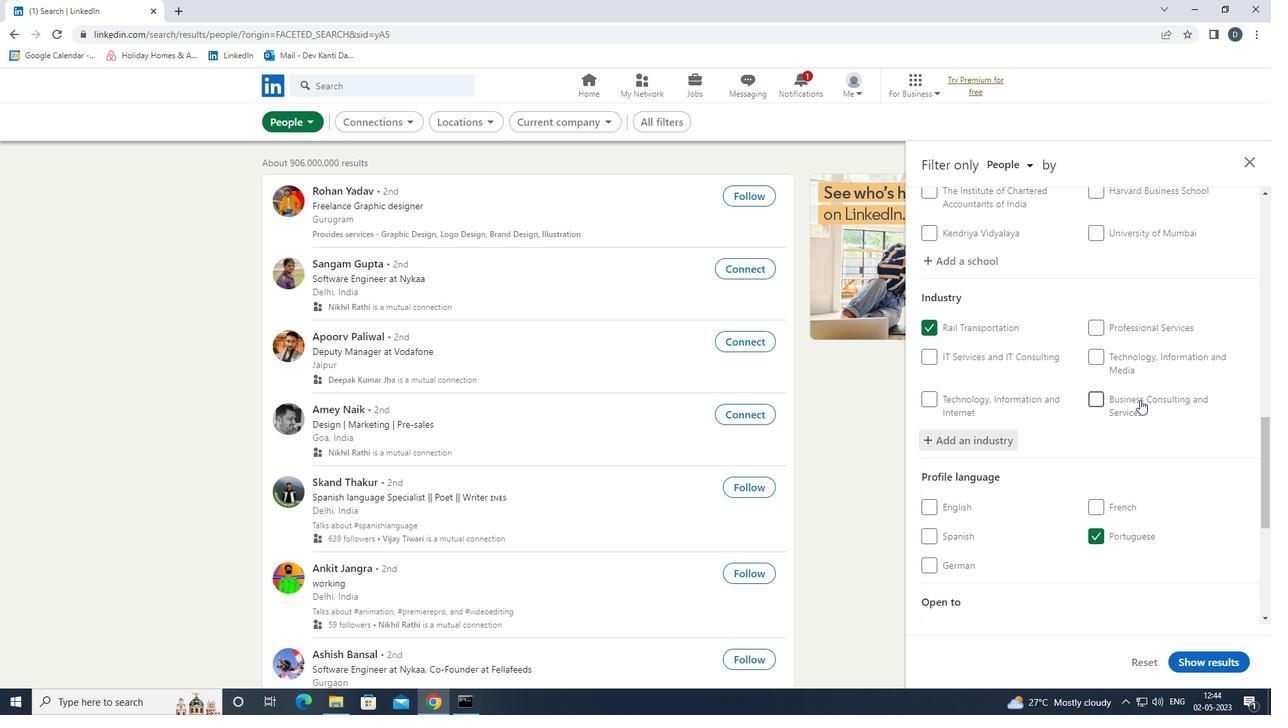 
Action: Mouse scrolled (1140, 399) with delta (0, 0)
Screenshot: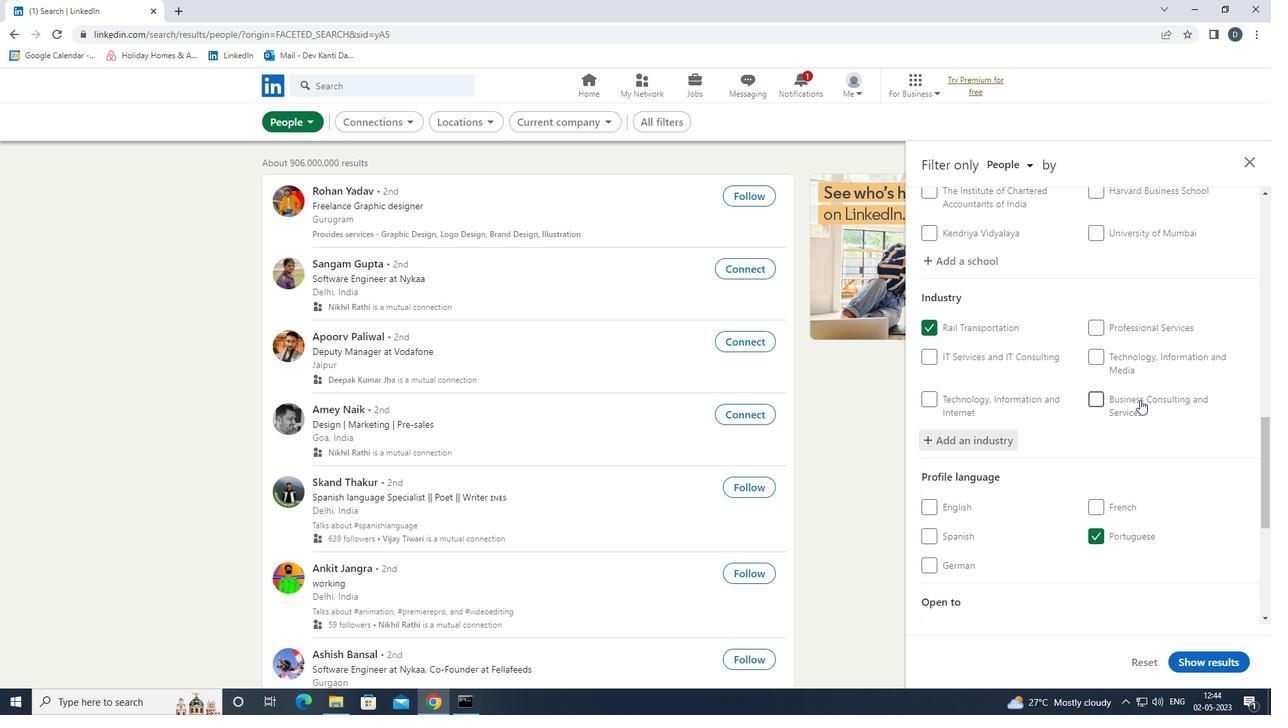 
Action: Mouse moved to (1140, 399)
Screenshot: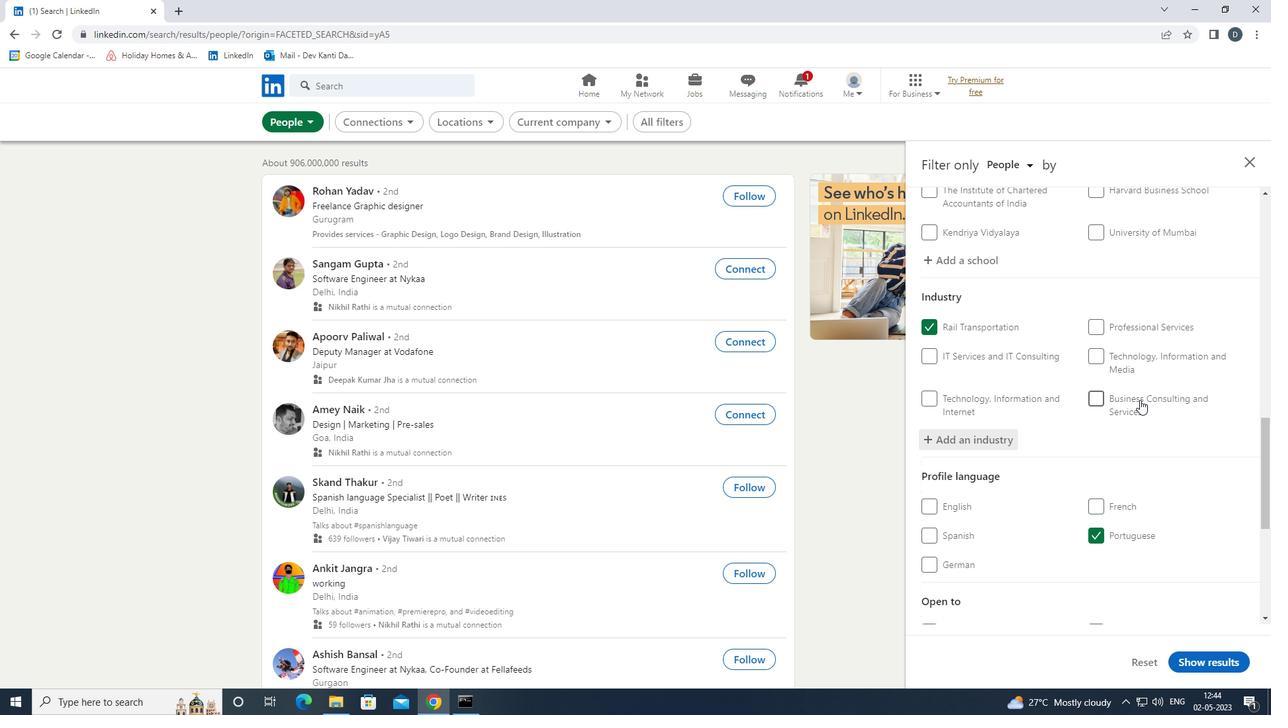 
Action: Mouse scrolled (1140, 399) with delta (0, 0)
Screenshot: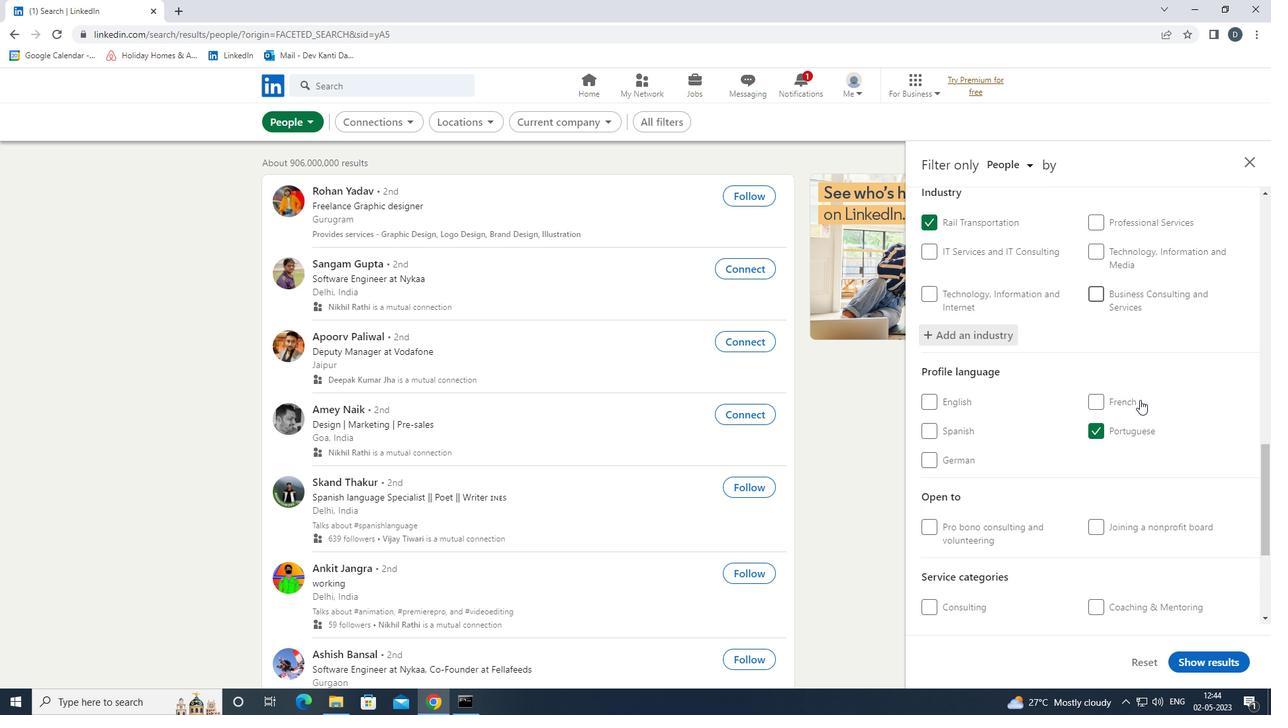 
Action: Mouse scrolled (1140, 399) with delta (0, 0)
Screenshot: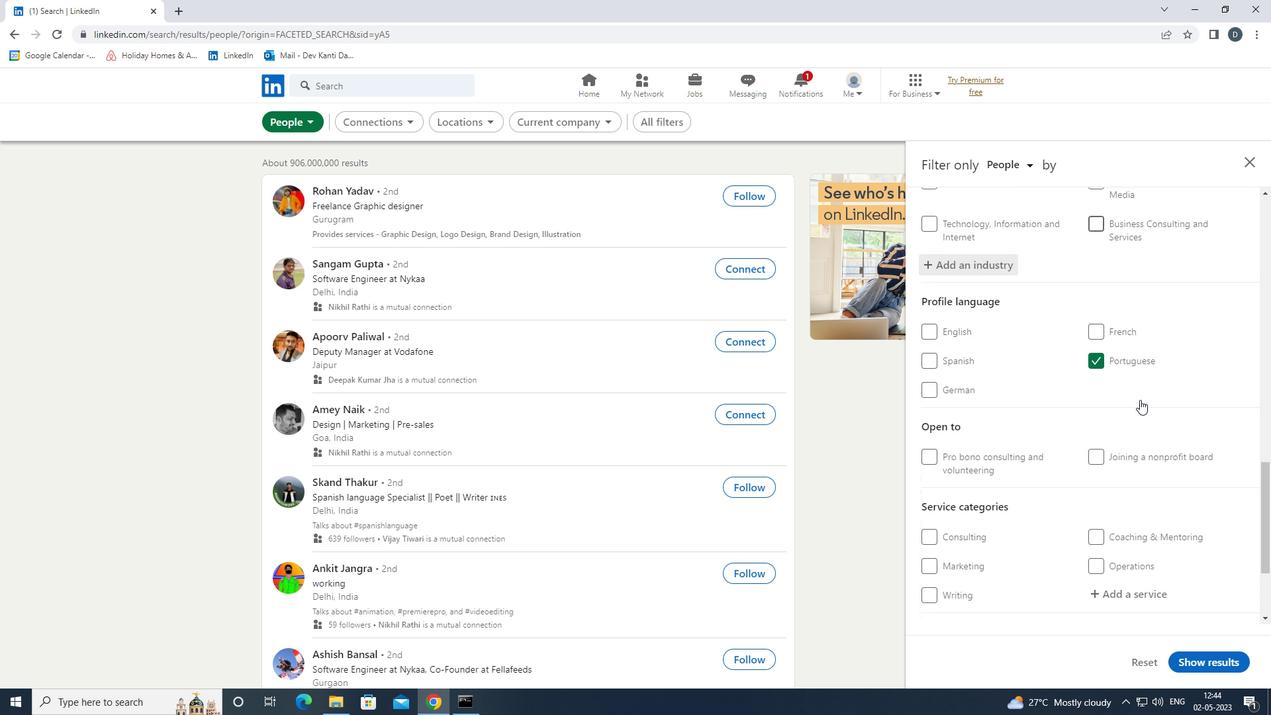 
Action: Mouse scrolled (1140, 399) with delta (0, 0)
Screenshot: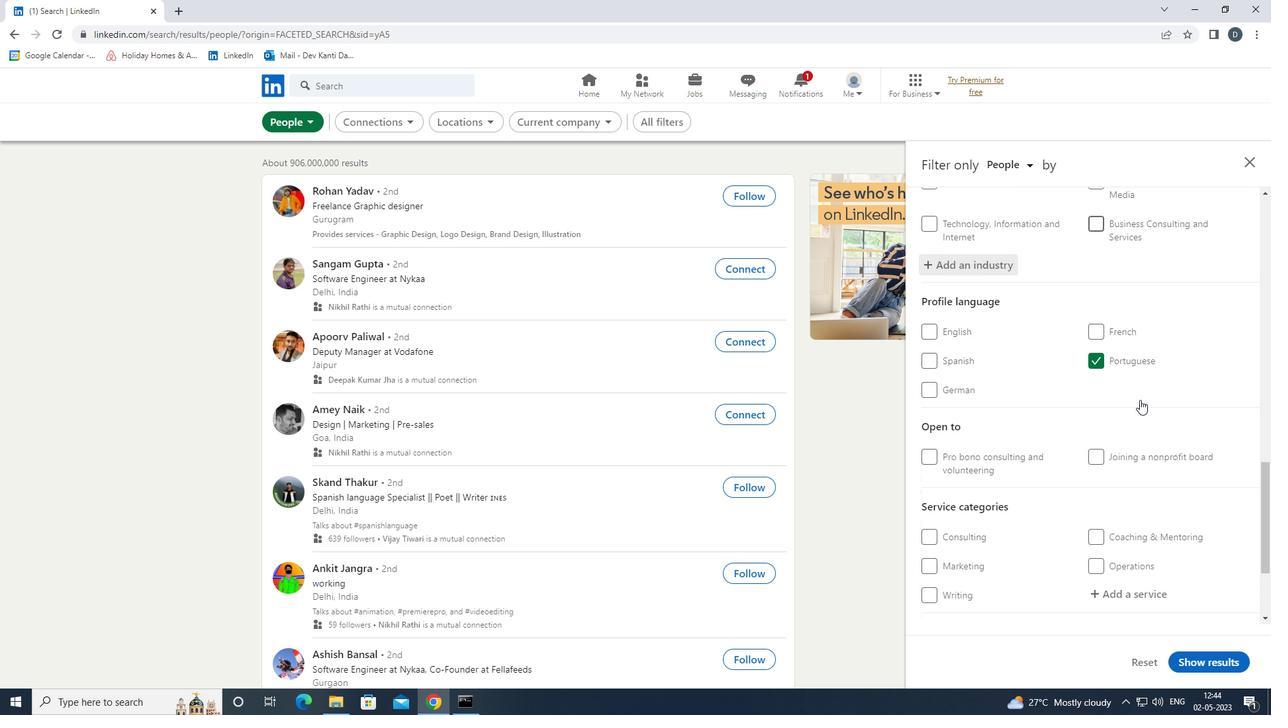 
Action: Mouse moved to (1142, 443)
Screenshot: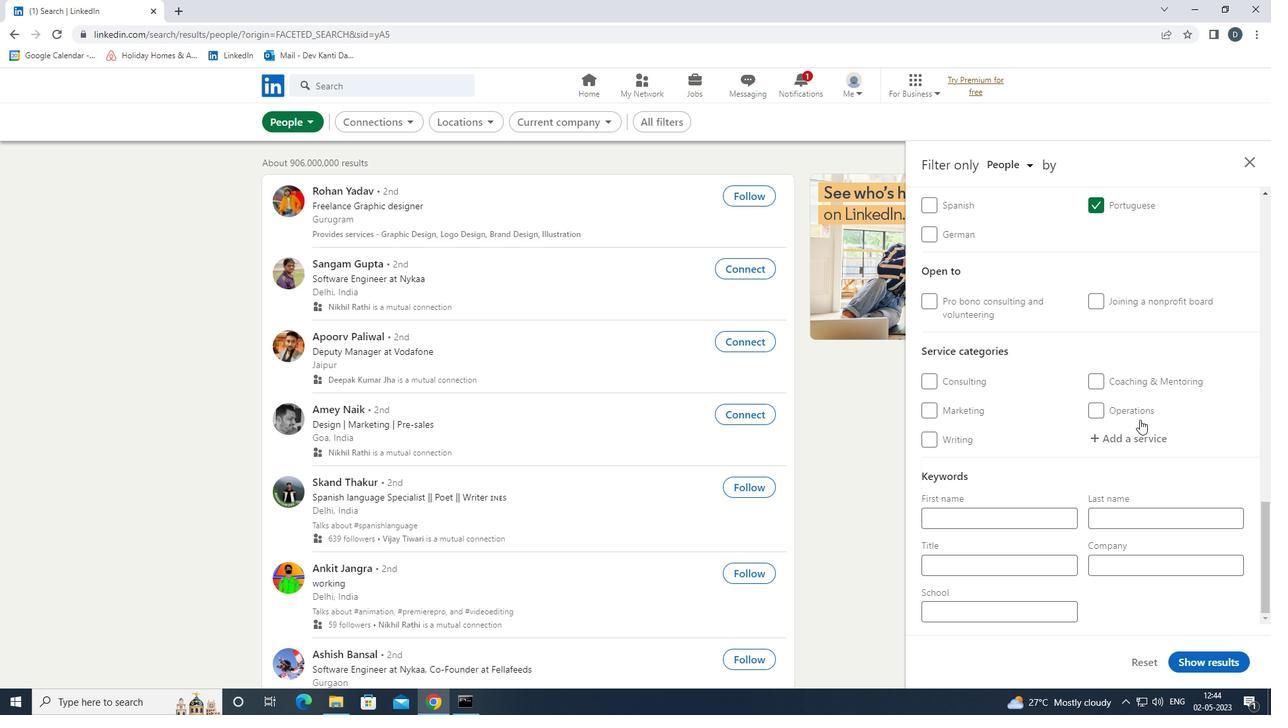
Action: Mouse pressed left at (1142, 443)
Screenshot: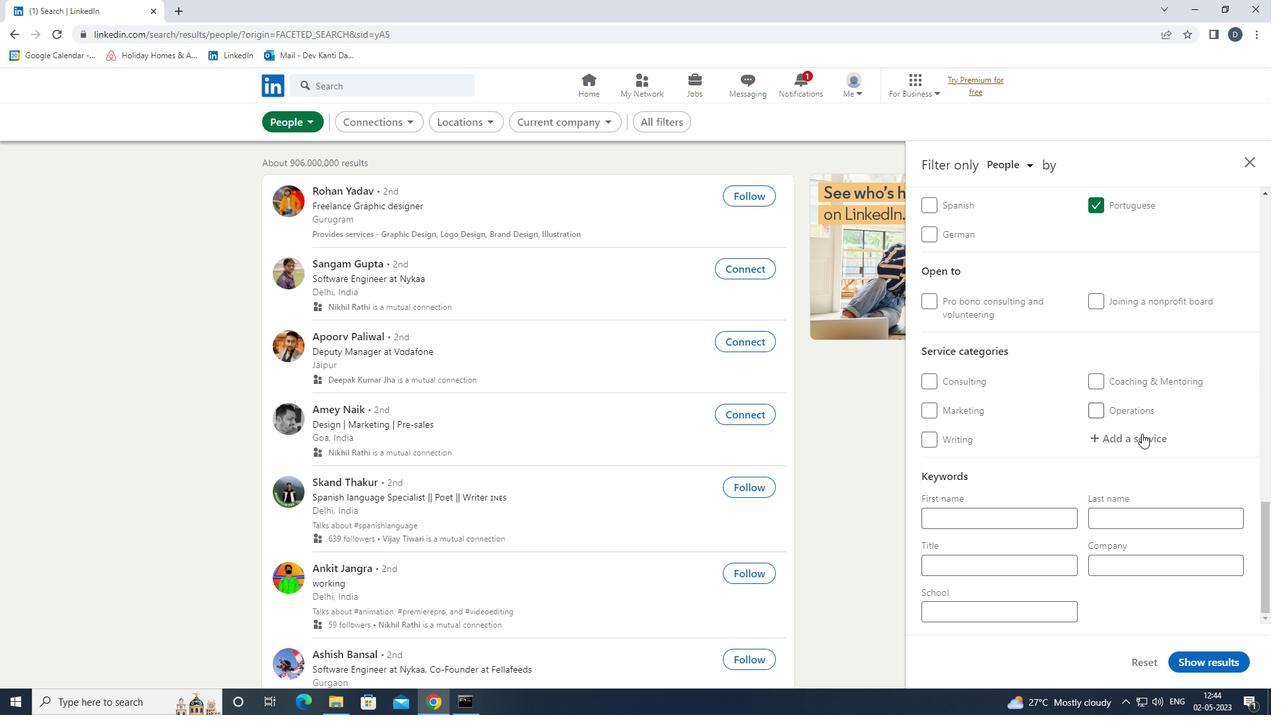 
Action: Key pressed <Key.shift>DUI<Key.space><Key.down><Key.enter><Key.down><Key.down><Key.down><Key.down><Key.enter>
Screenshot: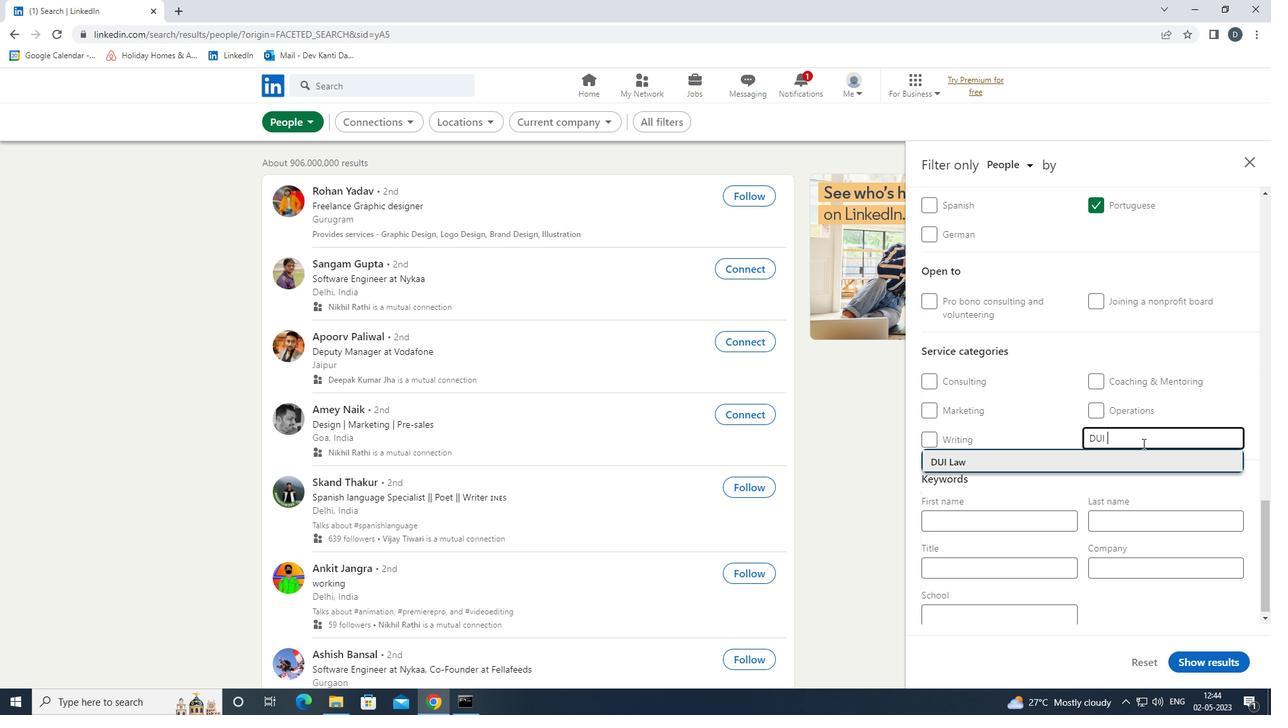 
Action: Mouse moved to (1174, 449)
Screenshot: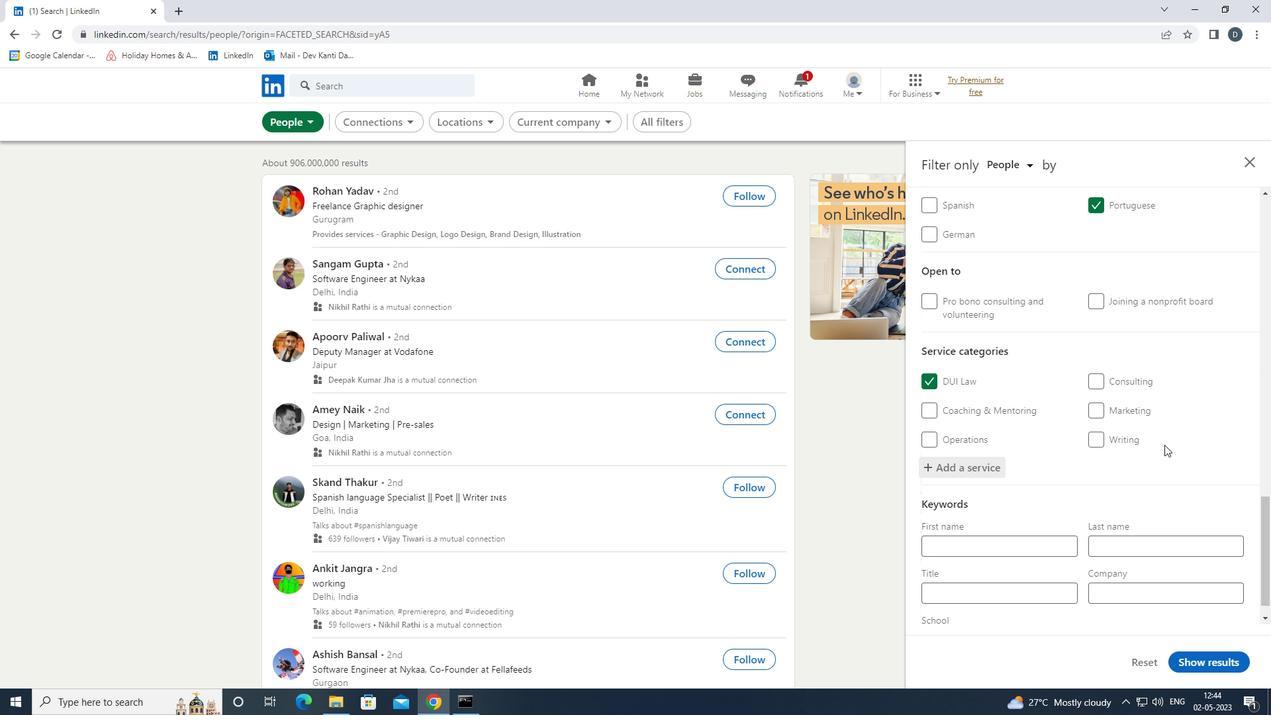 
Action: Mouse scrolled (1174, 448) with delta (0, 0)
Screenshot: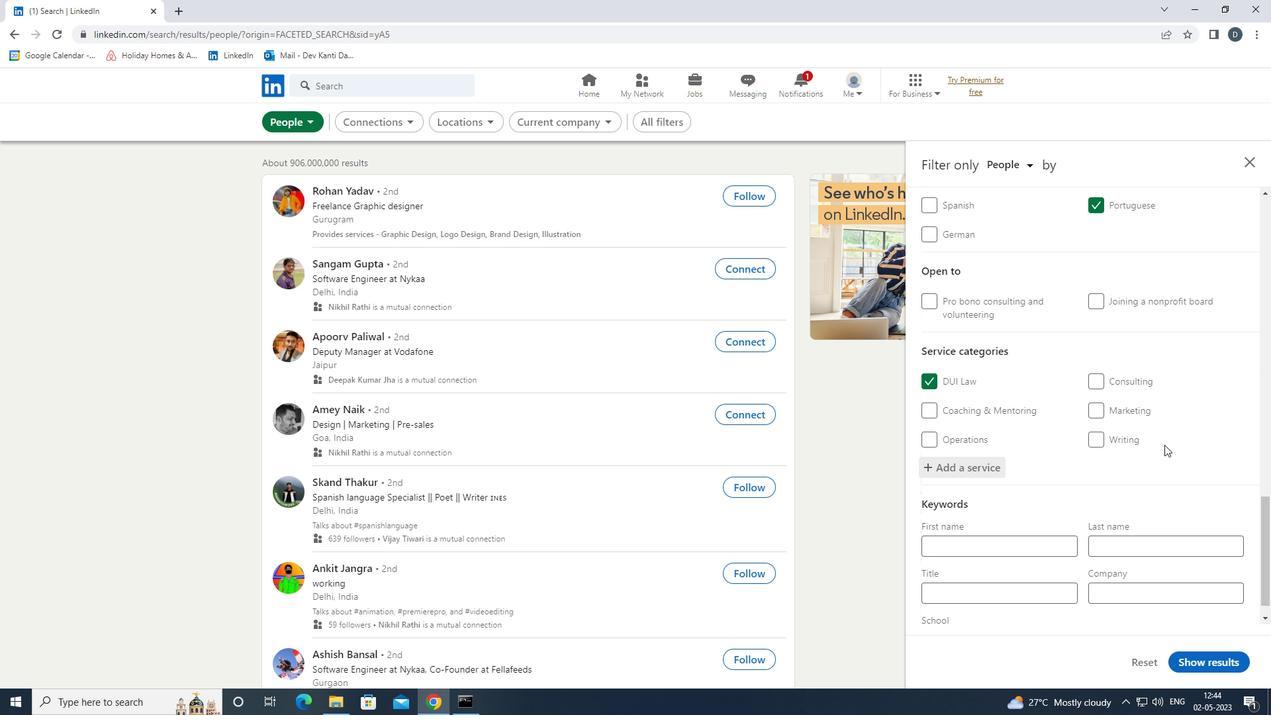 
Action: Mouse moved to (1177, 462)
Screenshot: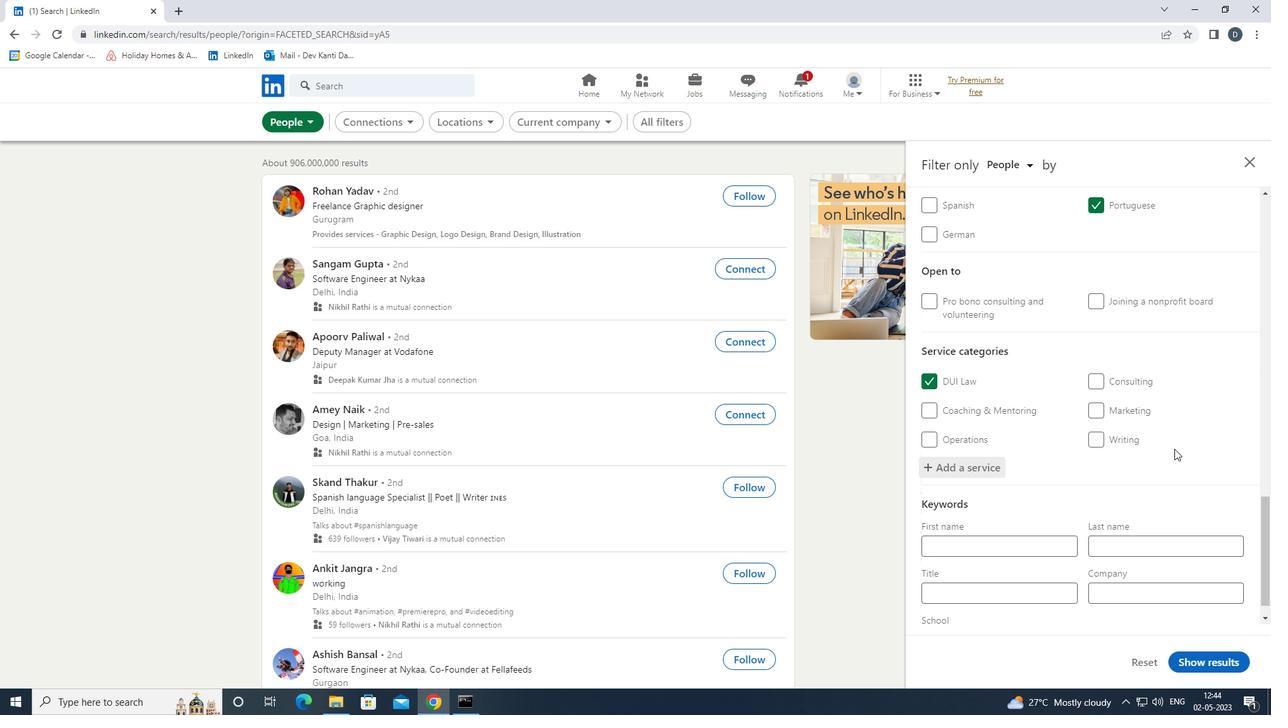 
Action: Mouse scrolled (1177, 462) with delta (0, 0)
Screenshot: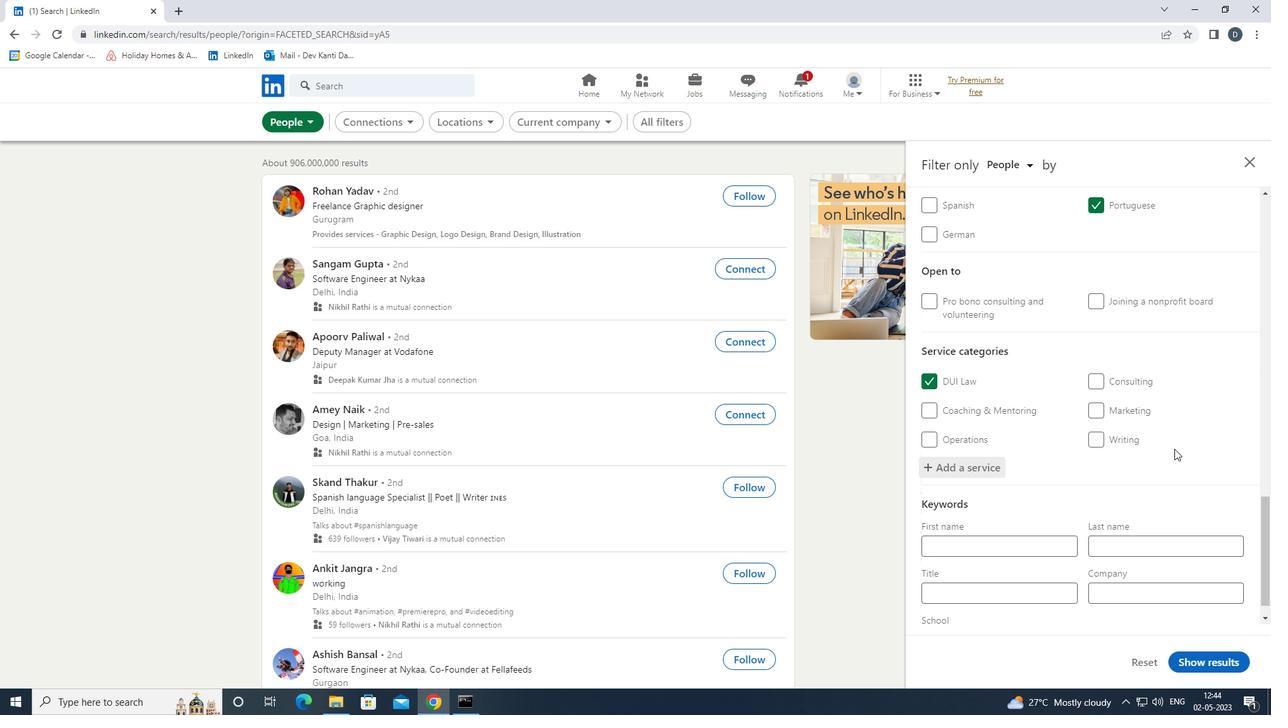 
Action: Mouse moved to (1178, 468)
Screenshot: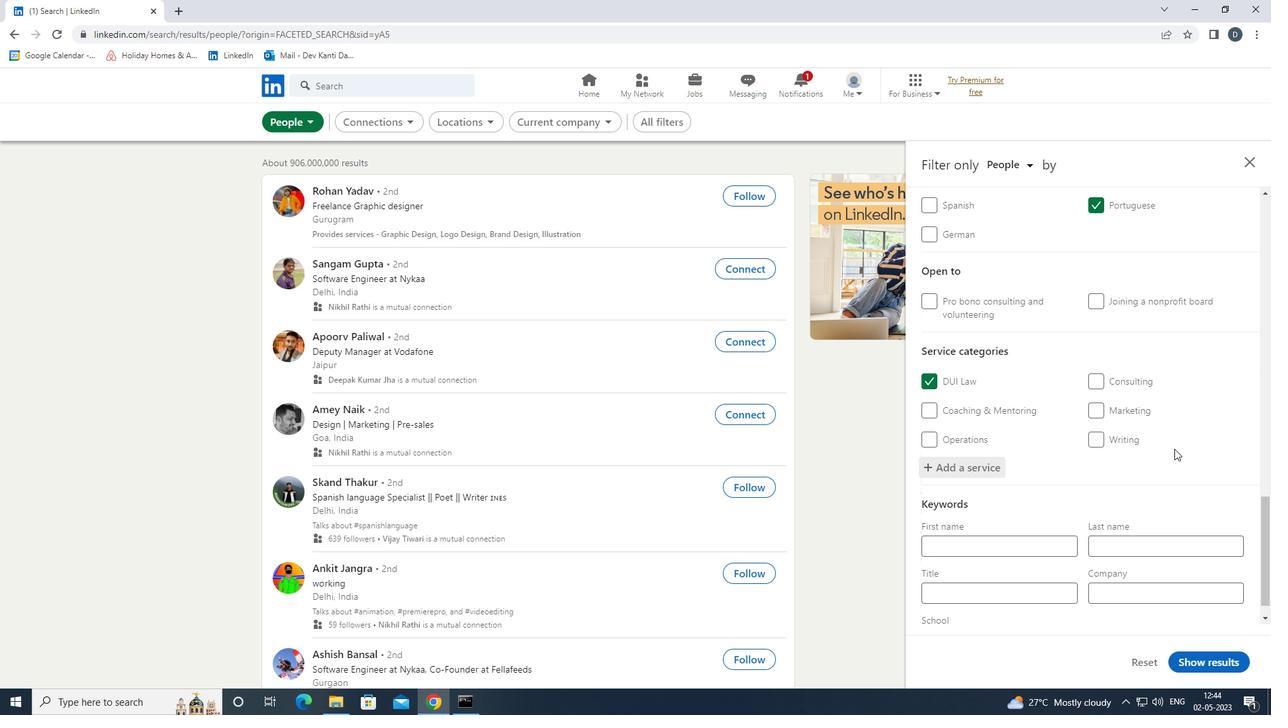 
Action: Mouse scrolled (1178, 468) with delta (0, 0)
Screenshot: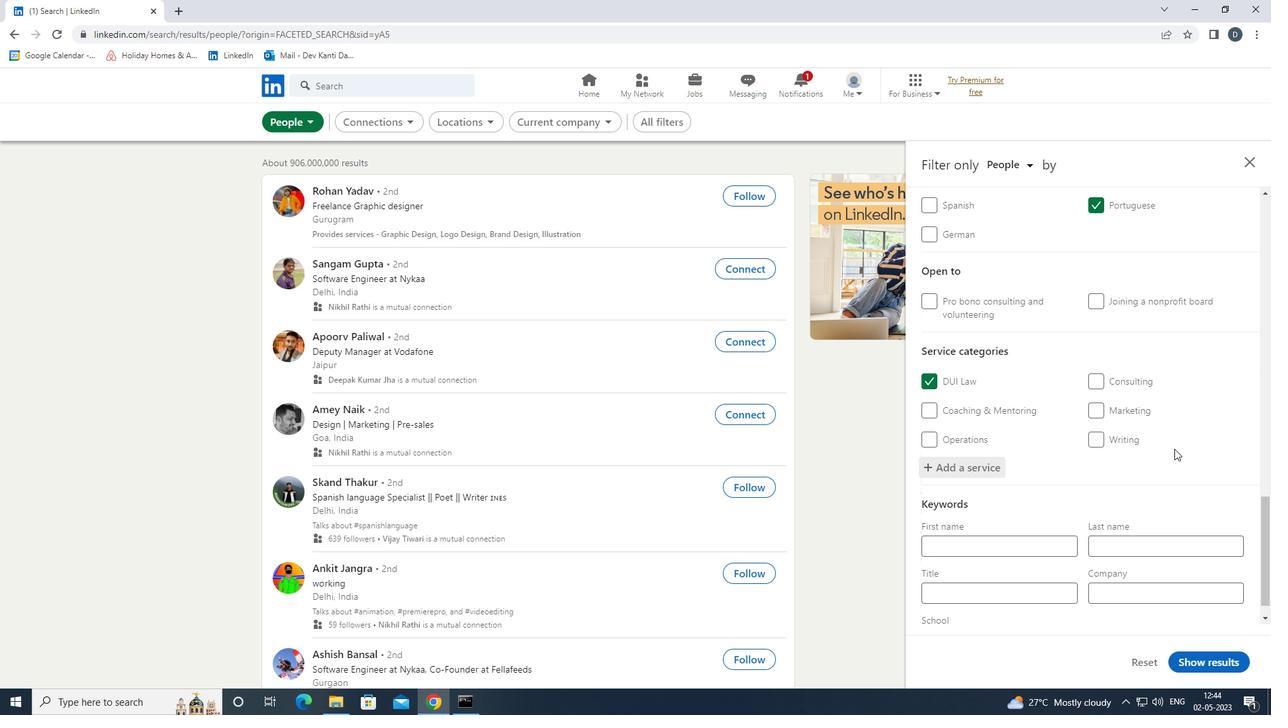 
Action: Mouse moved to (1178, 470)
Screenshot: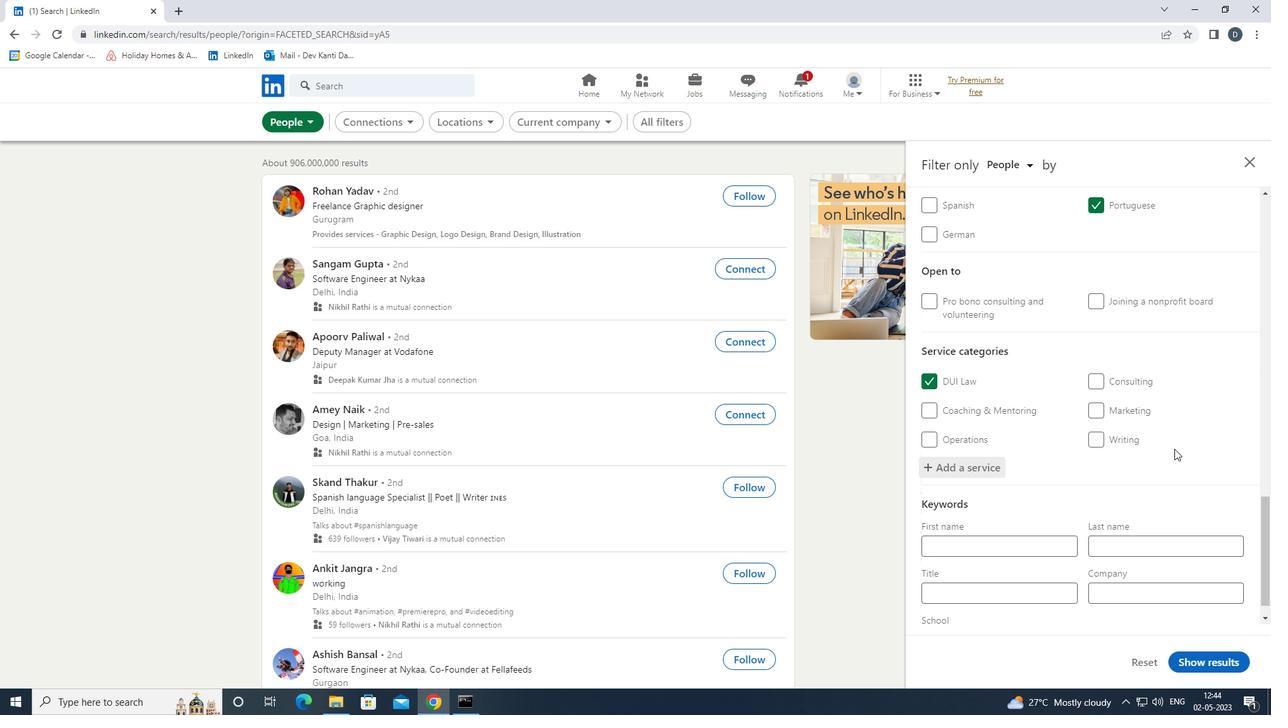 
Action: Mouse scrolled (1178, 470) with delta (0, 0)
Screenshot: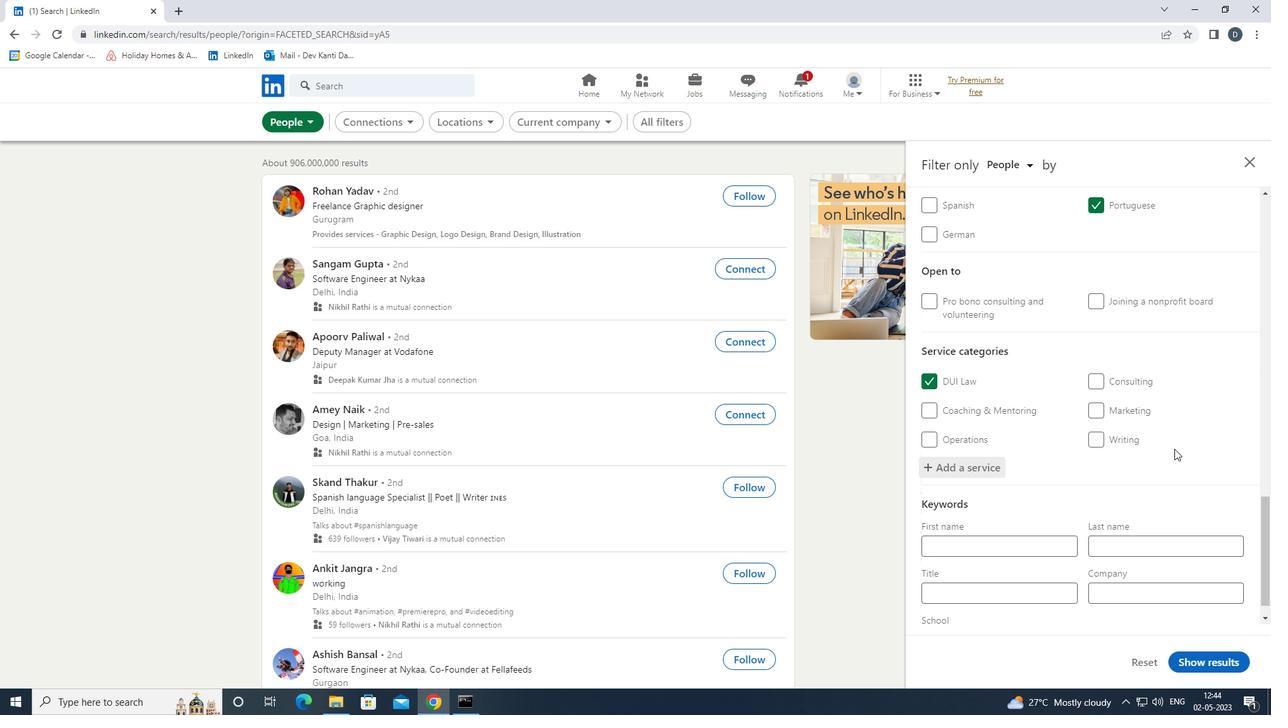 
Action: Mouse moved to (1166, 481)
Screenshot: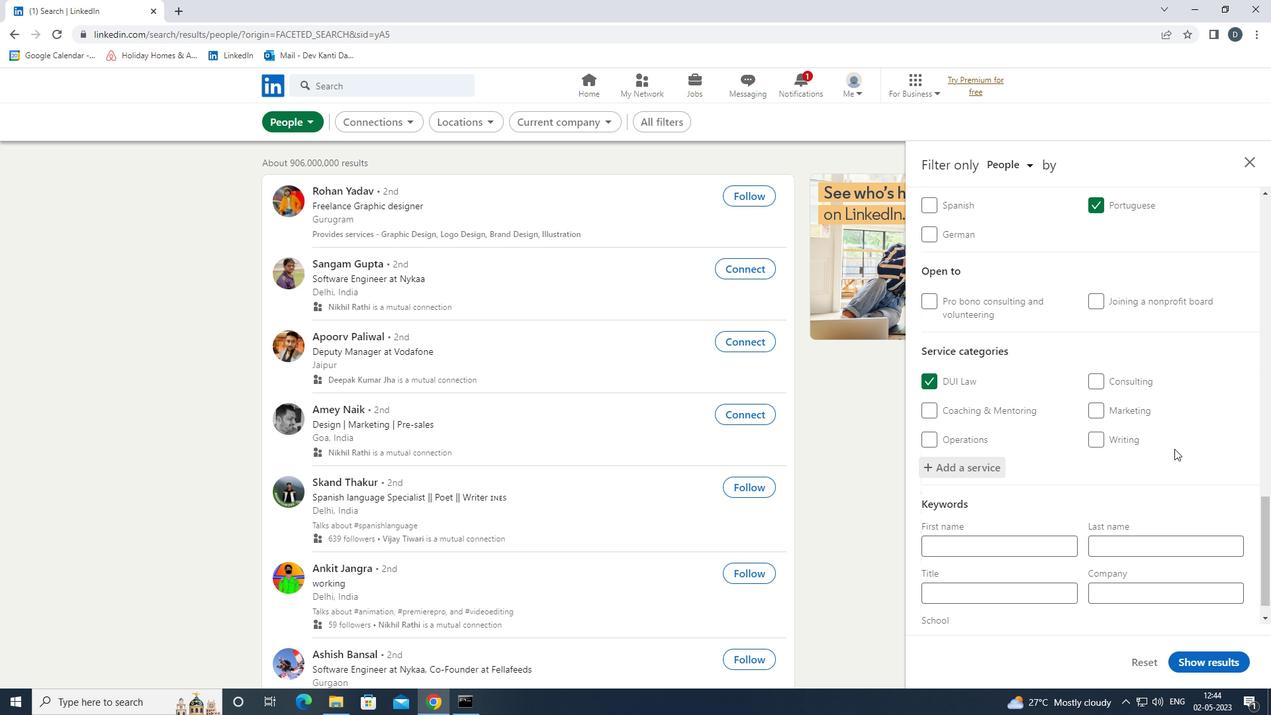 
Action: Mouse scrolled (1166, 480) with delta (0, 0)
Screenshot: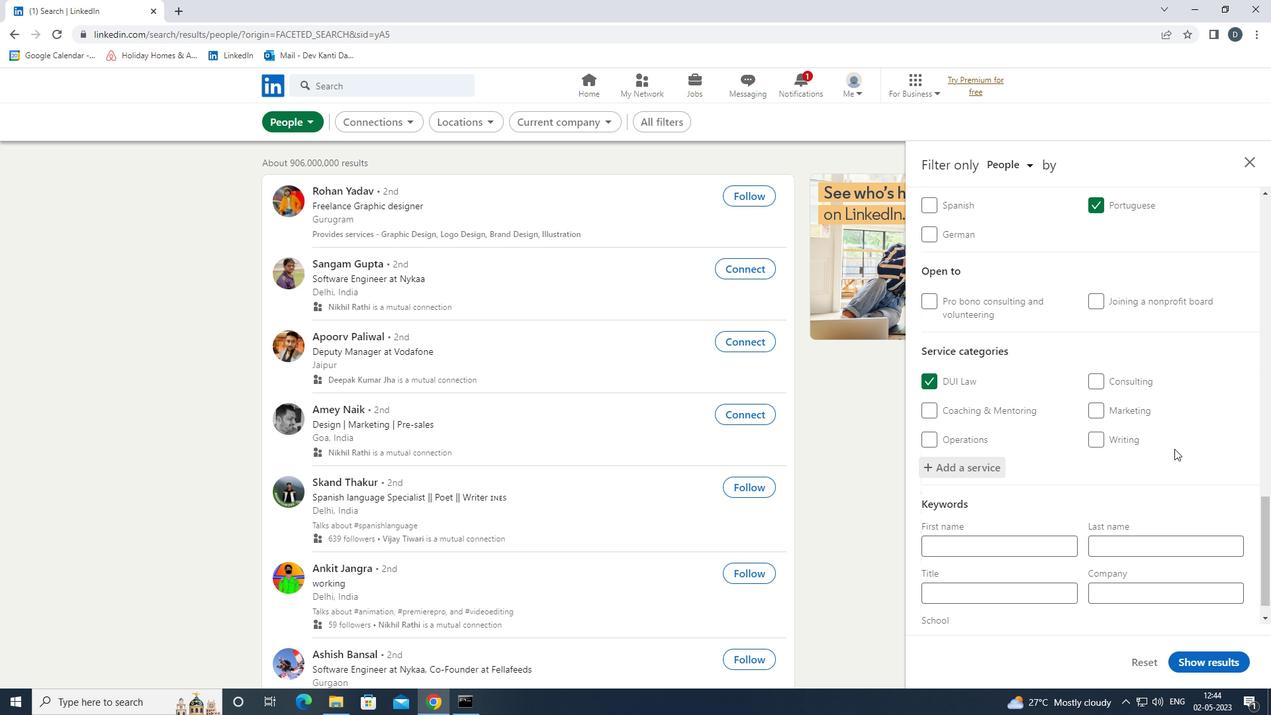 
Action: Mouse moved to (991, 559)
Screenshot: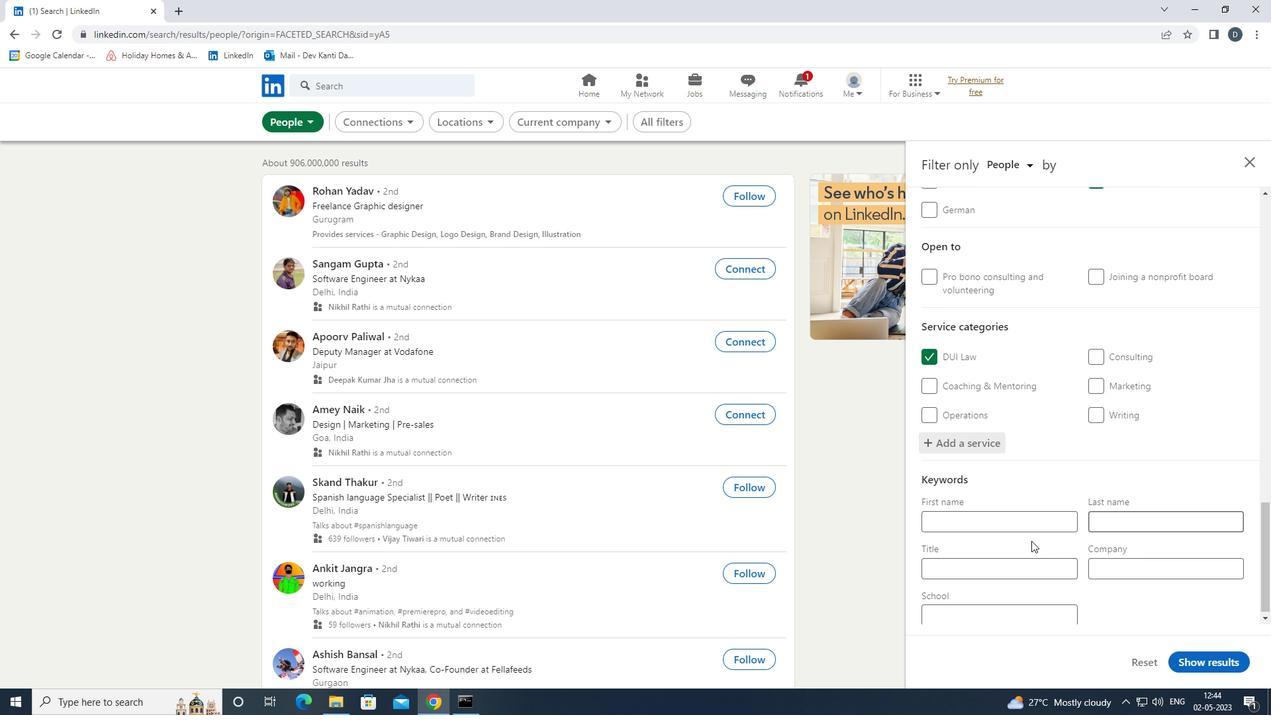 
Action: Mouse pressed left at (991, 559)
Screenshot: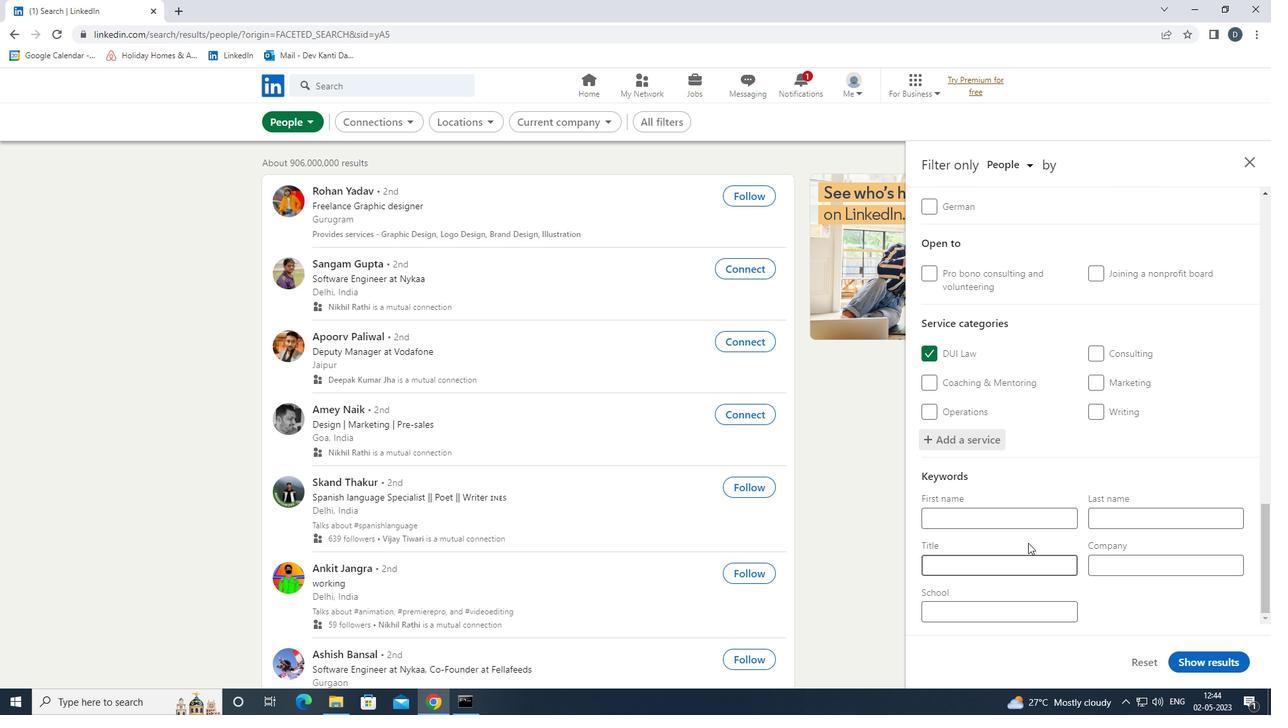 
Action: Key pressed <Key.shift><Key.shift><Key.shift><Key.shift><Key.shift><Key.shift><Key.shift><Key.shift><Key.shift><Key.shift><Key.shift><Key.shift>ACCOUNTS<Key.space><Key.shift>PAYABLE<Key.space><Key.backspace>/<Key.shift><Key.shift><Key.shift>RECEIVABLE<Key.space><Key.shift>CLERK
Screenshot: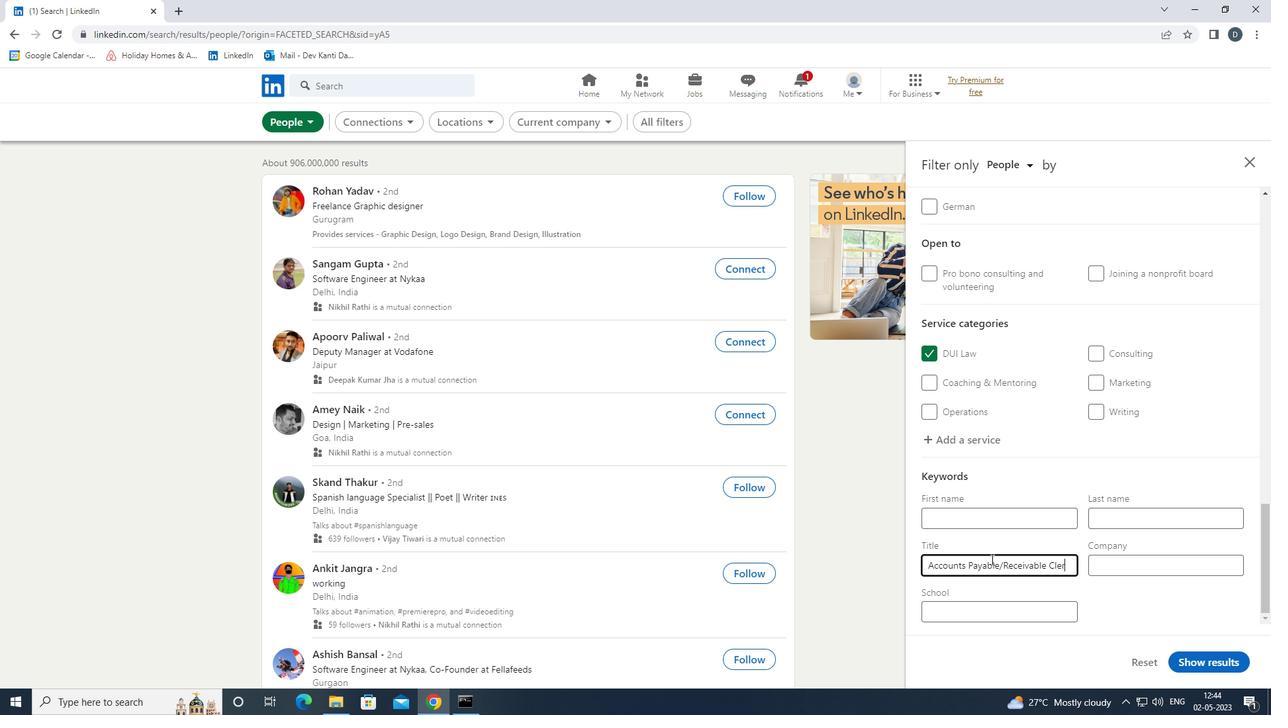 
Action: Mouse moved to (1230, 669)
Screenshot: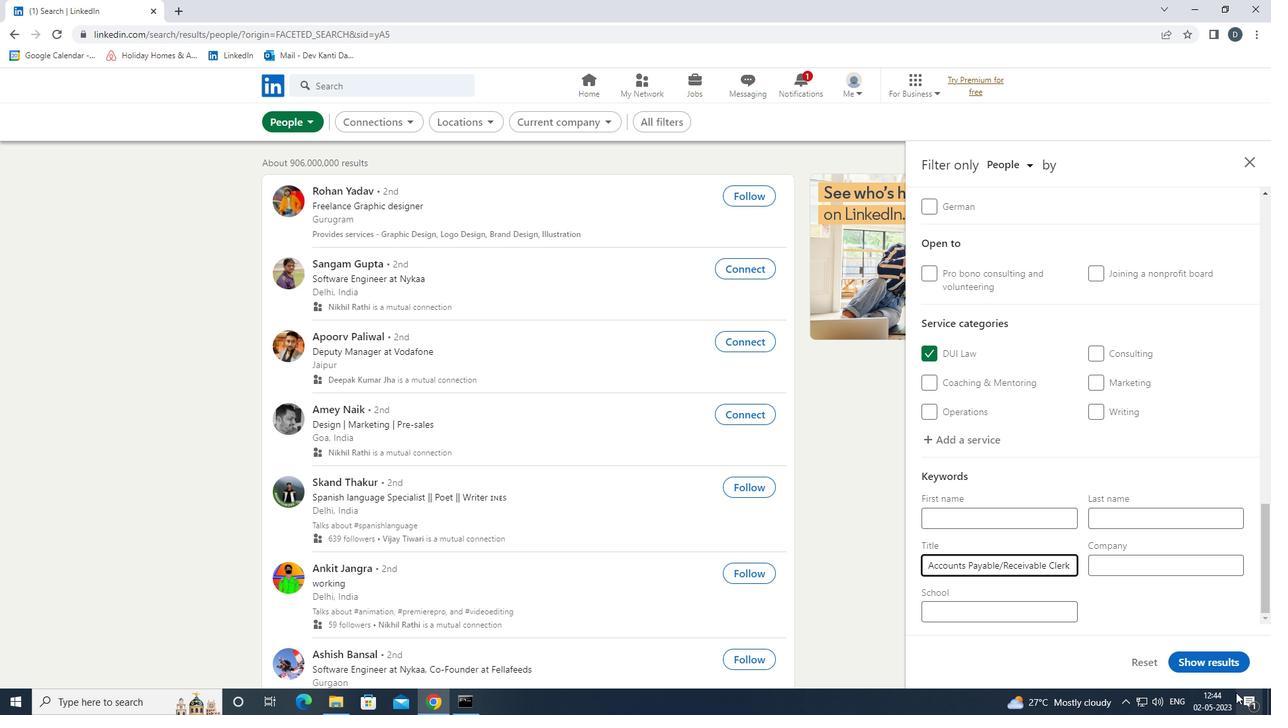 
Action: Mouse pressed left at (1230, 669)
Screenshot: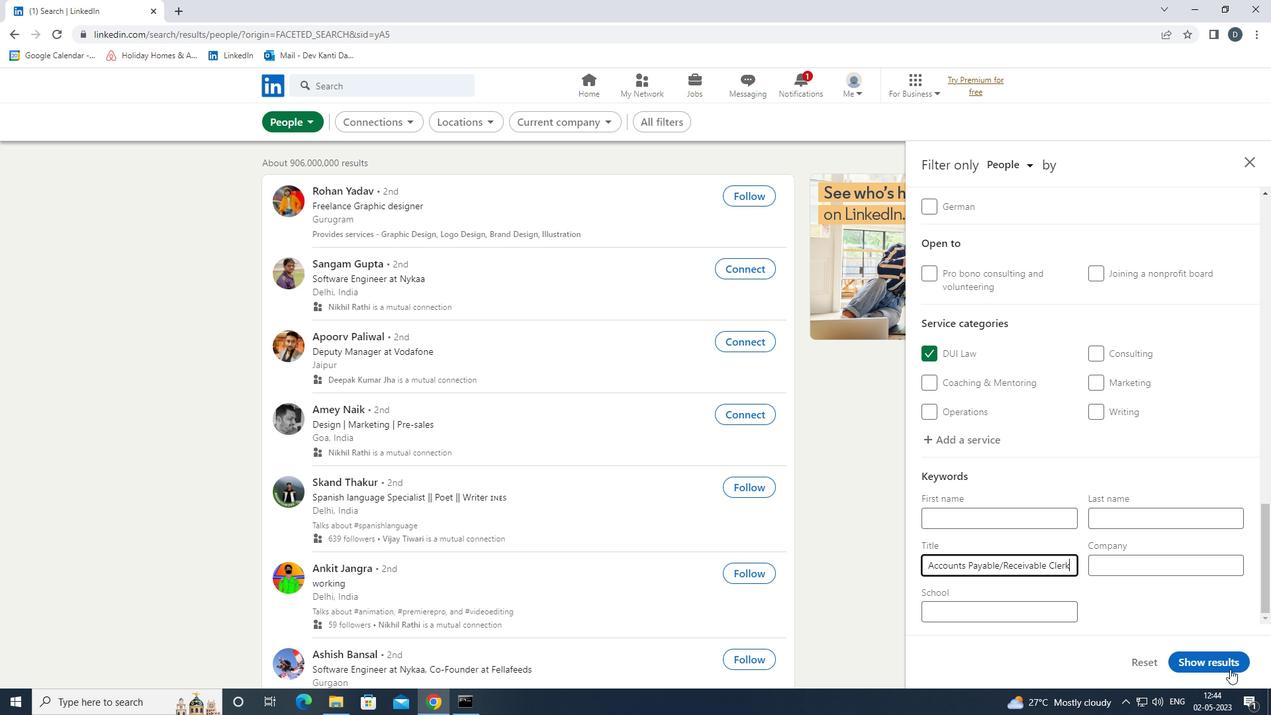 
Action: Mouse moved to (560, 175)
Screenshot: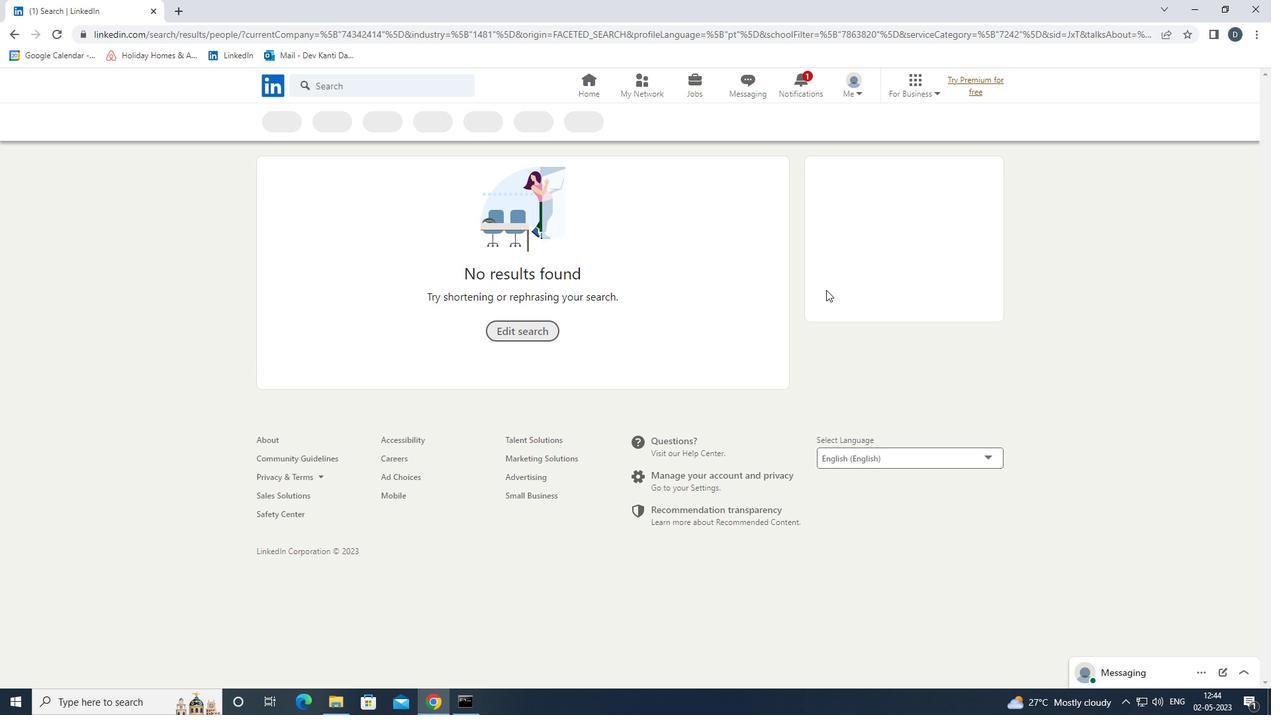 
